 Task: Find connections with filter location San José de Ocoa with filter topic #Venturecapitalwith filter profile language English with filter current company NGO with filter school Jobs in Warangal with filter industry Accounting with filter service category Software Testing with filter keywords title Copywriter
Action: Mouse moved to (707, 101)
Screenshot: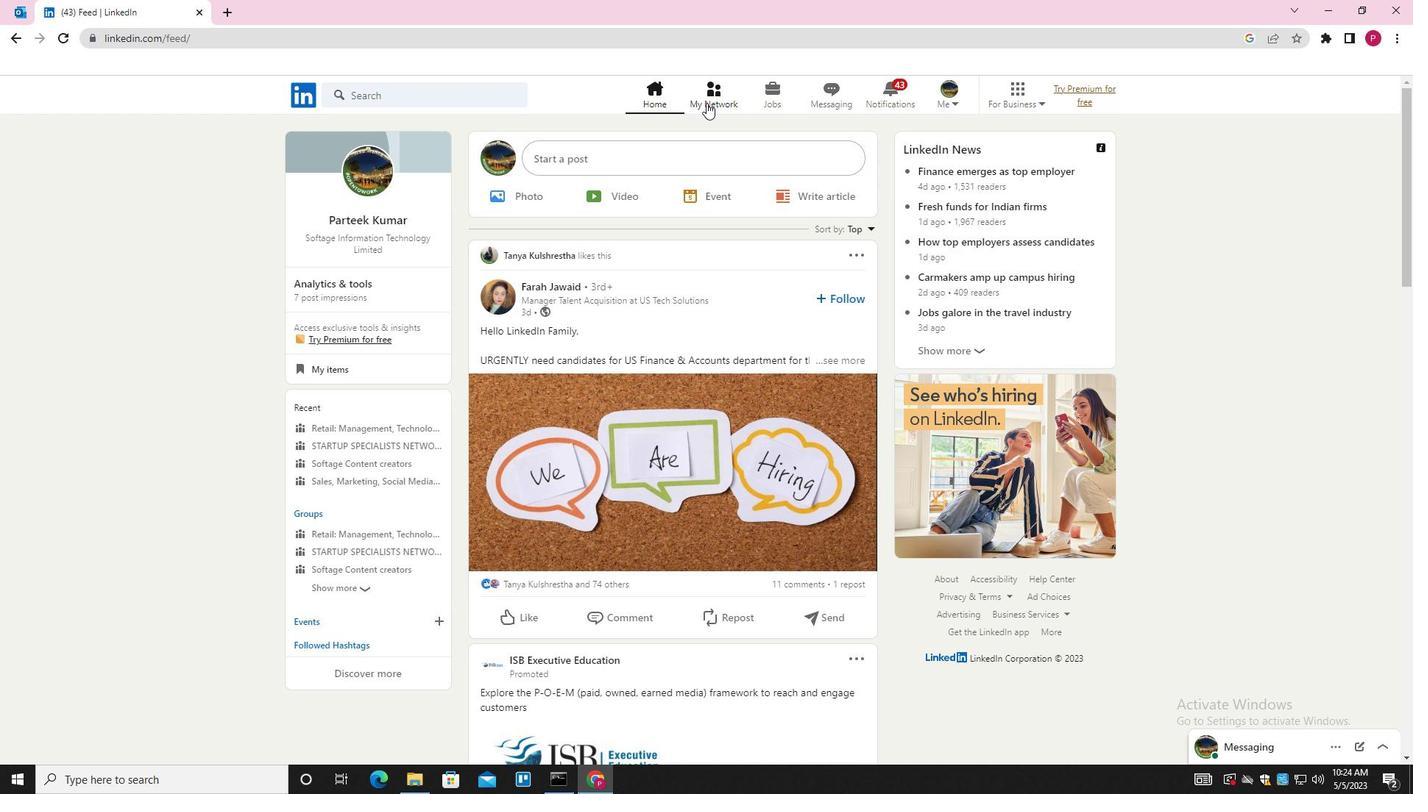 
Action: Mouse pressed left at (707, 101)
Screenshot: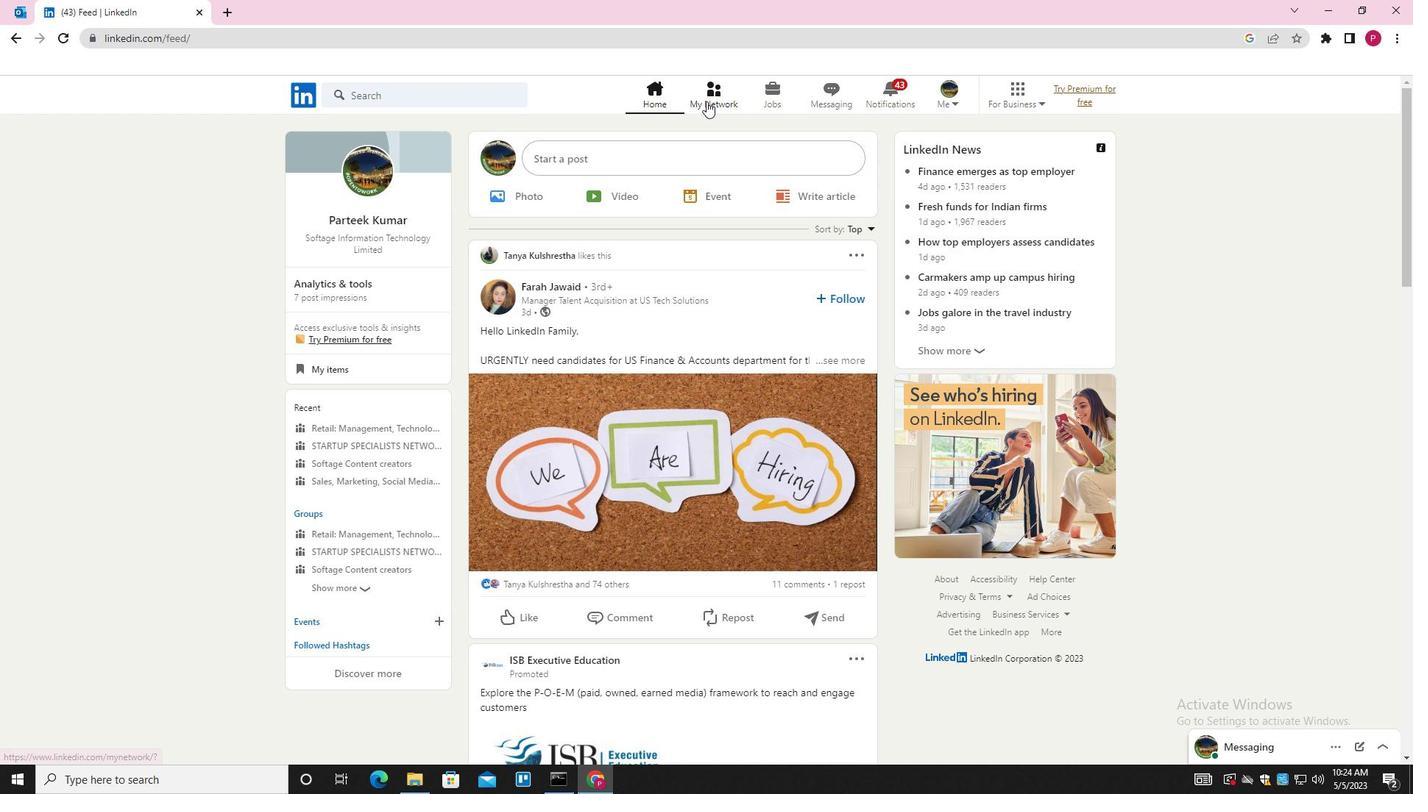 
Action: Mouse moved to (461, 181)
Screenshot: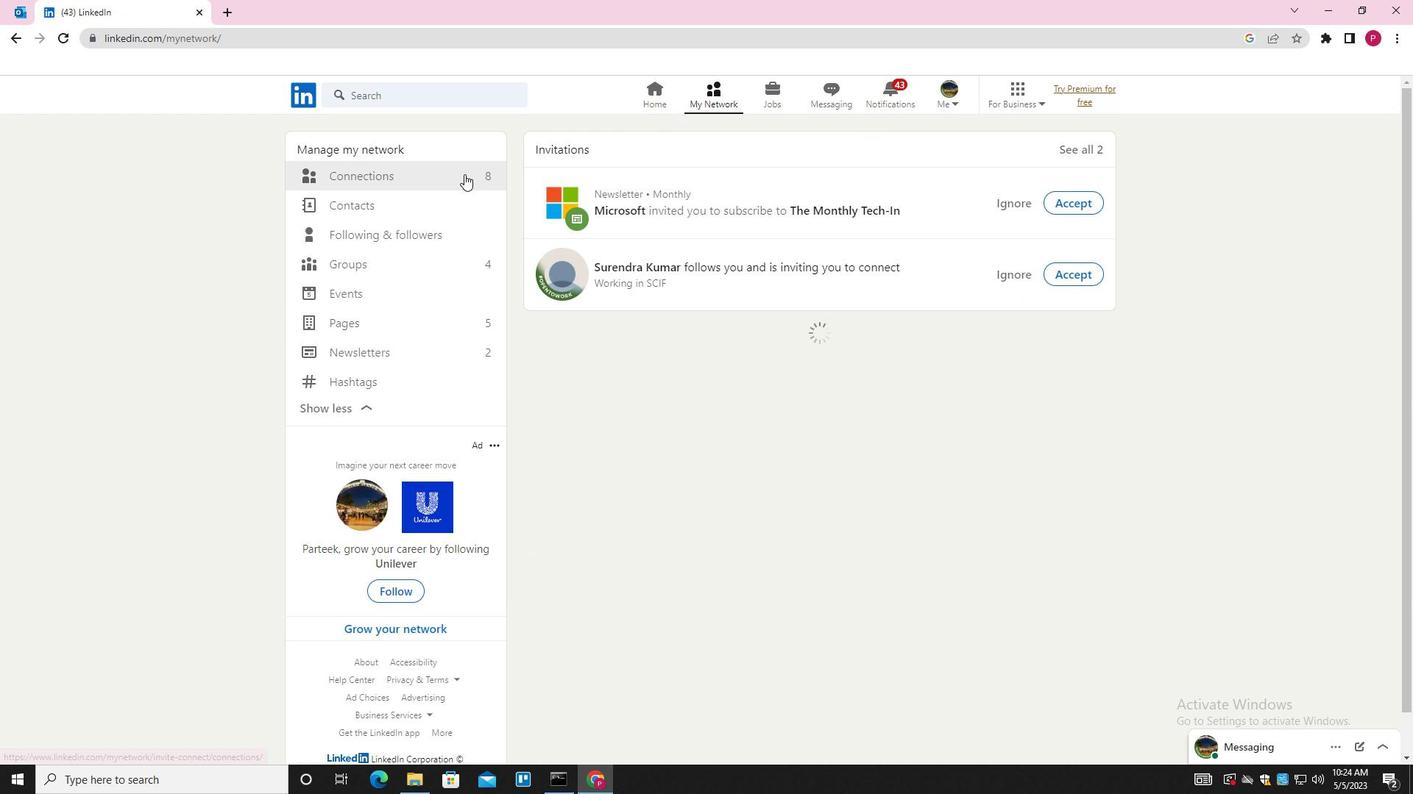 
Action: Mouse pressed left at (461, 181)
Screenshot: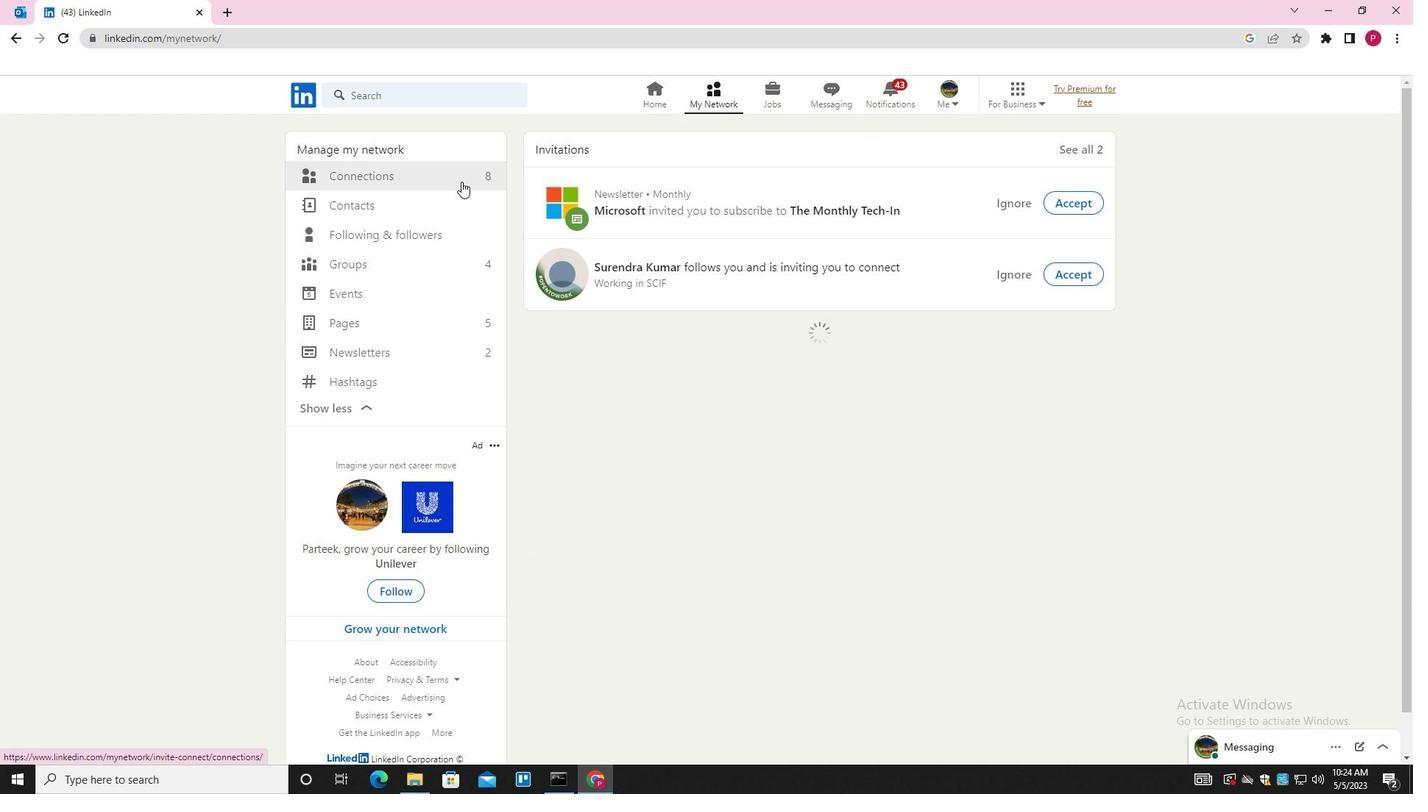 
Action: Mouse moved to (823, 179)
Screenshot: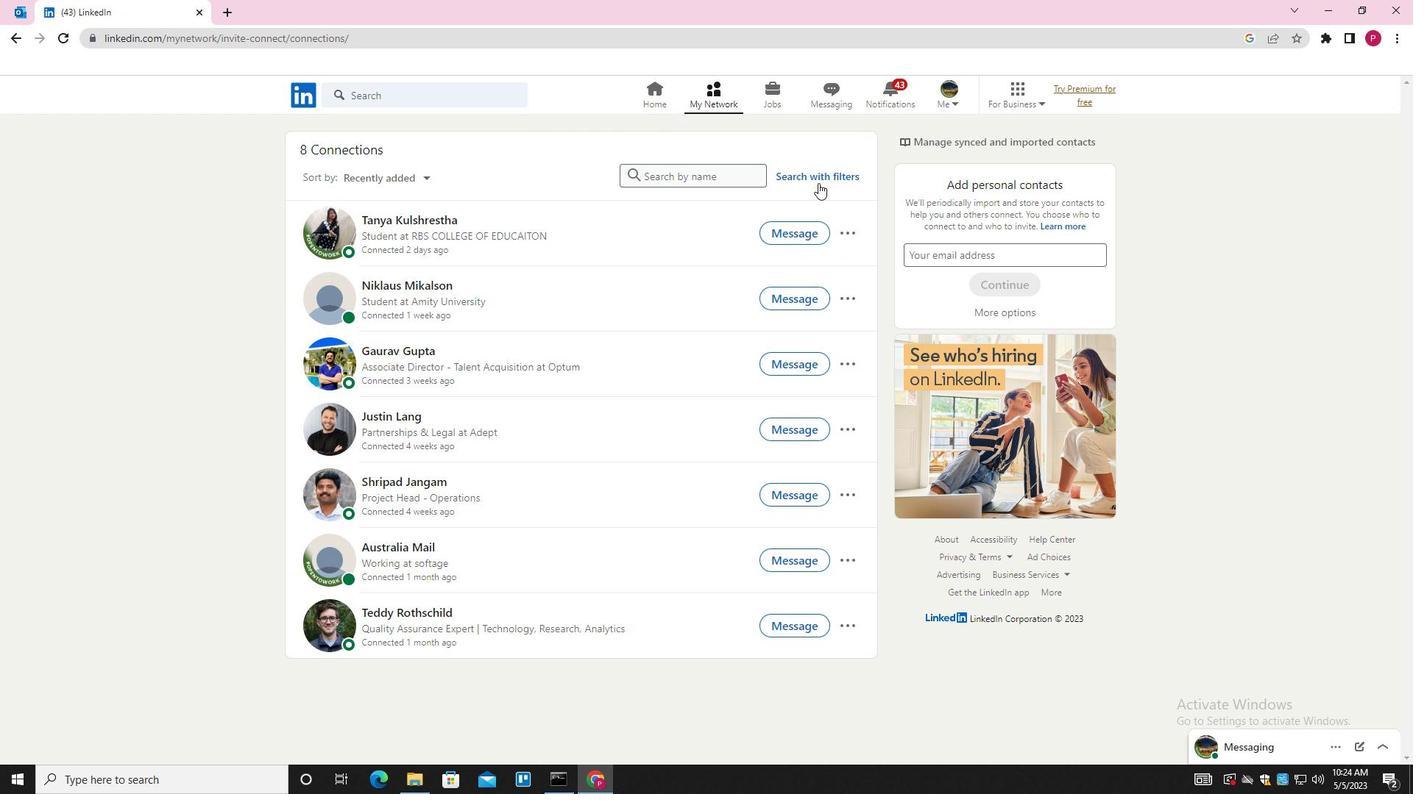 
Action: Mouse pressed left at (823, 179)
Screenshot: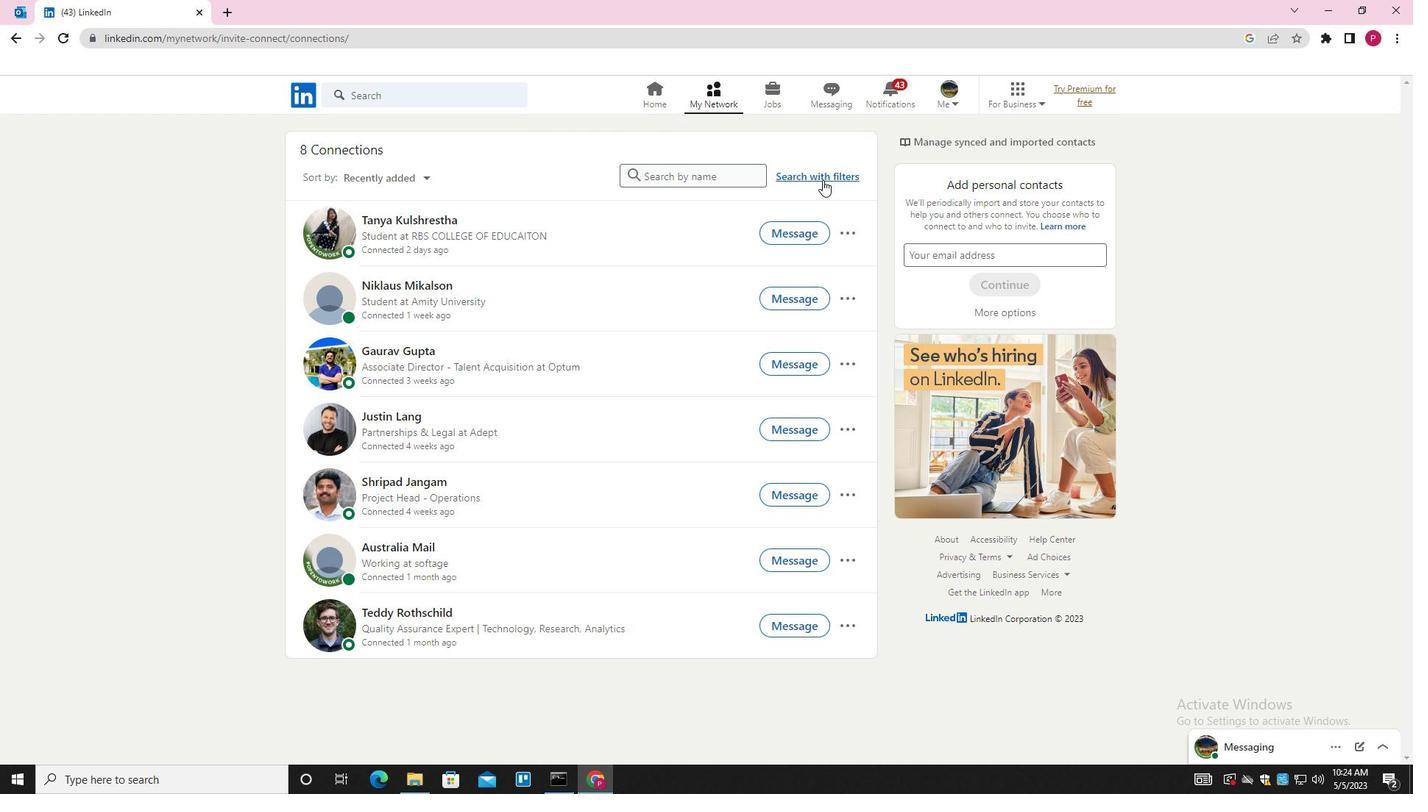 
Action: Mouse moved to (758, 133)
Screenshot: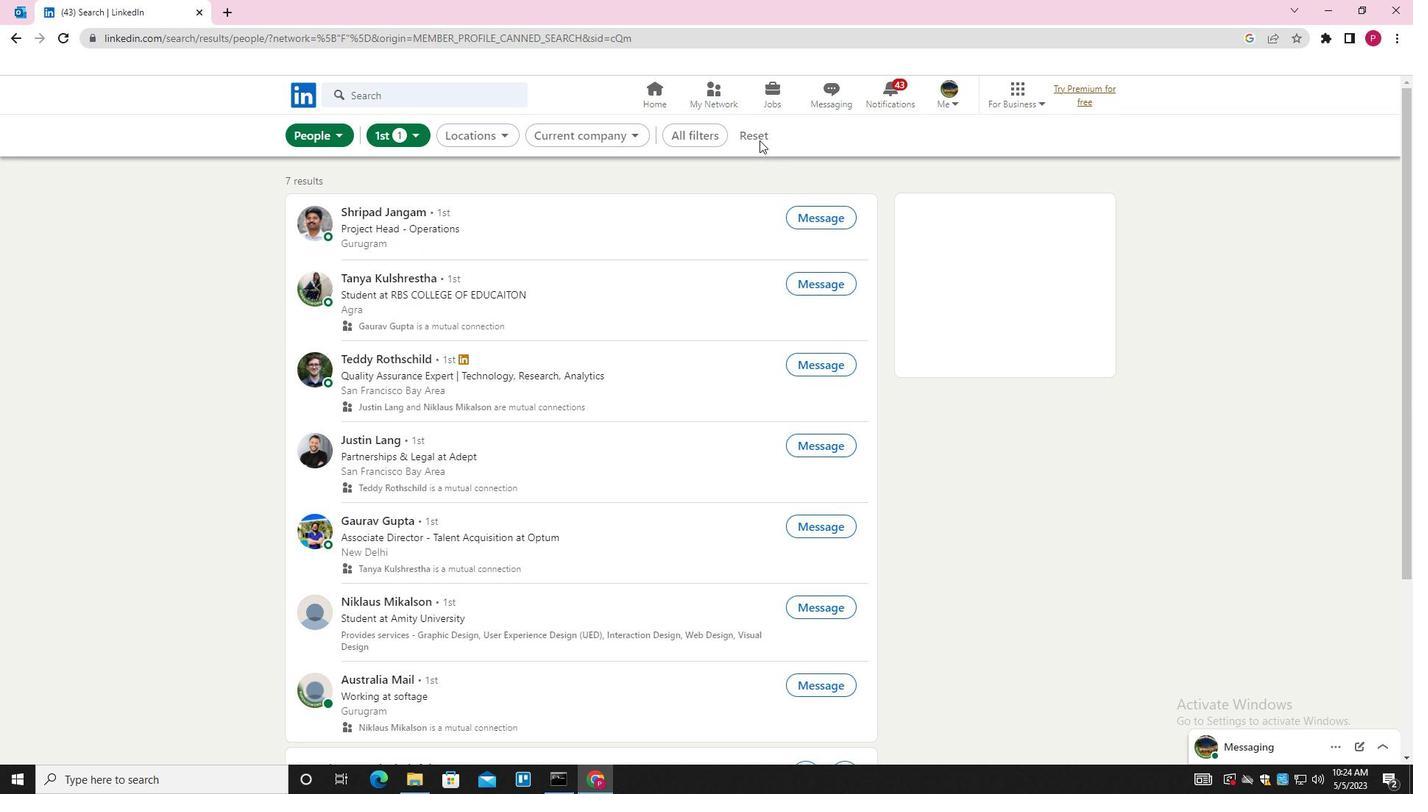 
Action: Mouse pressed left at (758, 133)
Screenshot: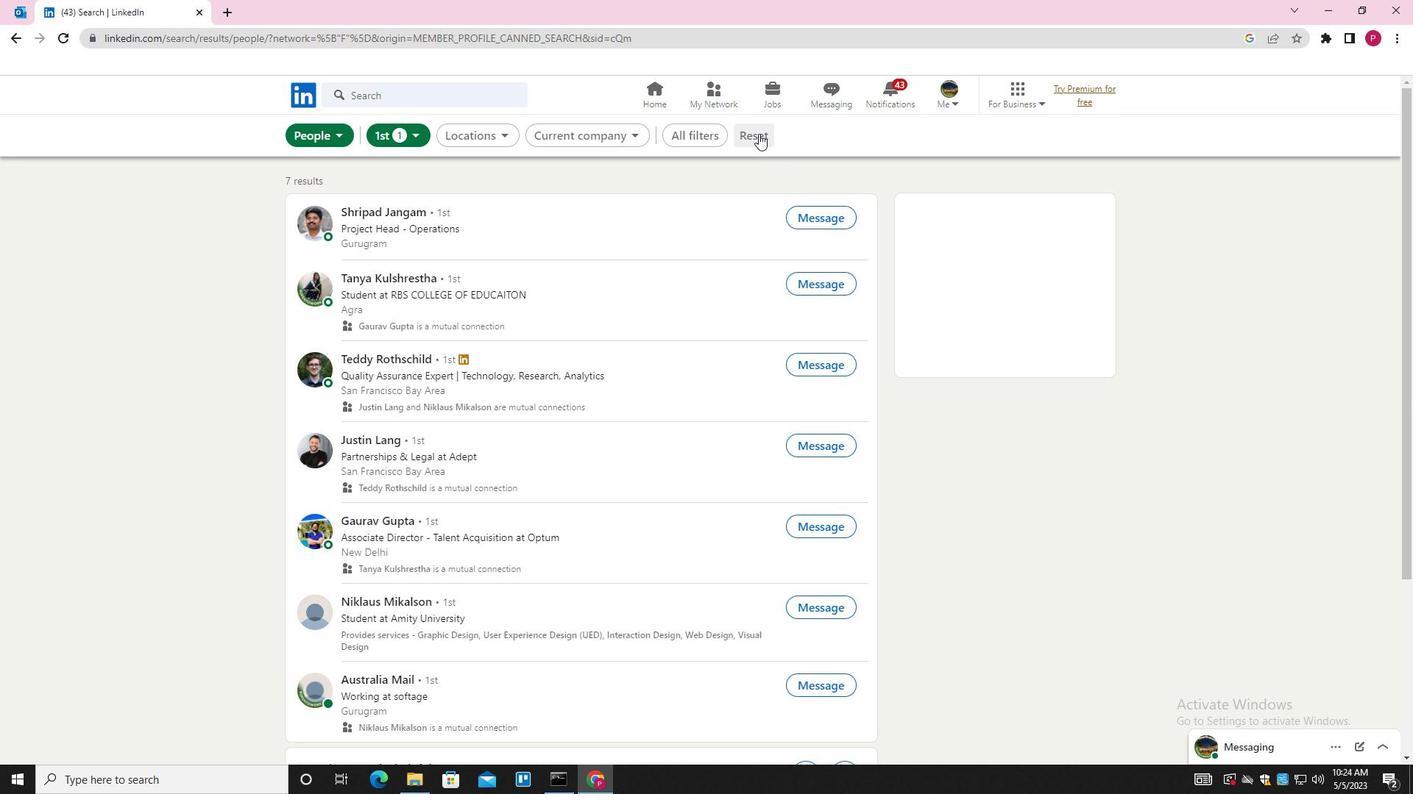 
Action: Mouse moved to (740, 136)
Screenshot: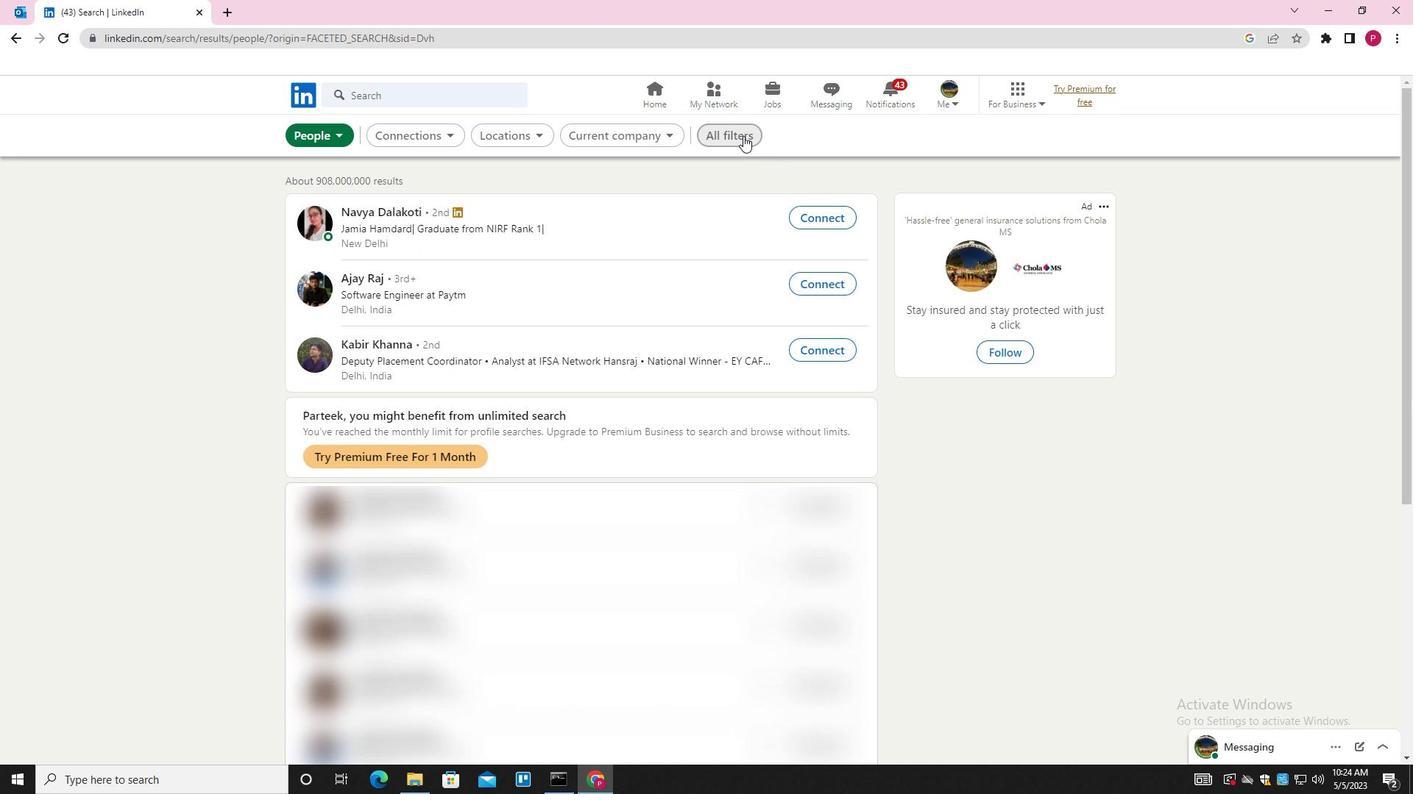 
Action: Mouse pressed left at (740, 136)
Screenshot: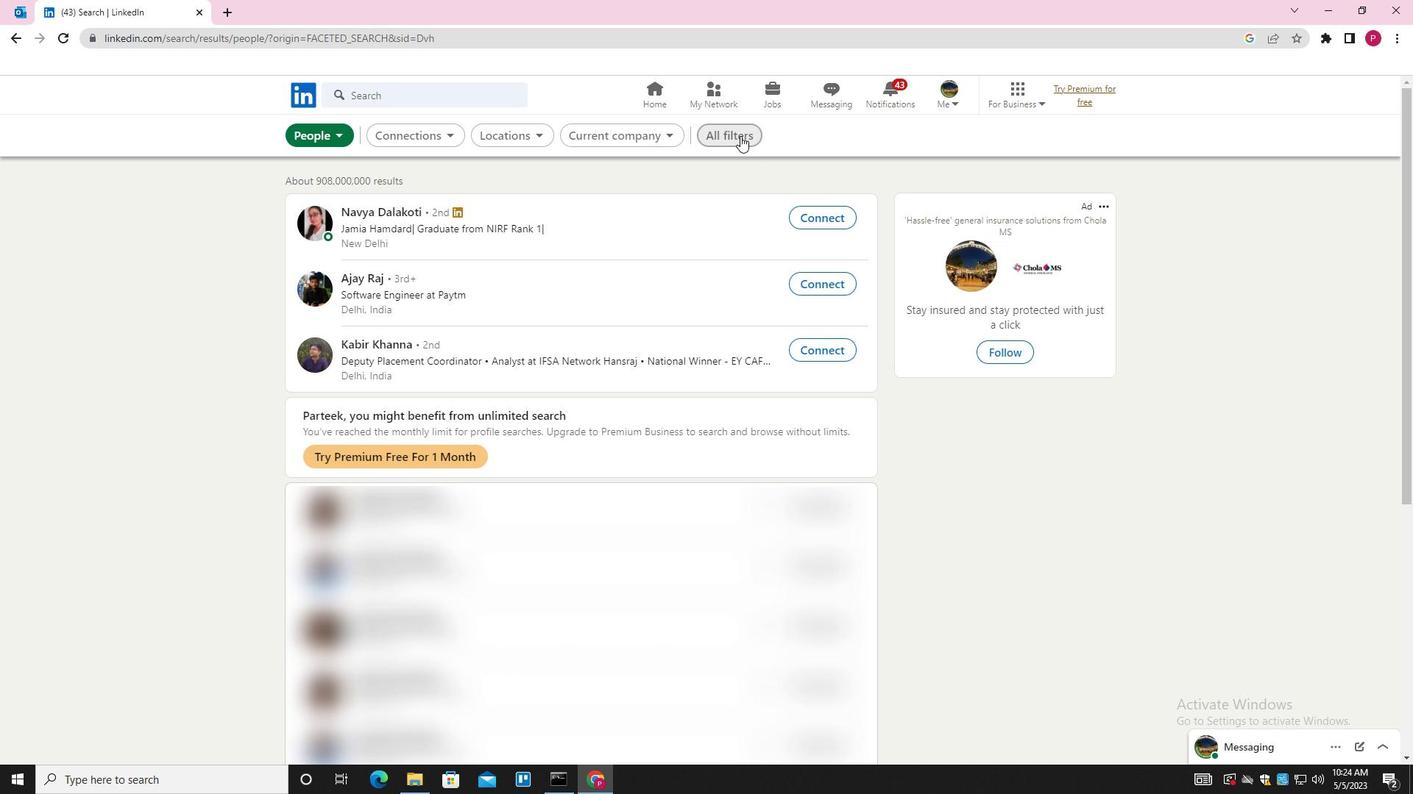 
Action: Mouse moved to (1109, 315)
Screenshot: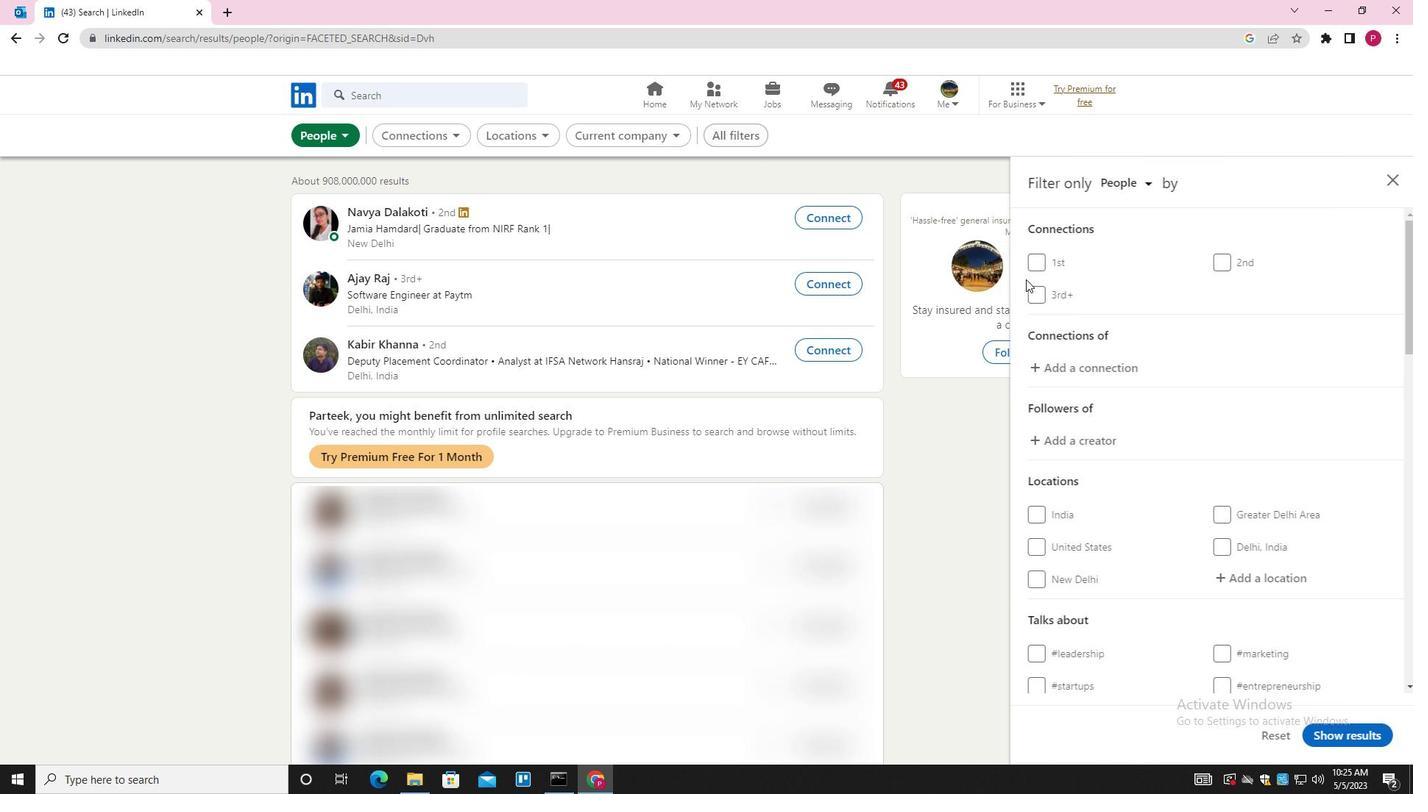 
Action: Mouse scrolled (1109, 314) with delta (0, 0)
Screenshot: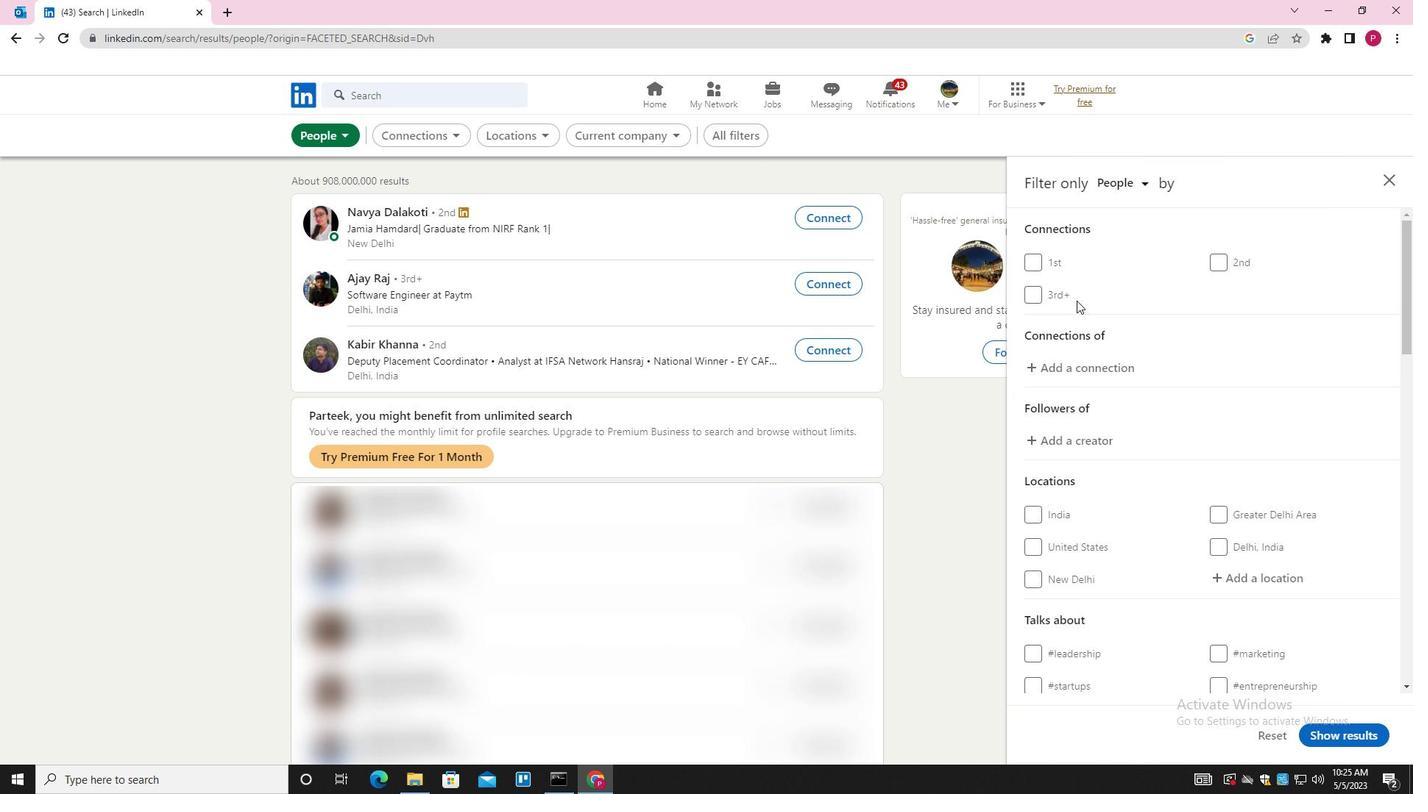 
Action: Mouse moved to (1111, 317)
Screenshot: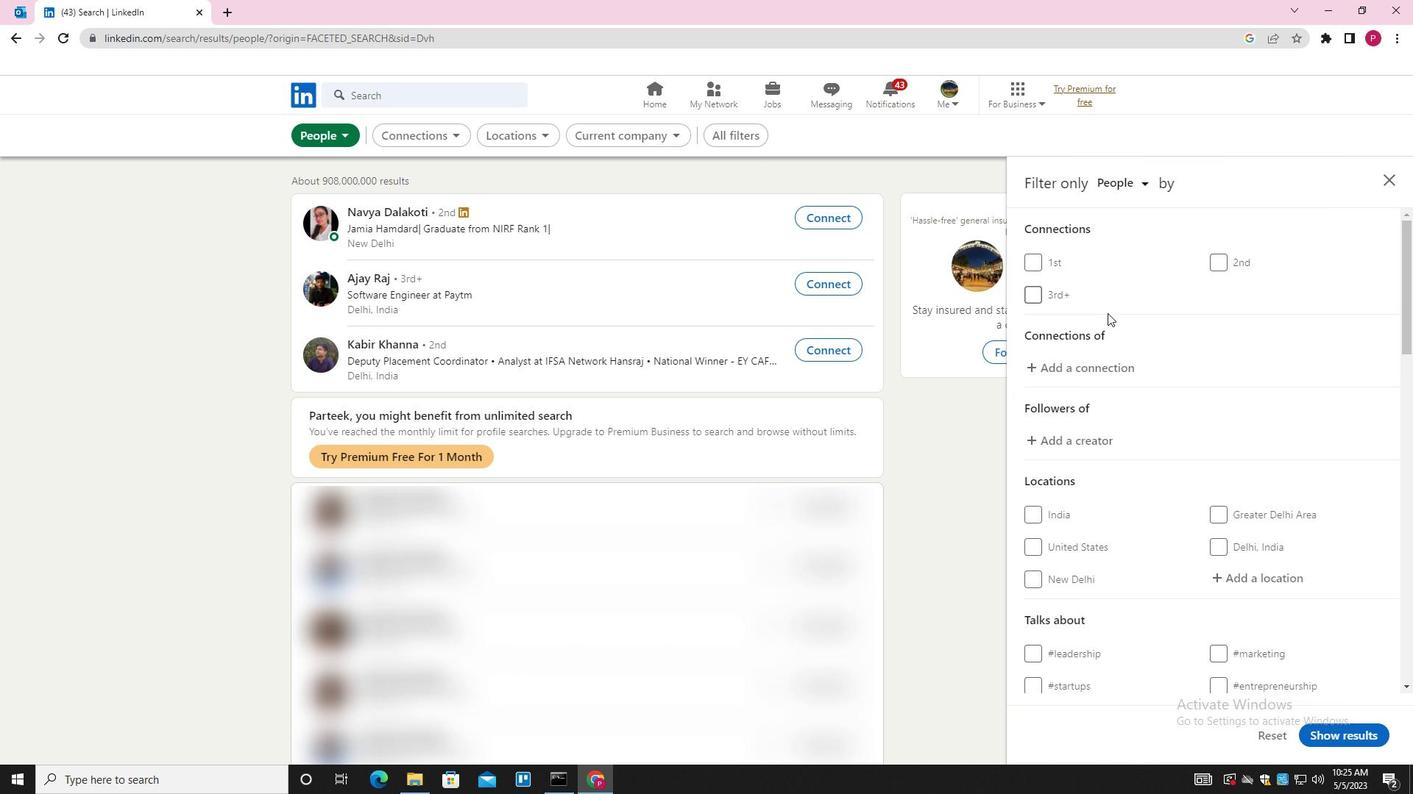 
Action: Mouse scrolled (1111, 316) with delta (0, 0)
Screenshot: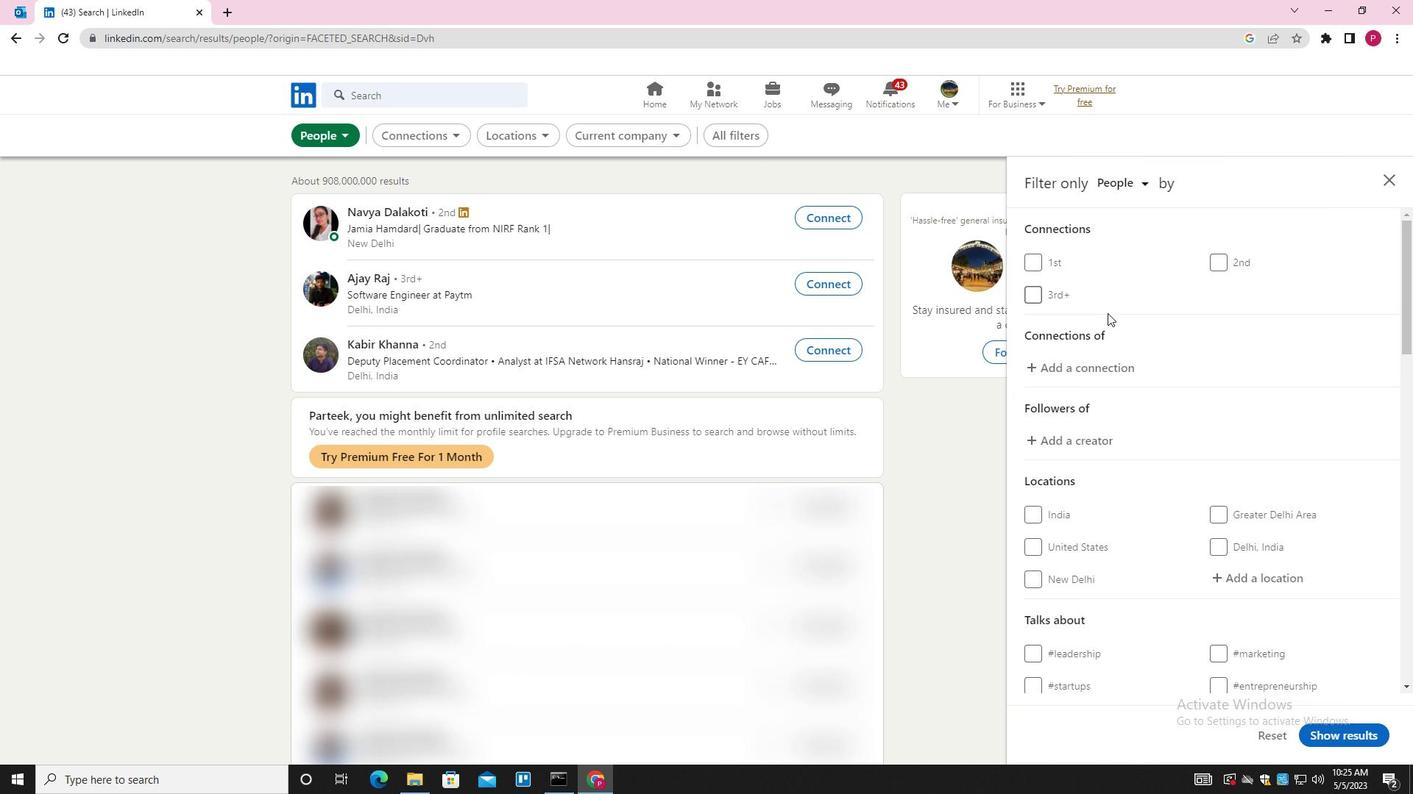 
Action: Mouse moved to (1115, 319)
Screenshot: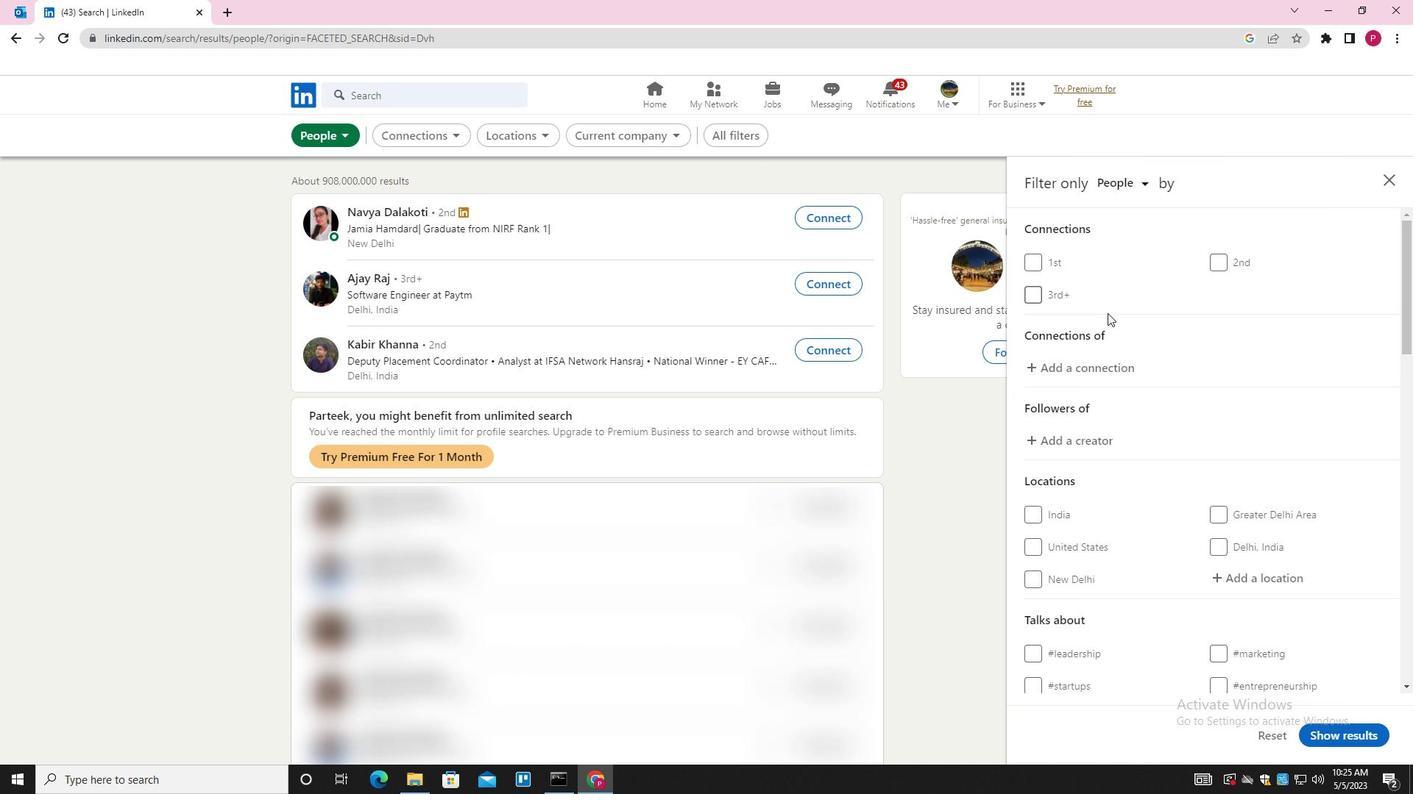 
Action: Mouse scrolled (1115, 318) with delta (0, 0)
Screenshot: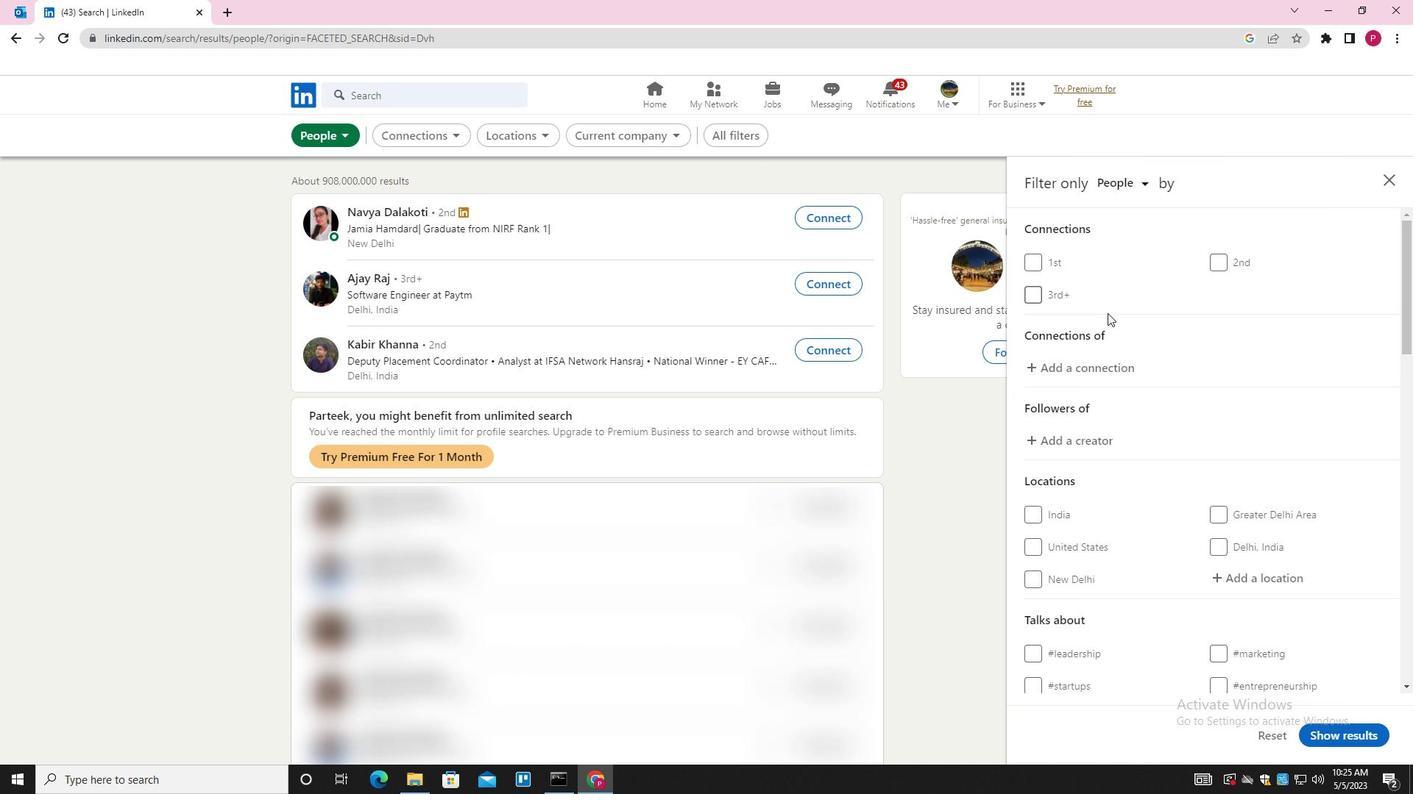 
Action: Mouse moved to (1221, 355)
Screenshot: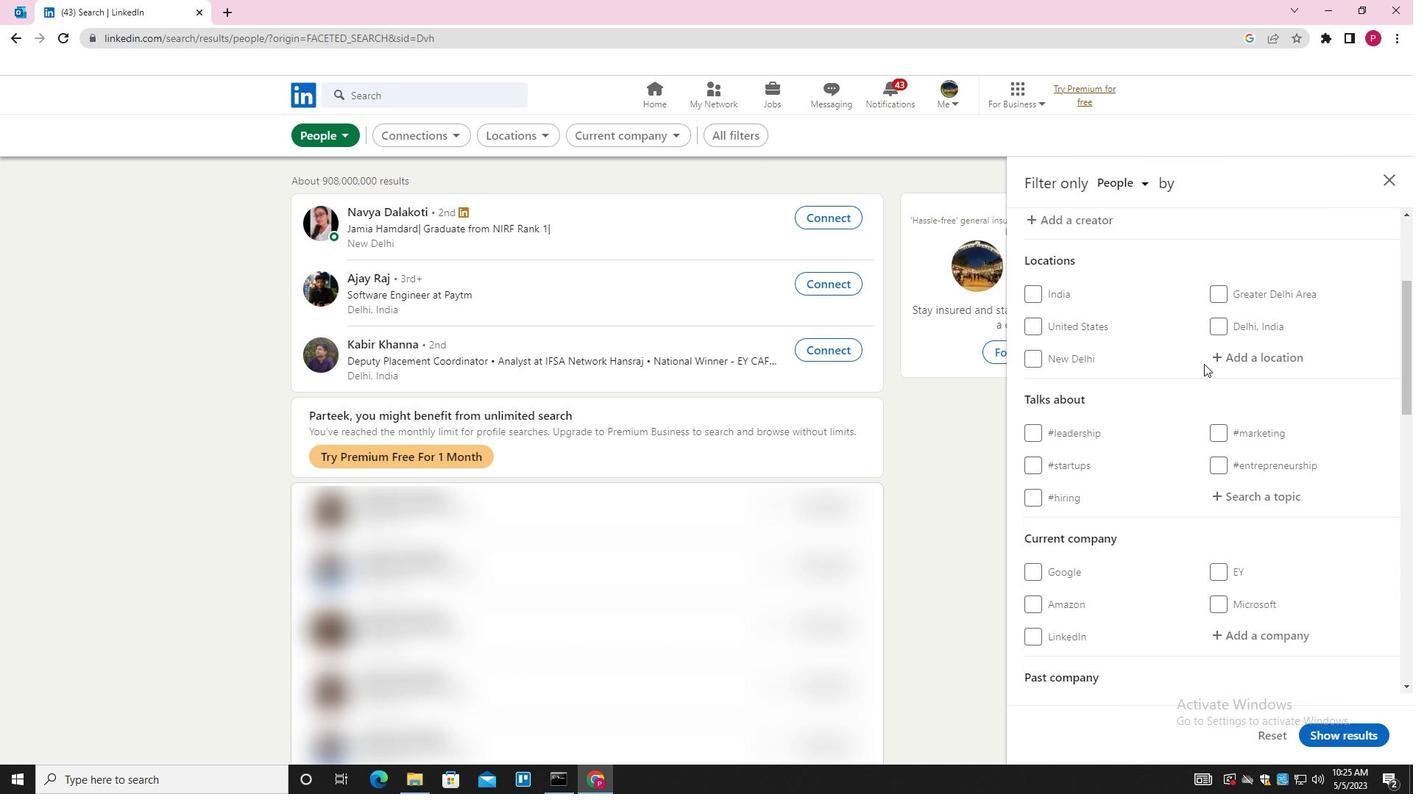 
Action: Mouse pressed left at (1221, 355)
Screenshot: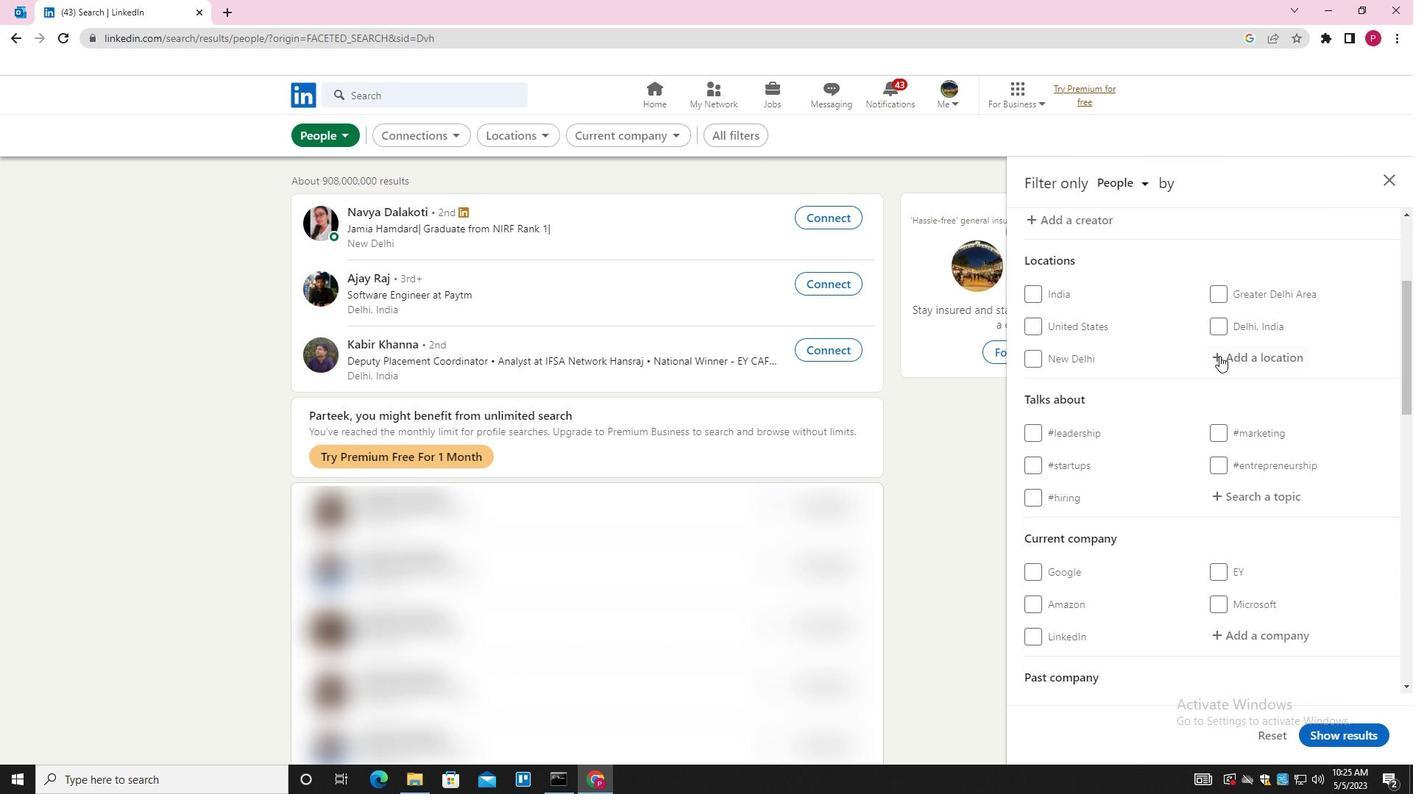 
Action: Key pressed <Key.shift>SAN<Key.space><Key.shift>JOSE<Key.space>DE<Key.space><Key.shift><Key.shift><Key.shift><Key.shift><Key.shift><Key.shift><Key.shift><Key.shift><Key.shift><Key.shift><Key.shift><Key.shift><Key.shift><Key.shift><Key.shift><Key.shift>OCOA<Key.left><Key.down><Key.enter>
Screenshot: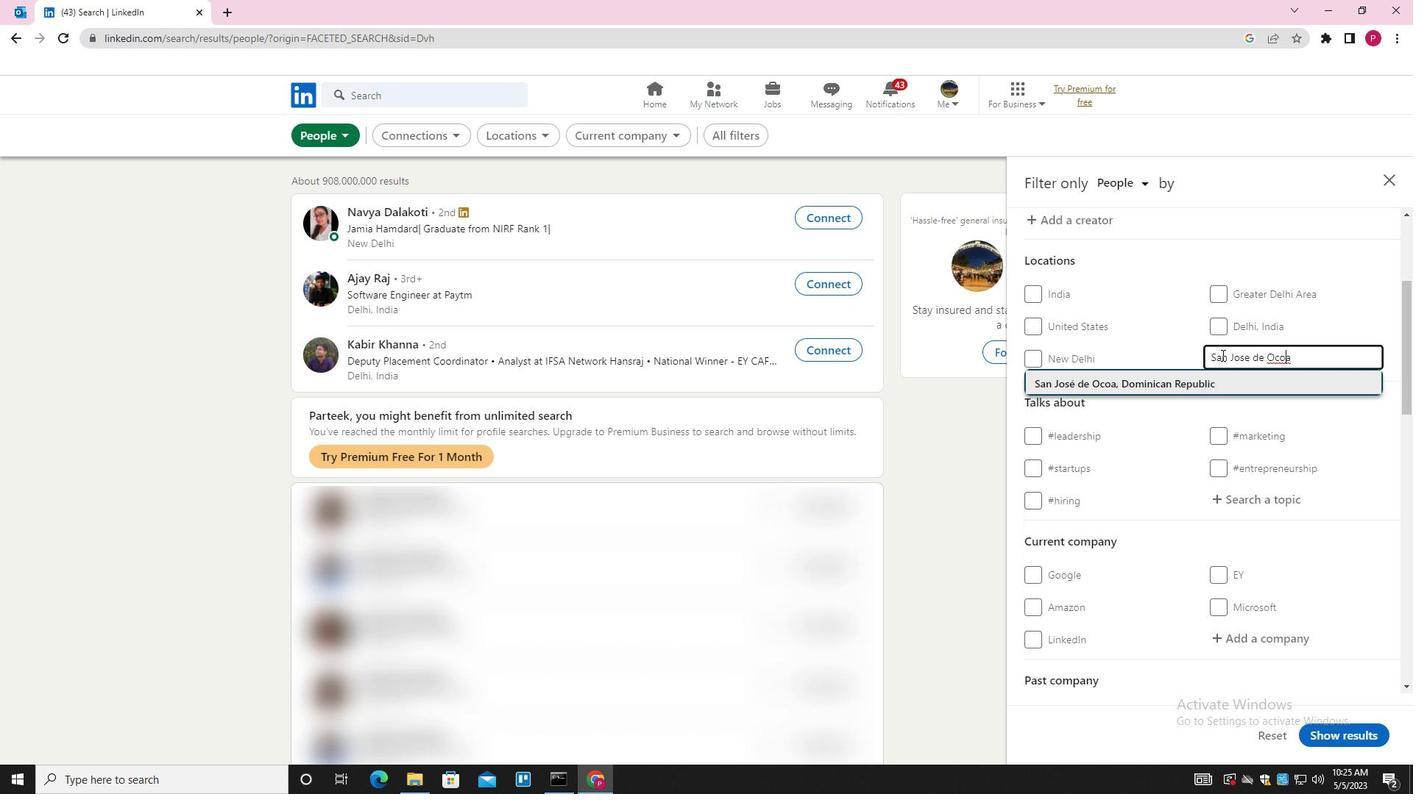 
Action: Mouse moved to (1219, 355)
Screenshot: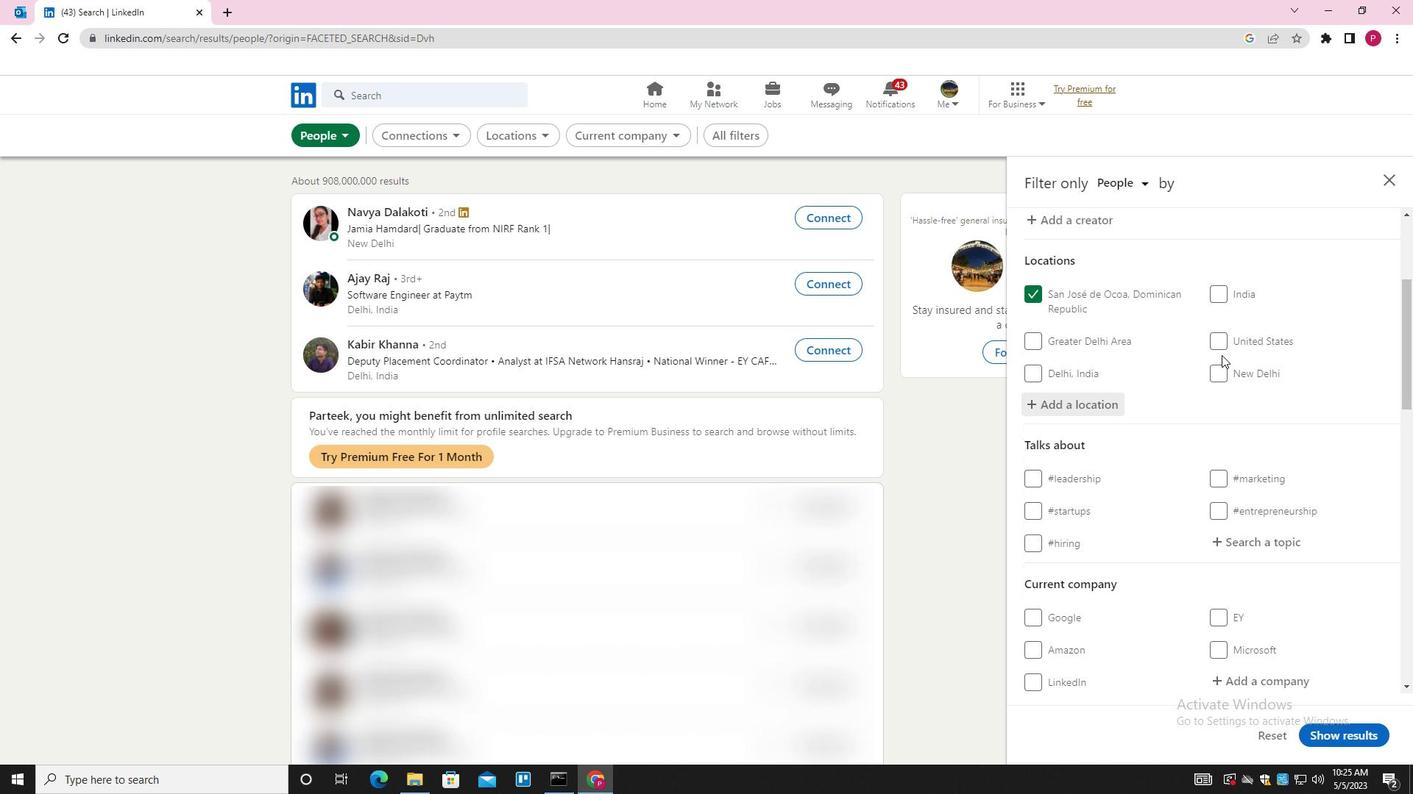 
Action: Mouse scrolled (1219, 354) with delta (0, 0)
Screenshot: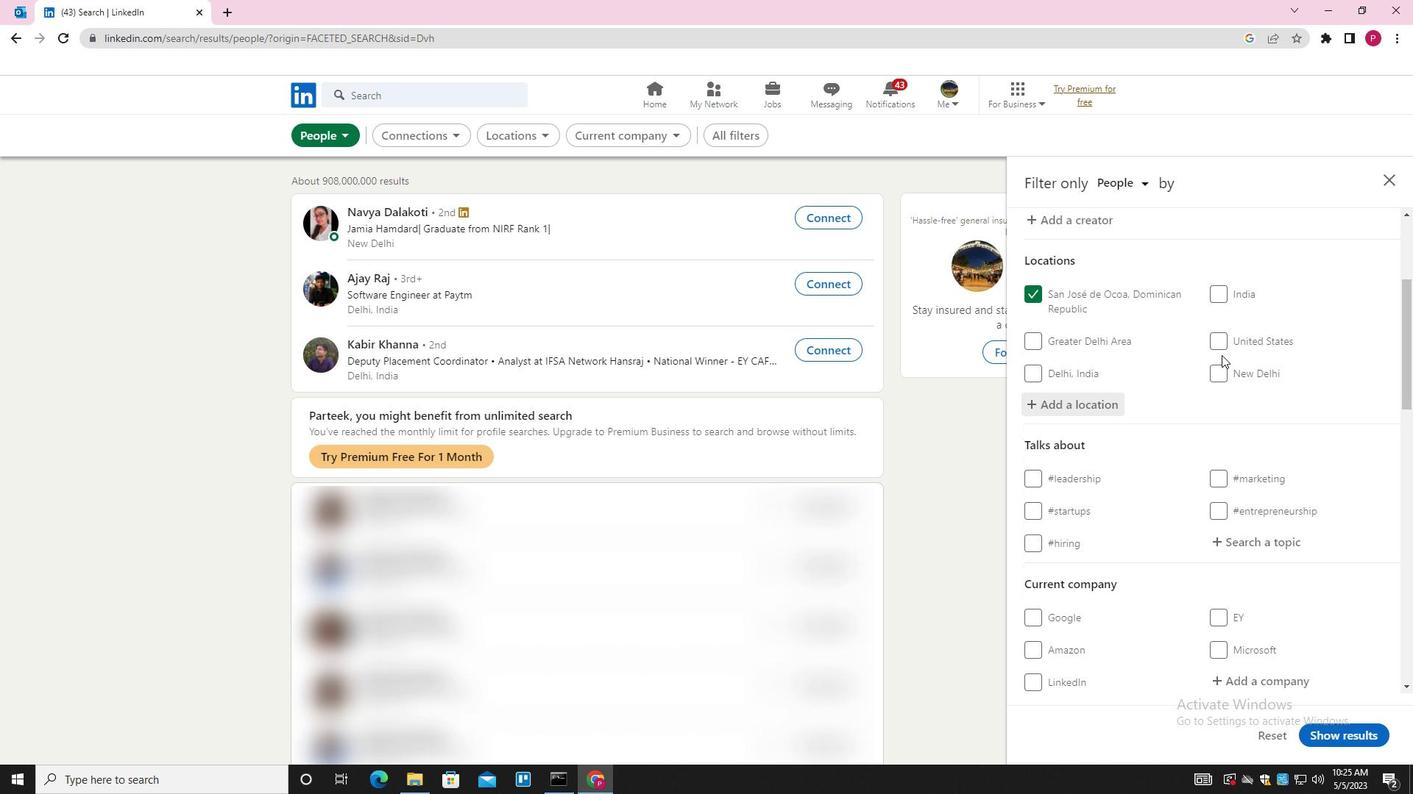 
Action: Mouse moved to (1217, 357)
Screenshot: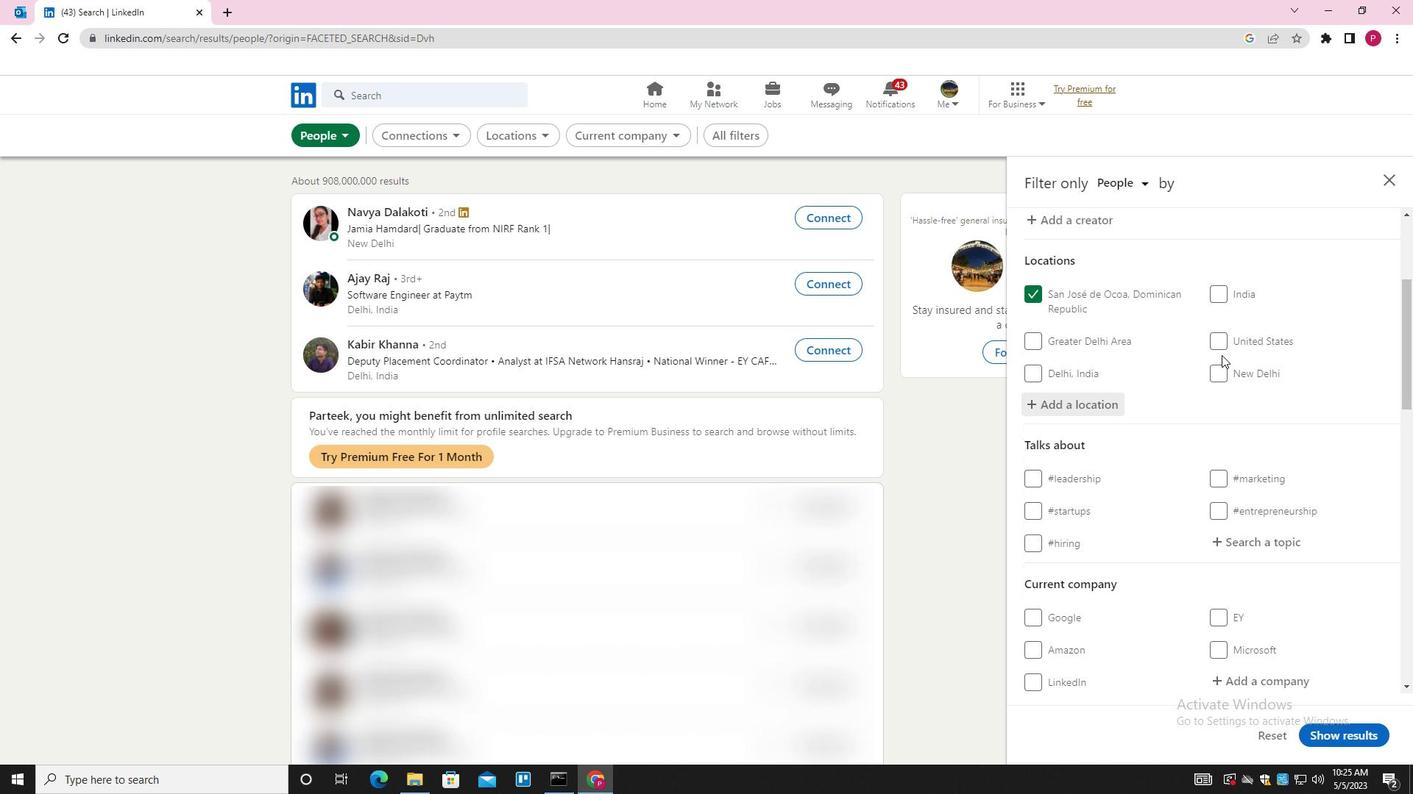 
Action: Mouse scrolled (1217, 357) with delta (0, 0)
Screenshot: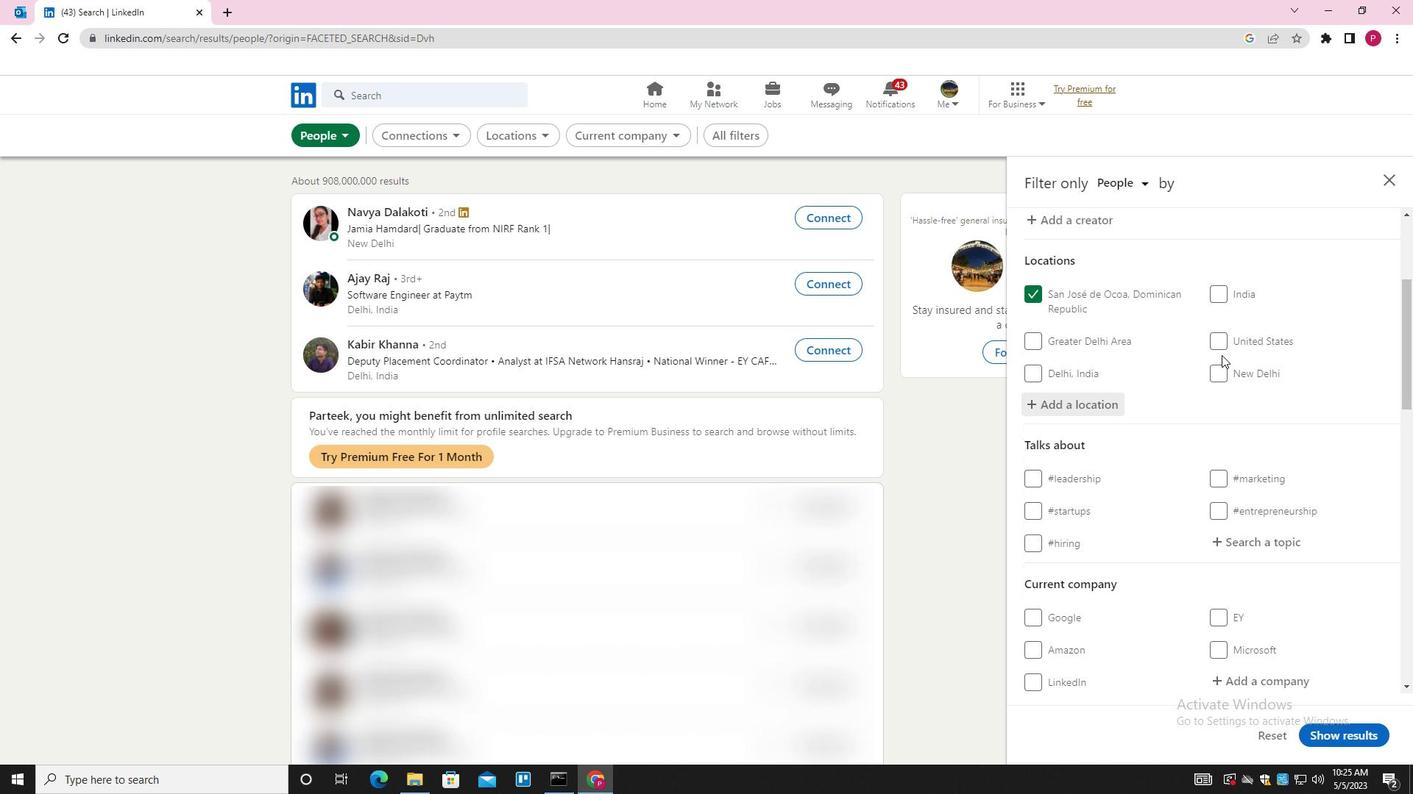 
Action: Mouse moved to (1213, 360)
Screenshot: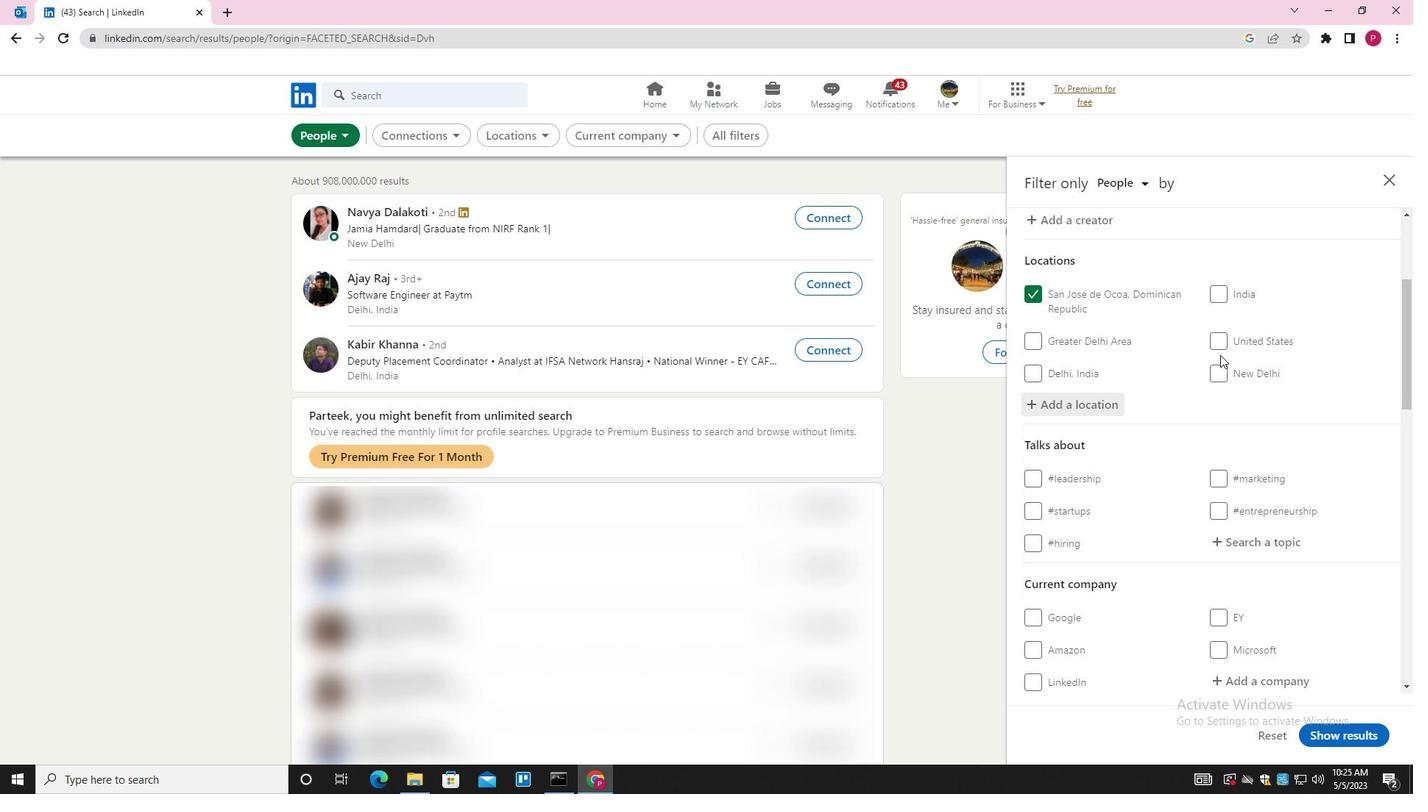 
Action: Mouse scrolled (1213, 359) with delta (0, 0)
Screenshot: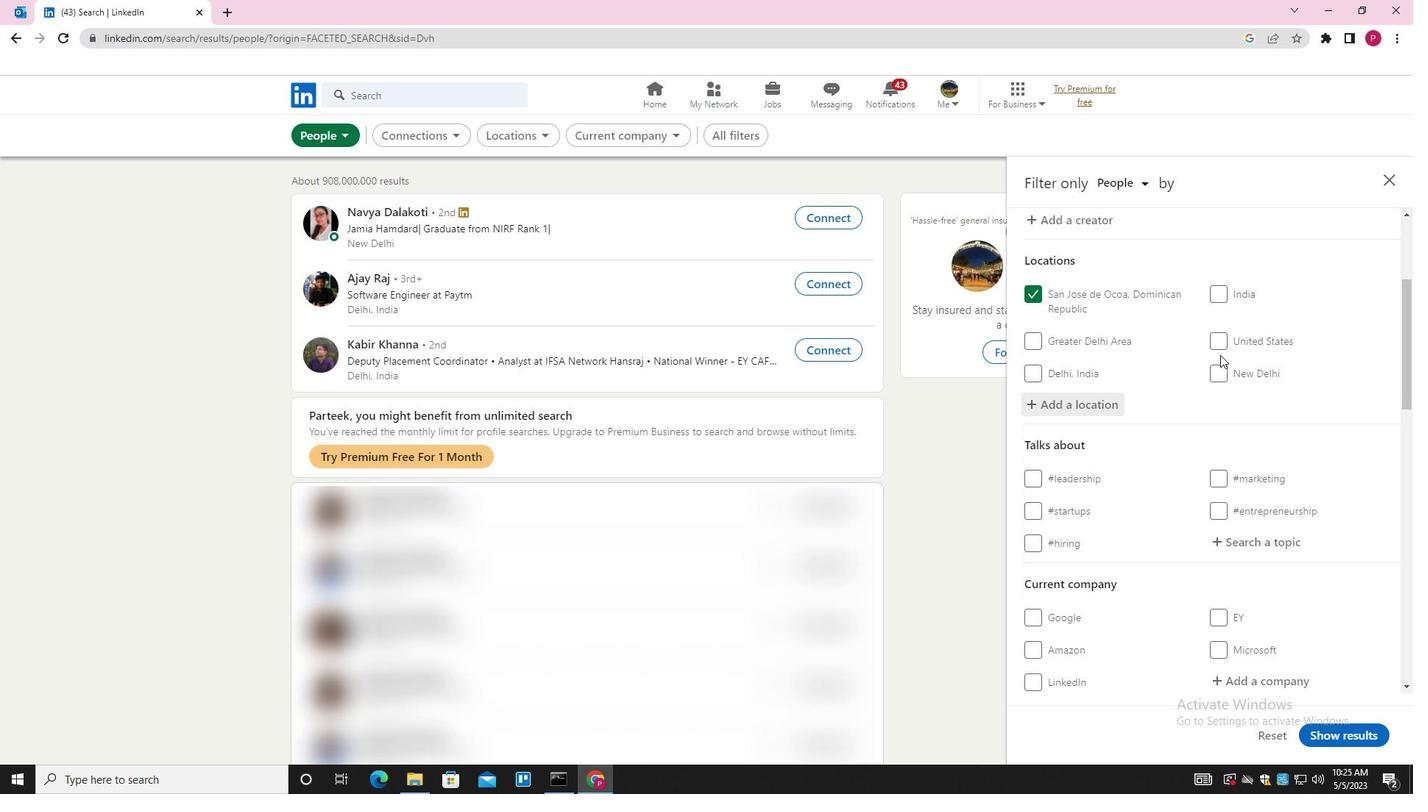 
Action: Mouse moved to (1242, 323)
Screenshot: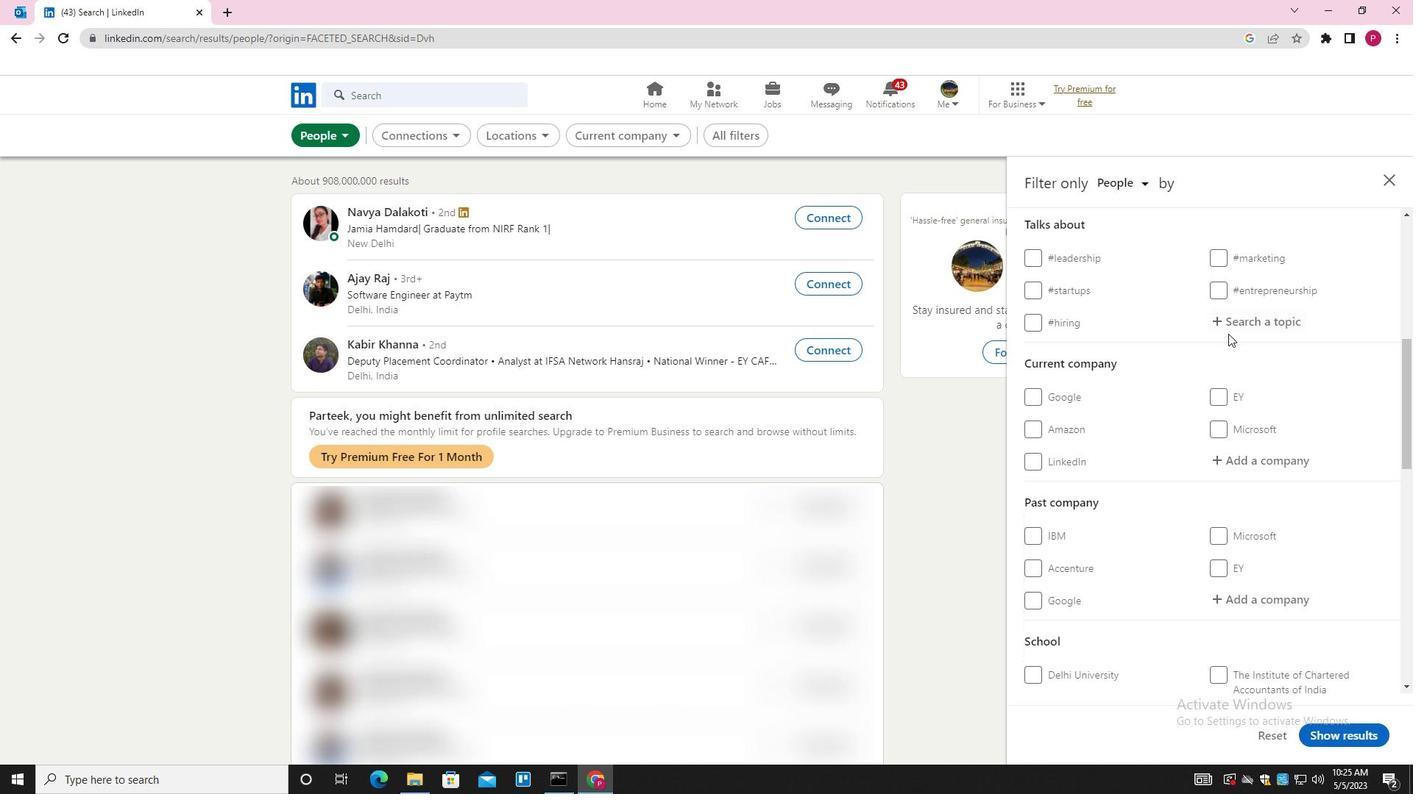 
Action: Mouse pressed left at (1242, 323)
Screenshot: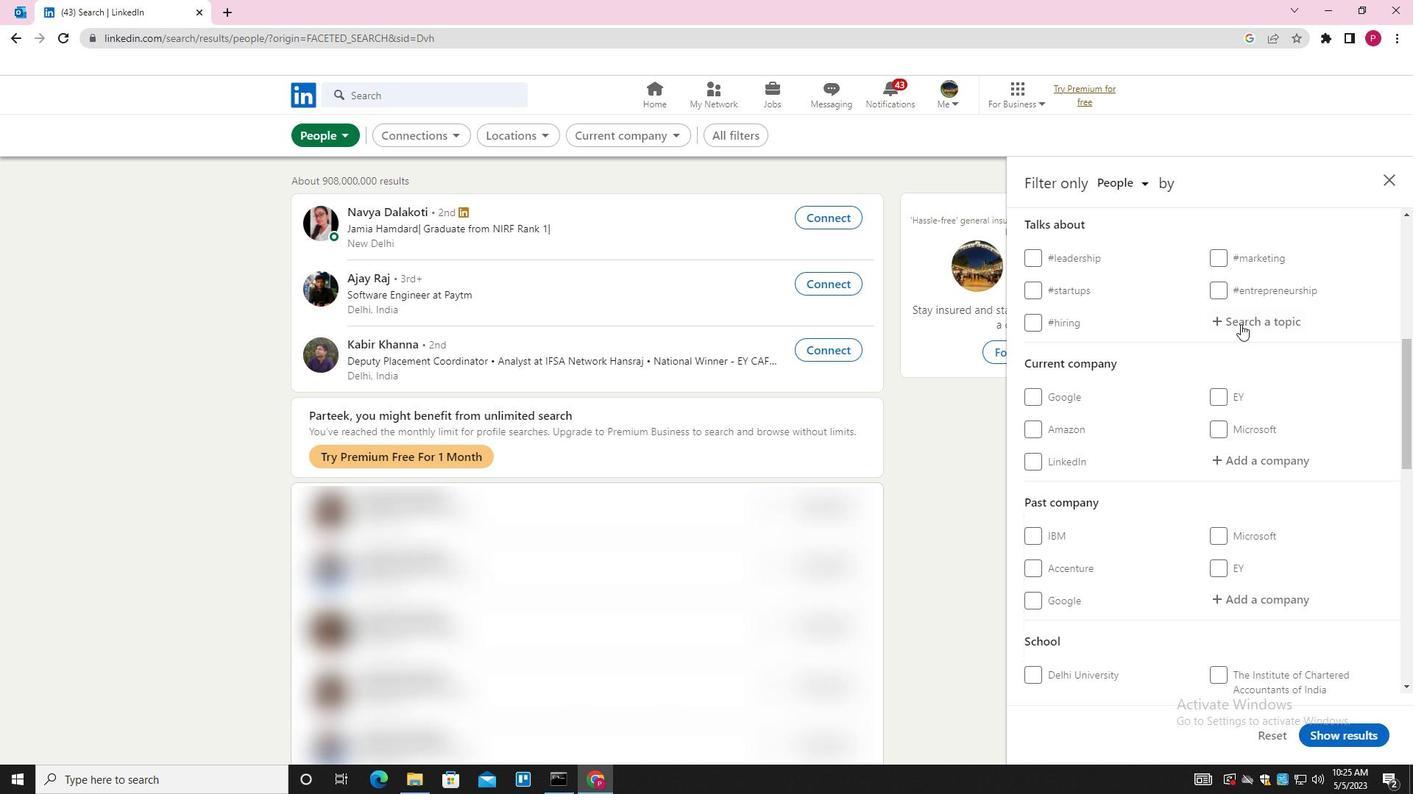 
Action: Key pressed VENTUREX<Key.backspace>CAPITAL<Key.down><Key.enter>
Screenshot: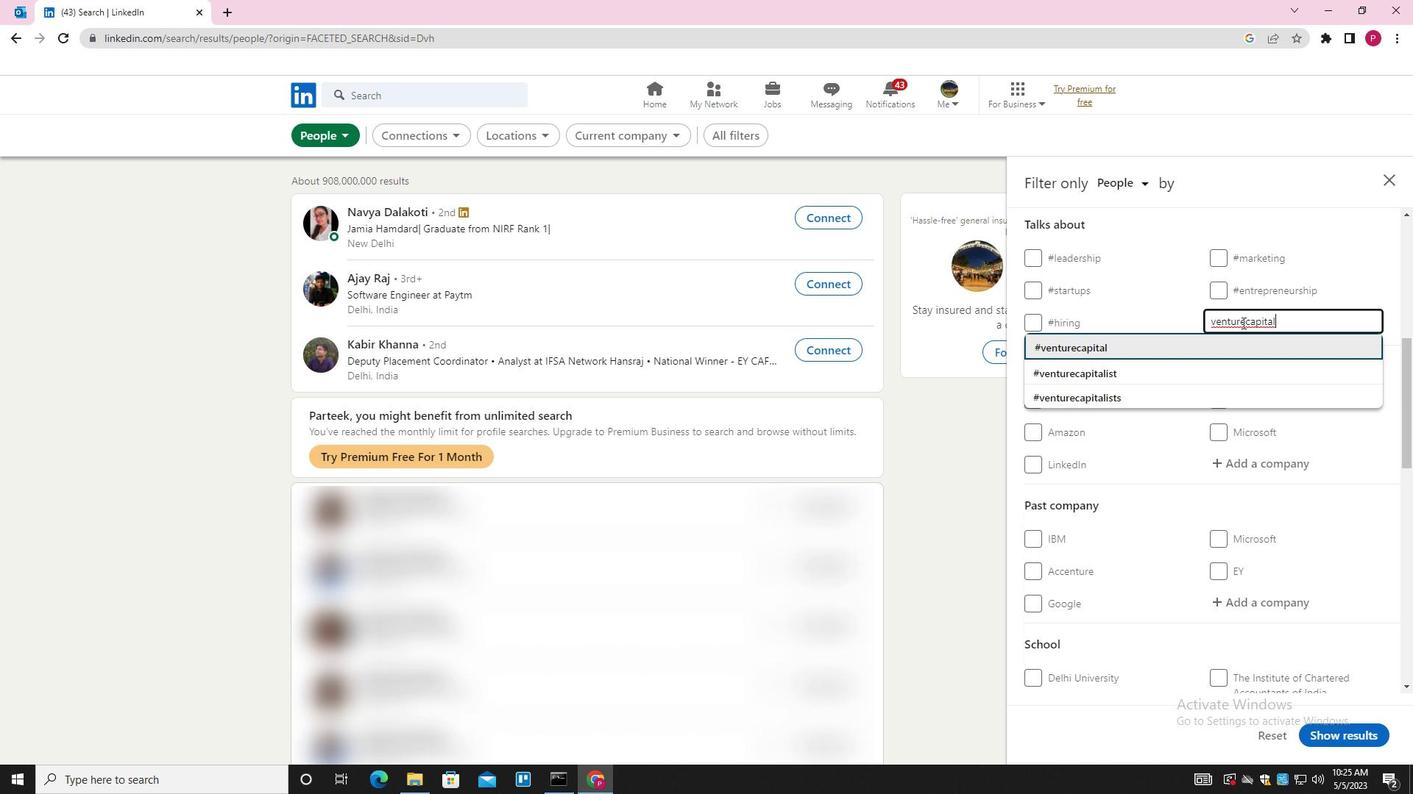 
Action: Mouse moved to (1182, 348)
Screenshot: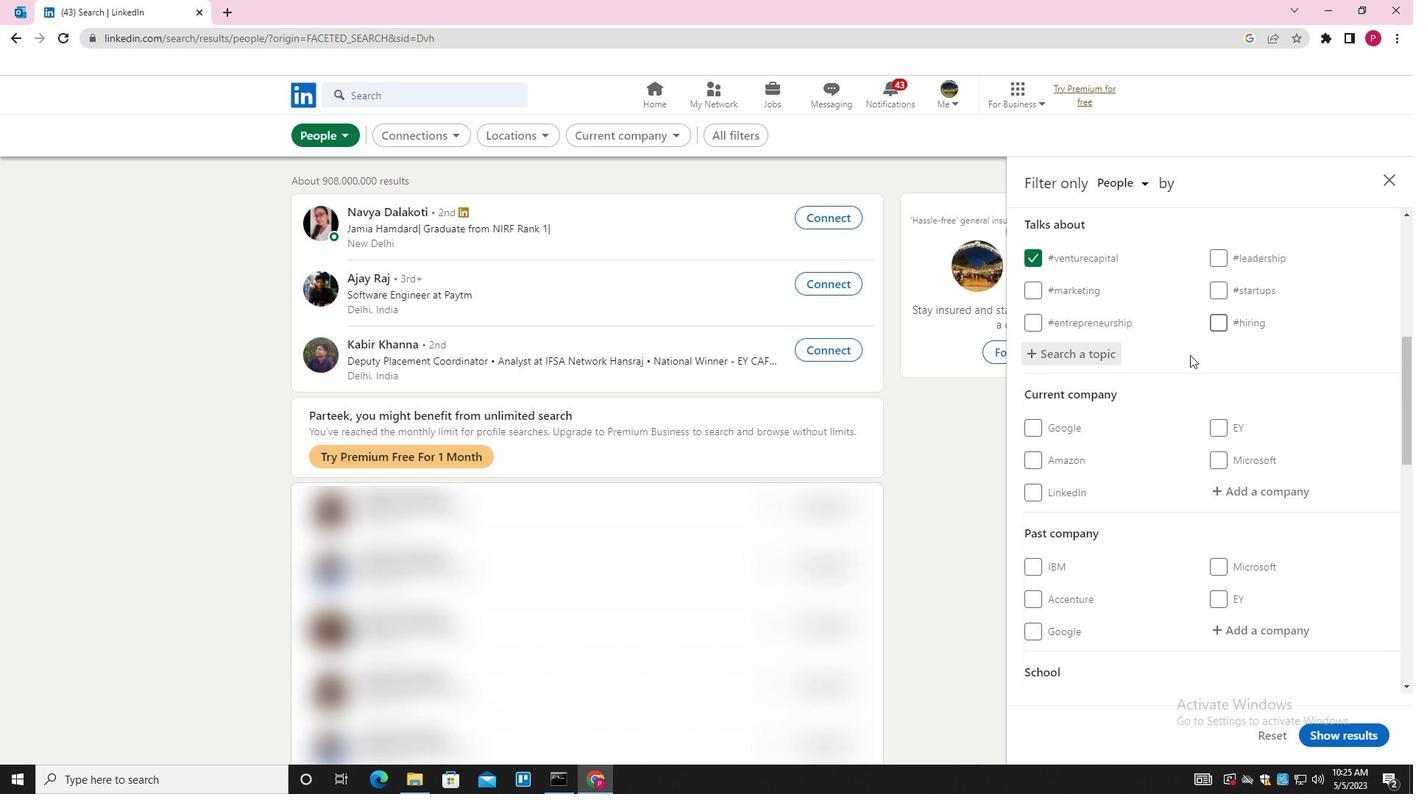 
Action: Mouse scrolled (1182, 347) with delta (0, 0)
Screenshot: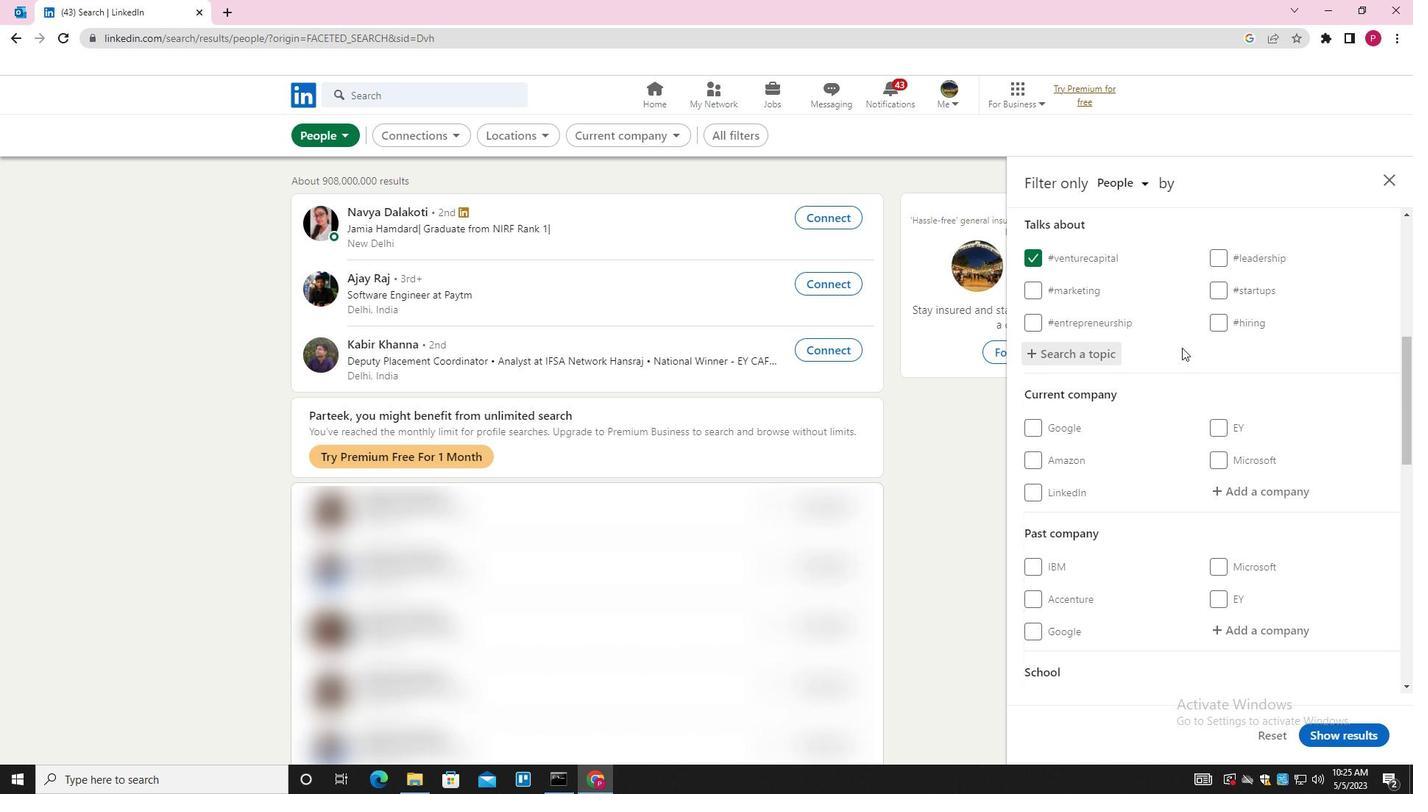 
Action: Mouse scrolled (1182, 347) with delta (0, 0)
Screenshot: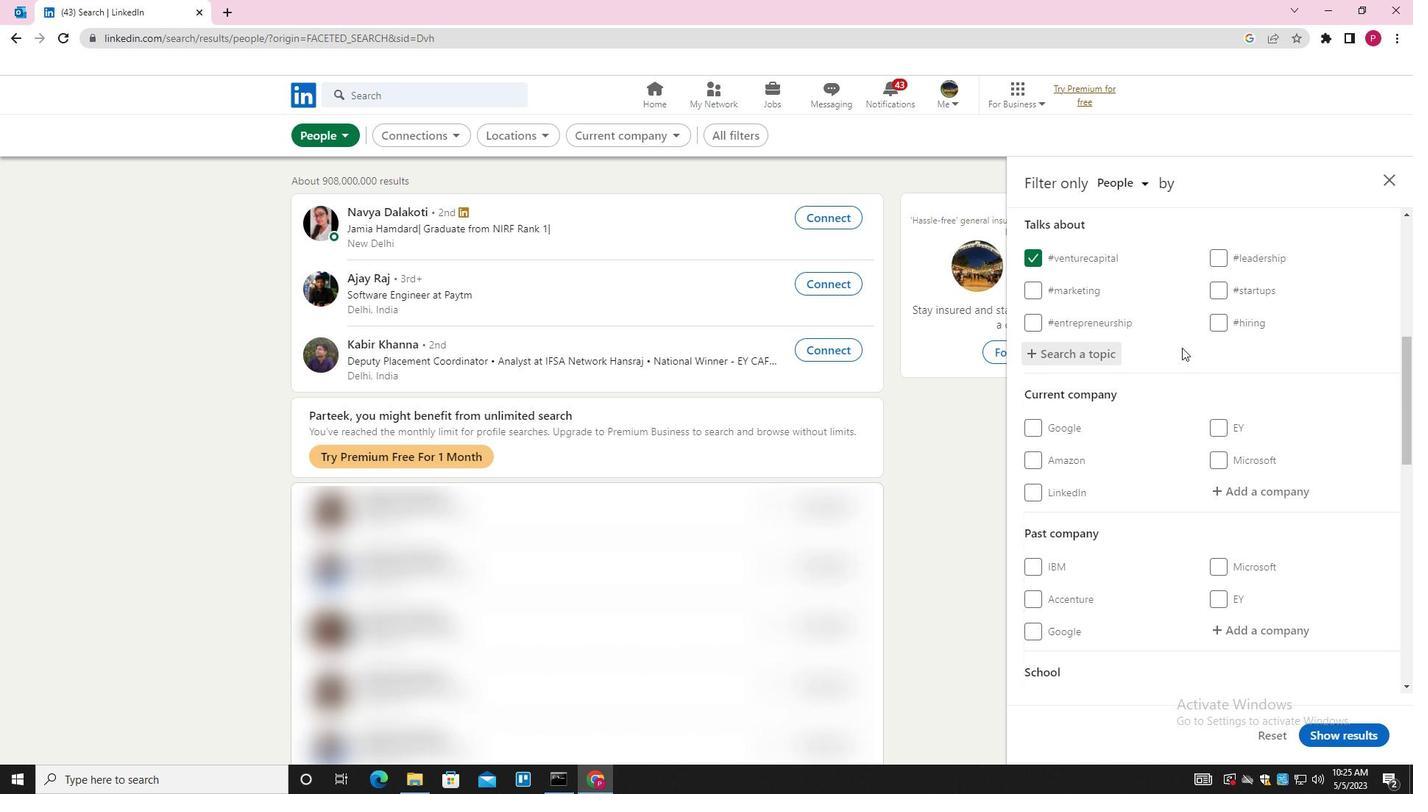 
Action: Mouse scrolled (1182, 347) with delta (0, 0)
Screenshot: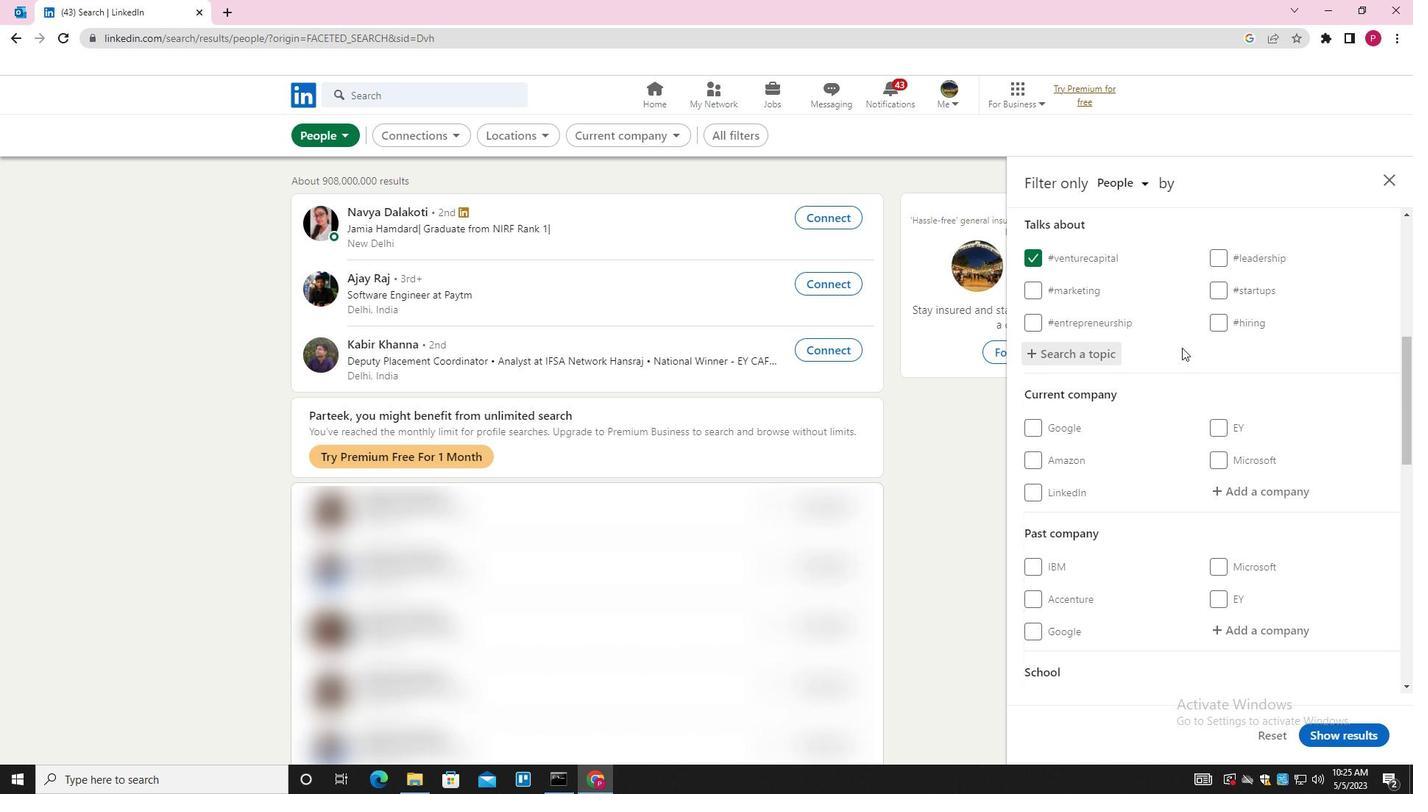 
Action: Mouse scrolled (1182, 347) with delta (0, 0)
Screenshot: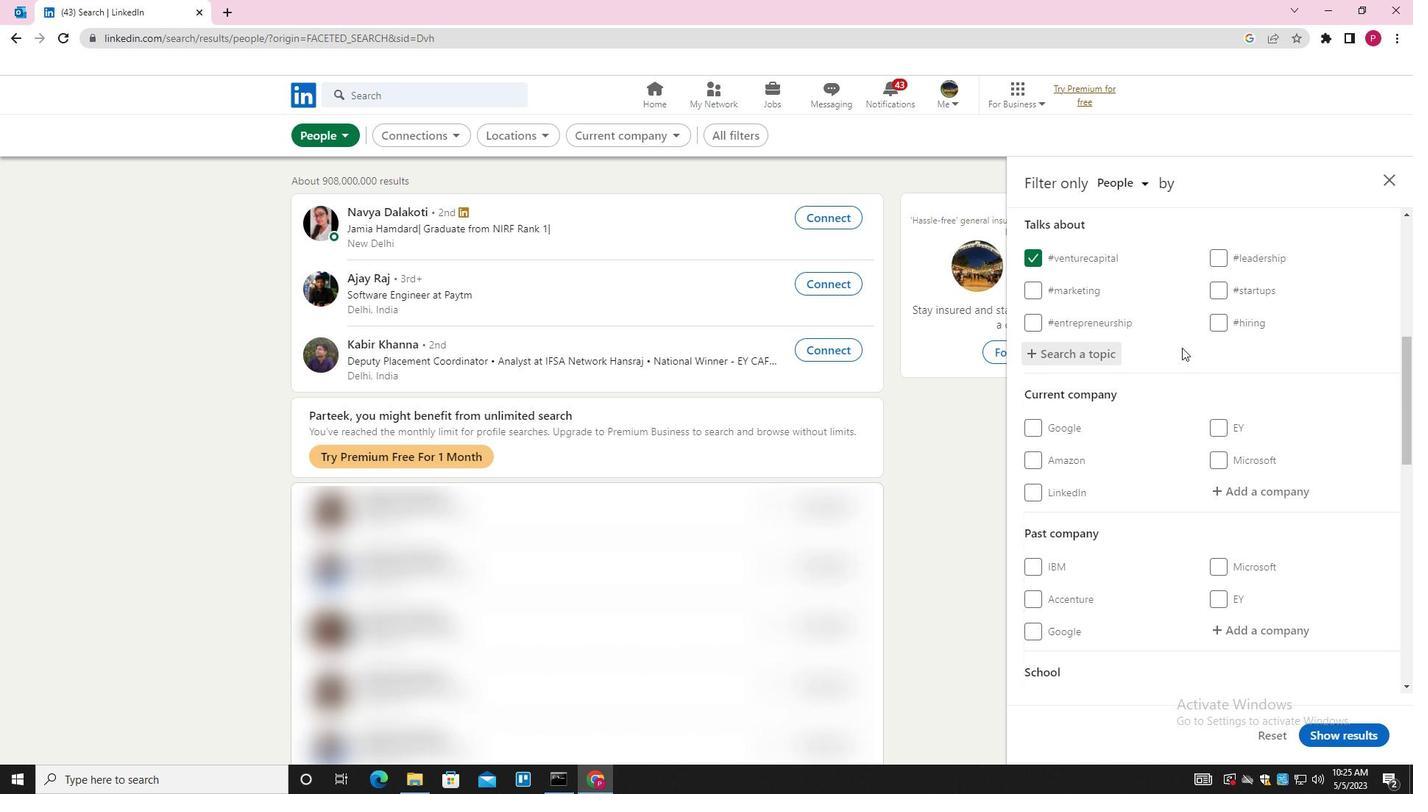
Action: Mouse moved to (1166, 340)
Screenshot: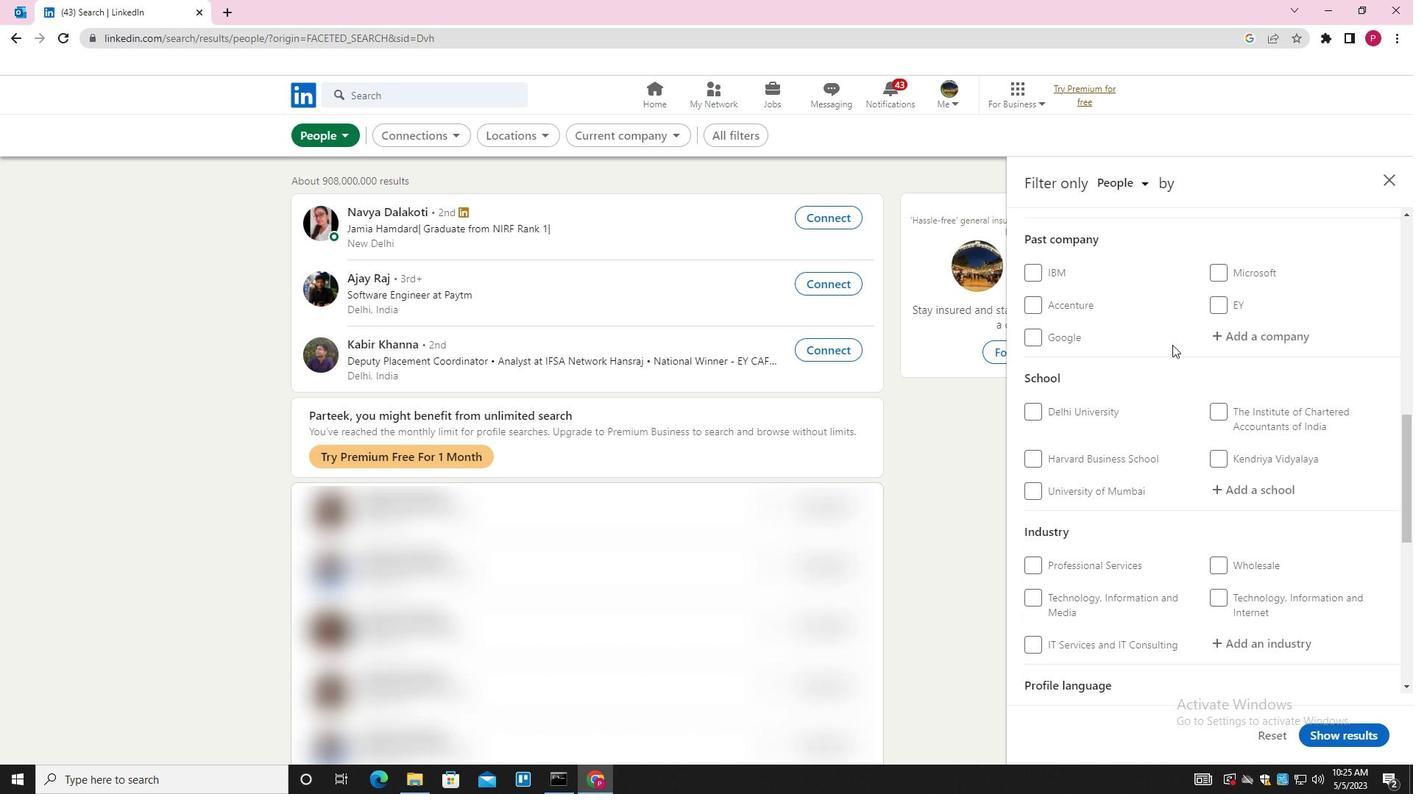 
Action: Mouse scrolled (1166, 339) with delta (0, 0)
Screenshot: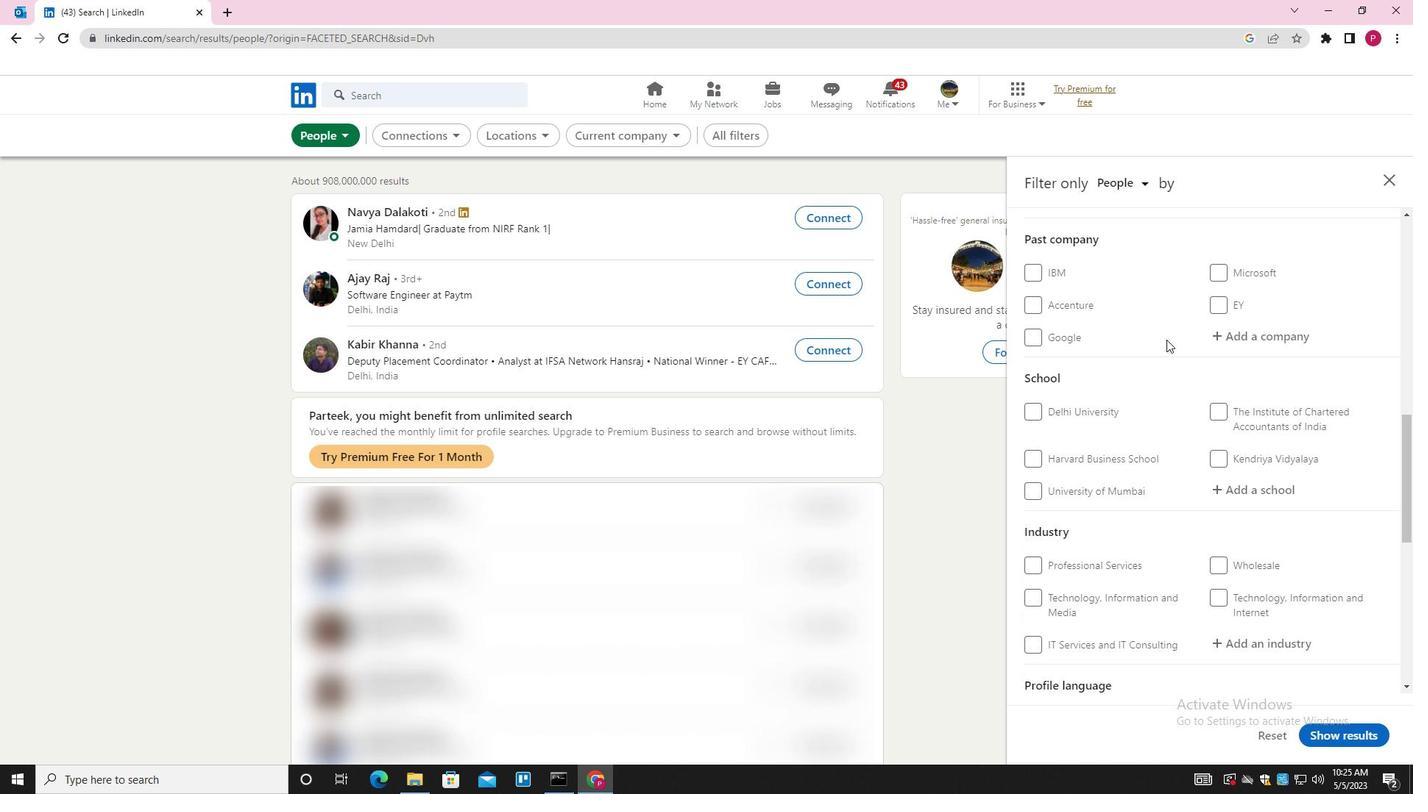 
Action: Mouse scrolled (1166, 339) with delta (0, 0)
Screenshot: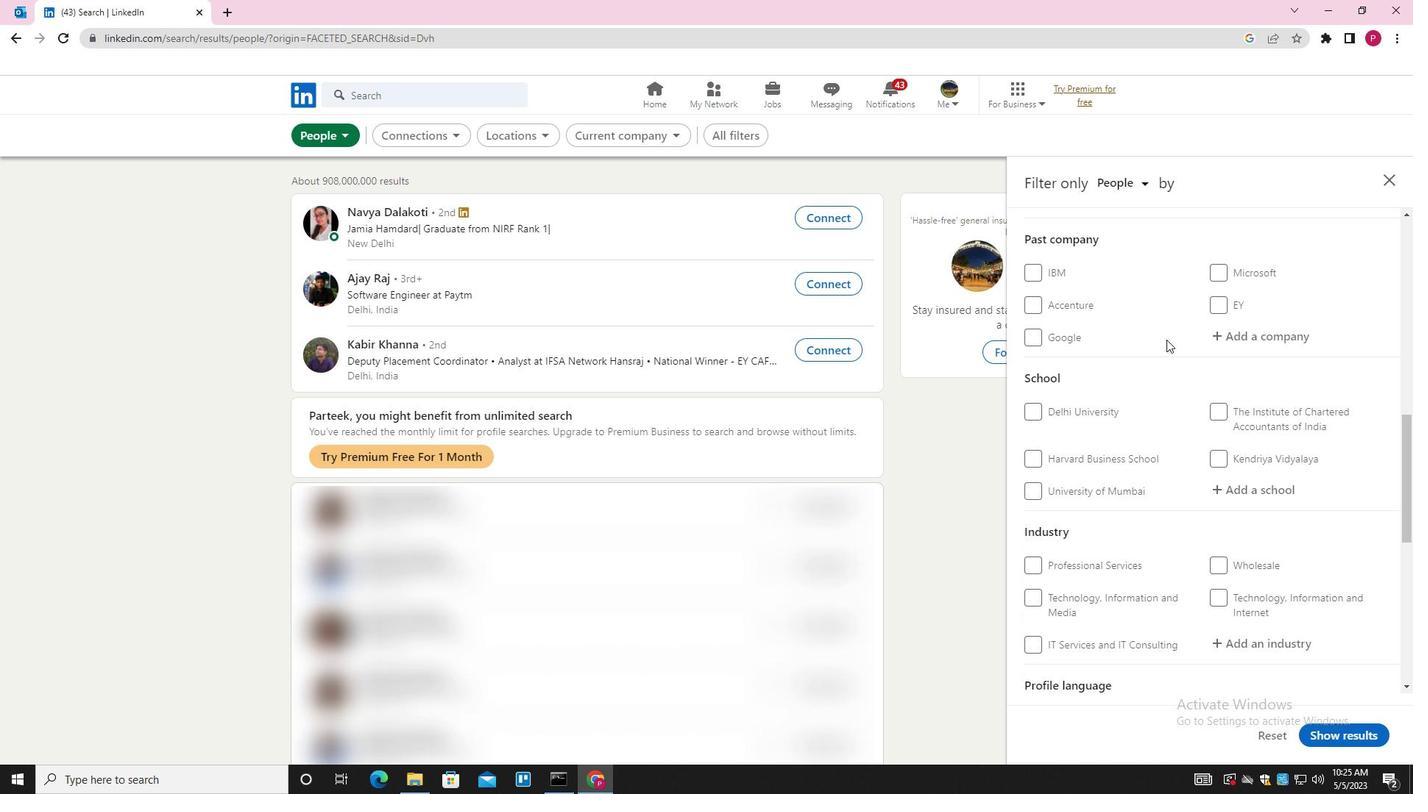 
Action: Mouse moved to (1165, 340)
Screenshot: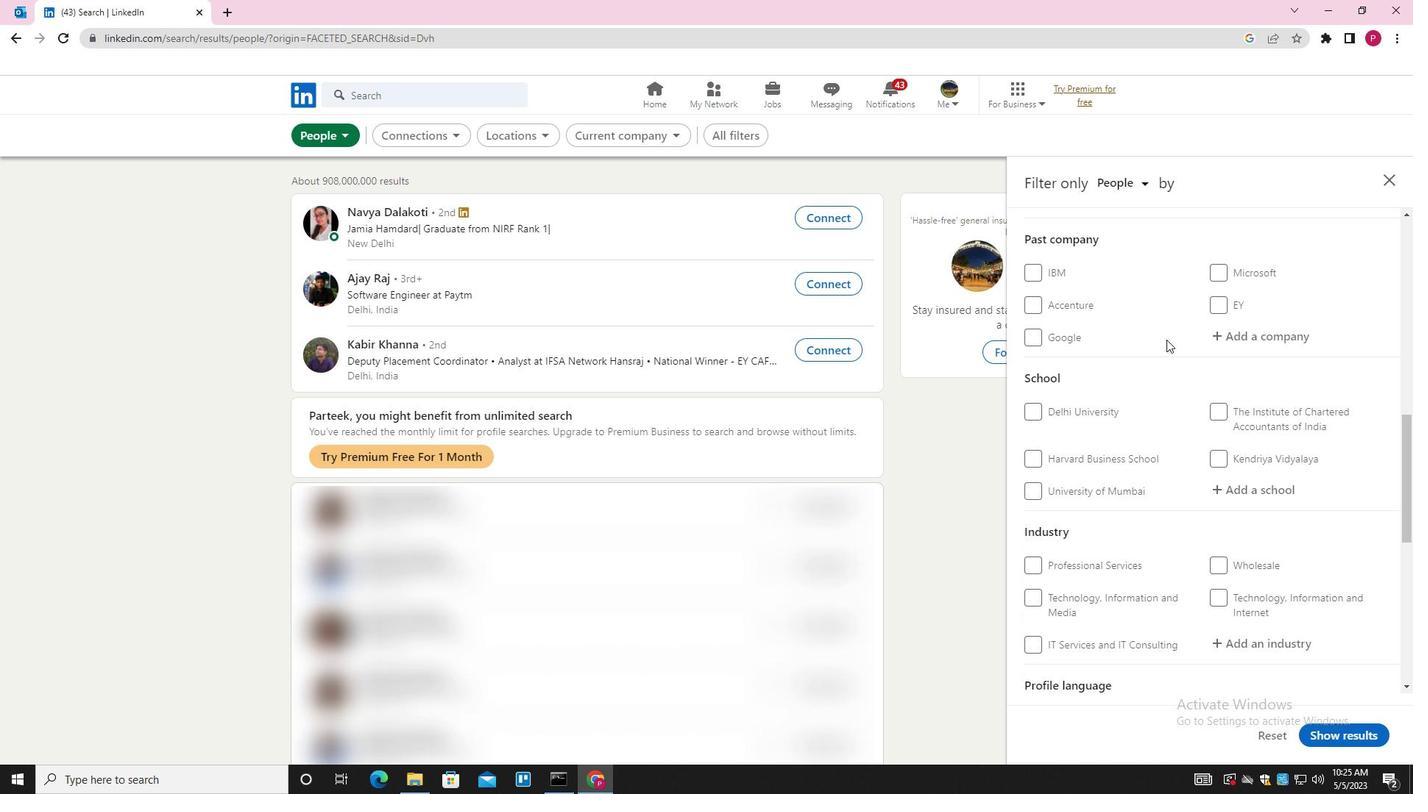 
Action: Mouse scrolled (1165, 340) with delta (0, 0)
Screenshot: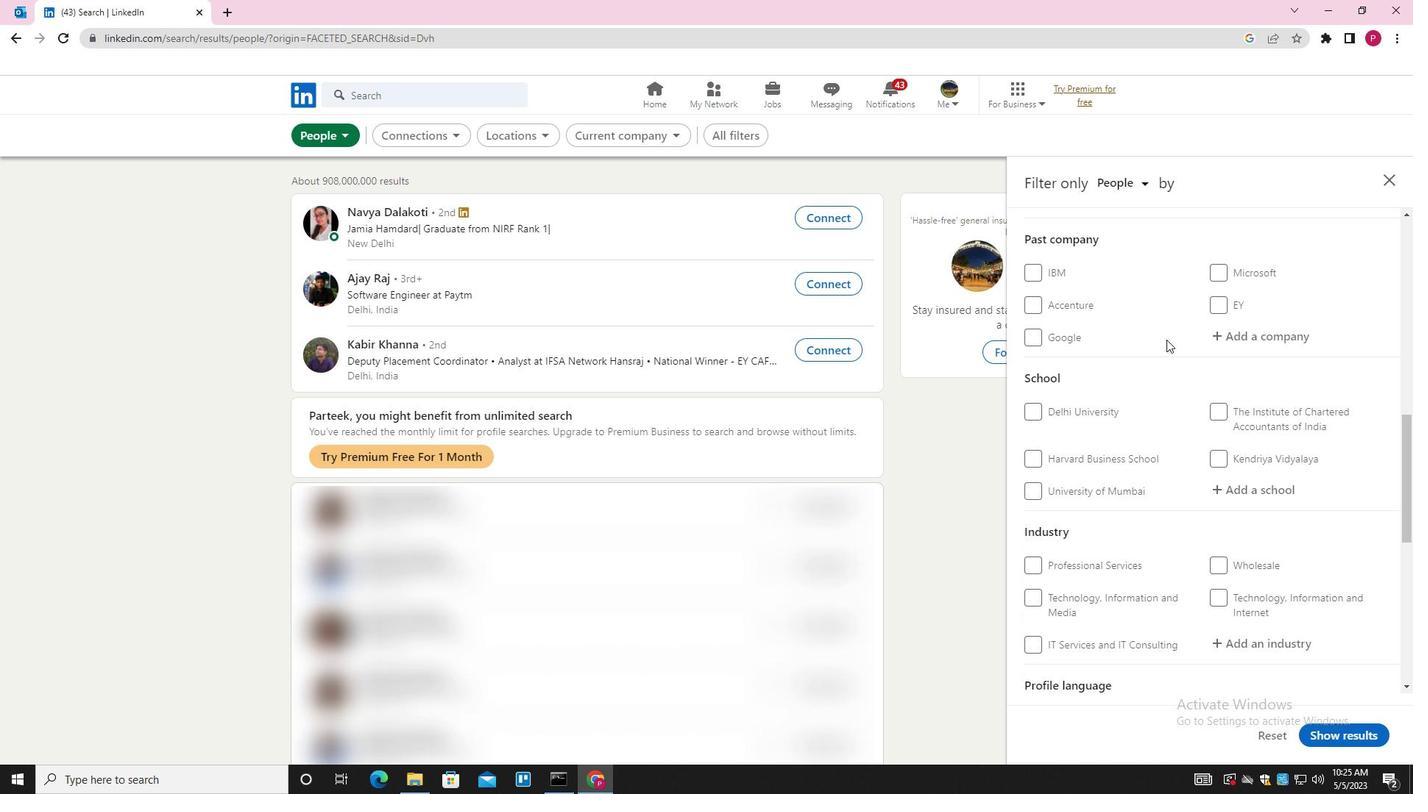
Action: Mouse moved to (1165, 341)
Screenshot: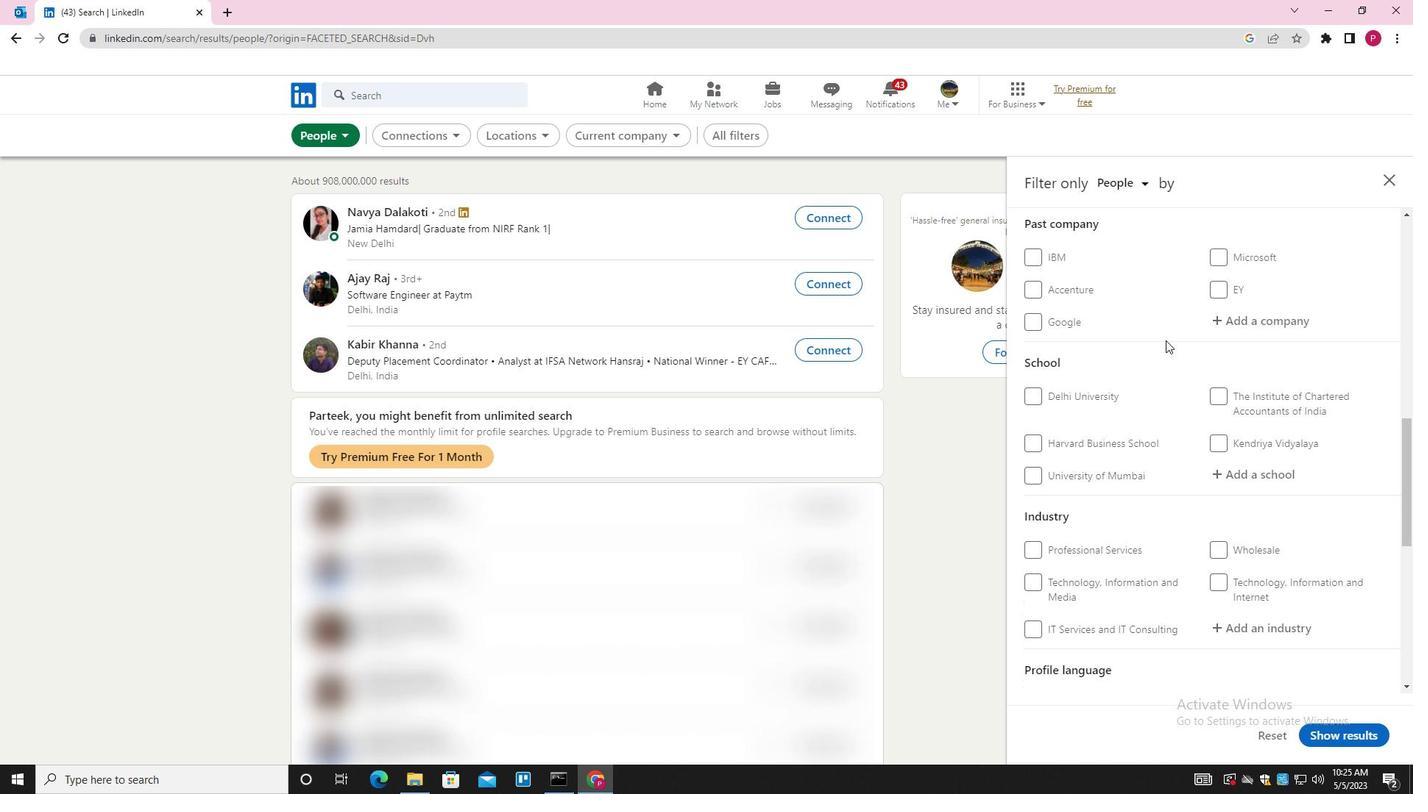 
Action: Mouse scrolled (1165, 340) with delta (0, 0)
Screenshot: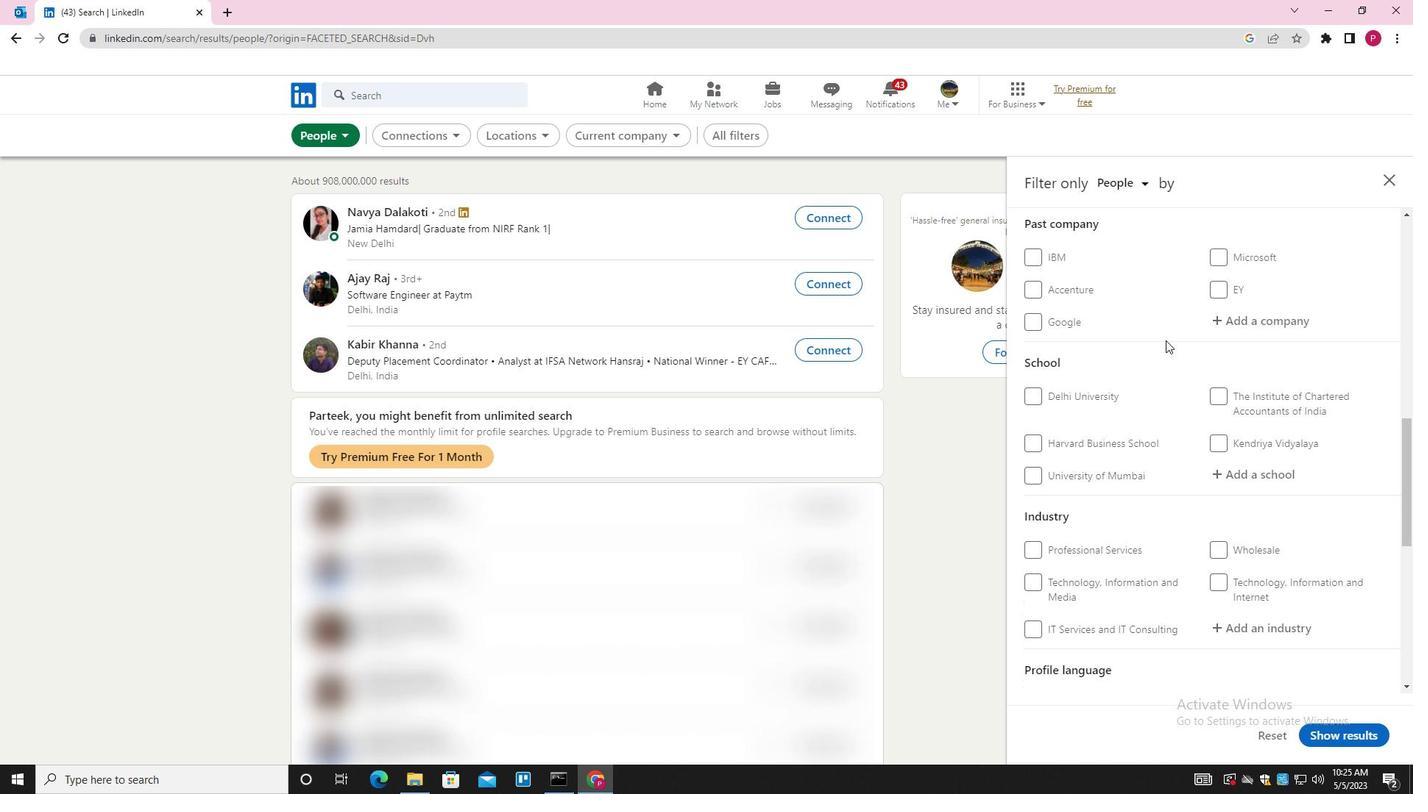 
Action: Mouse moved to (1165, 341)
Screenshot: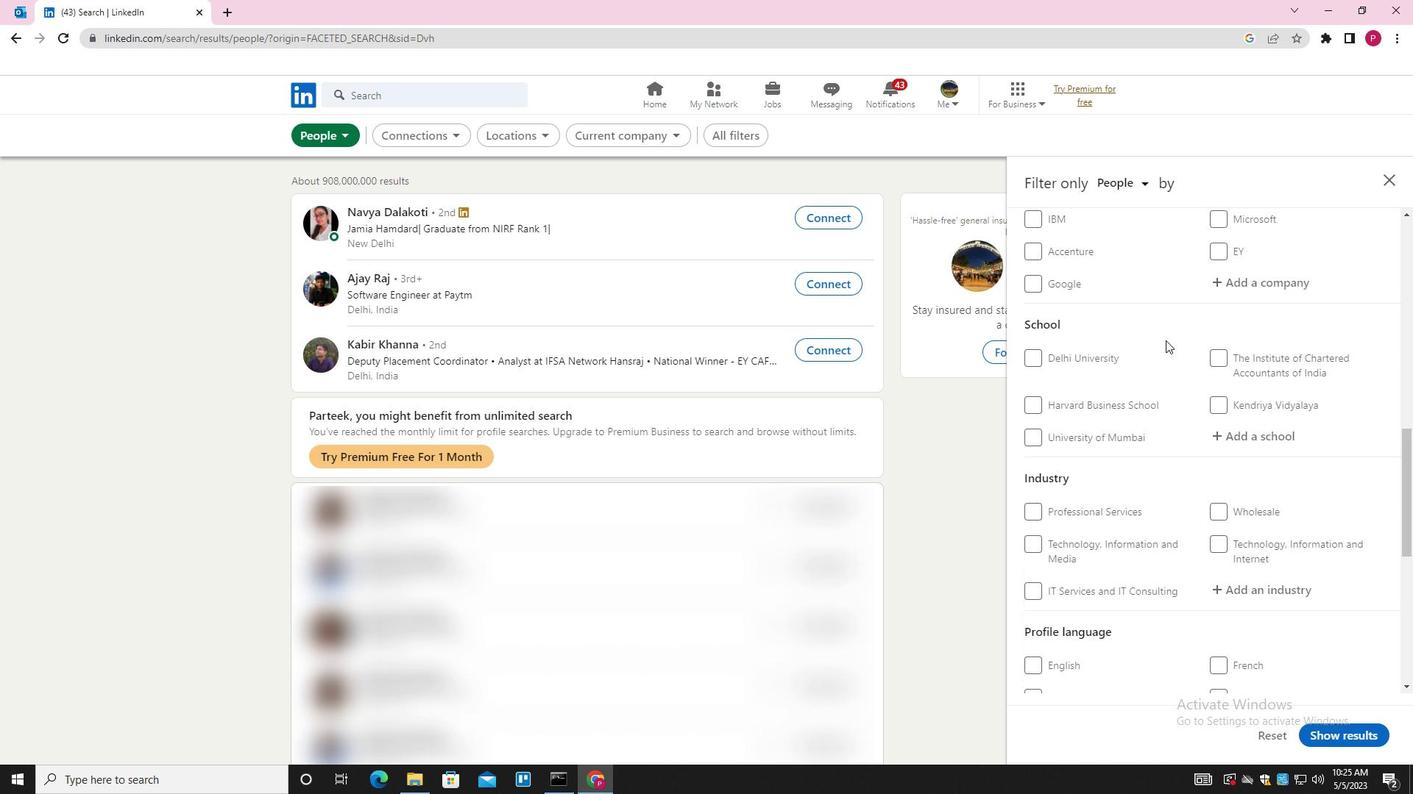 
Action: Mouse scrolled (1165, 340) with delta (0, 0)
Screenshot: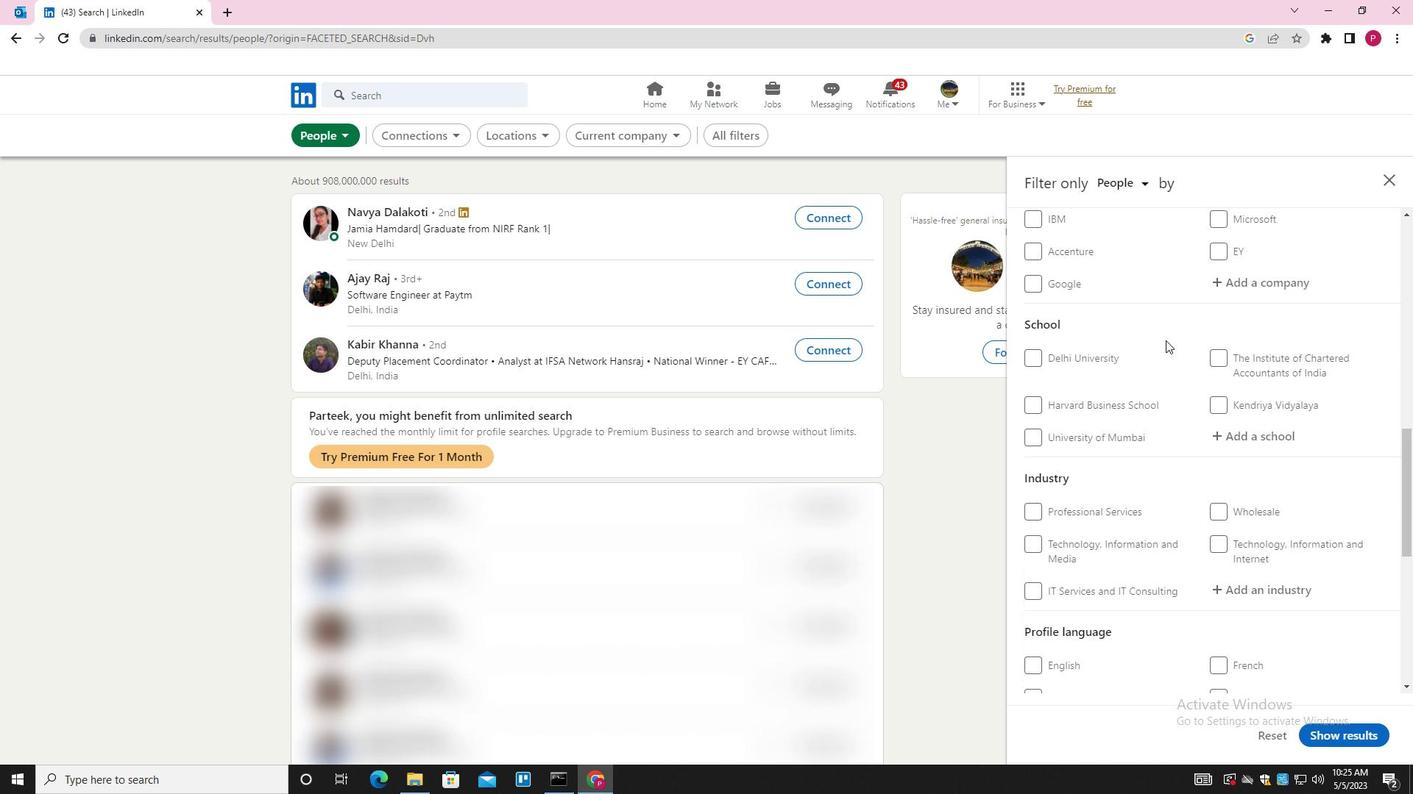 
Action: Mouse moved to (1050, 356)
Screenshot: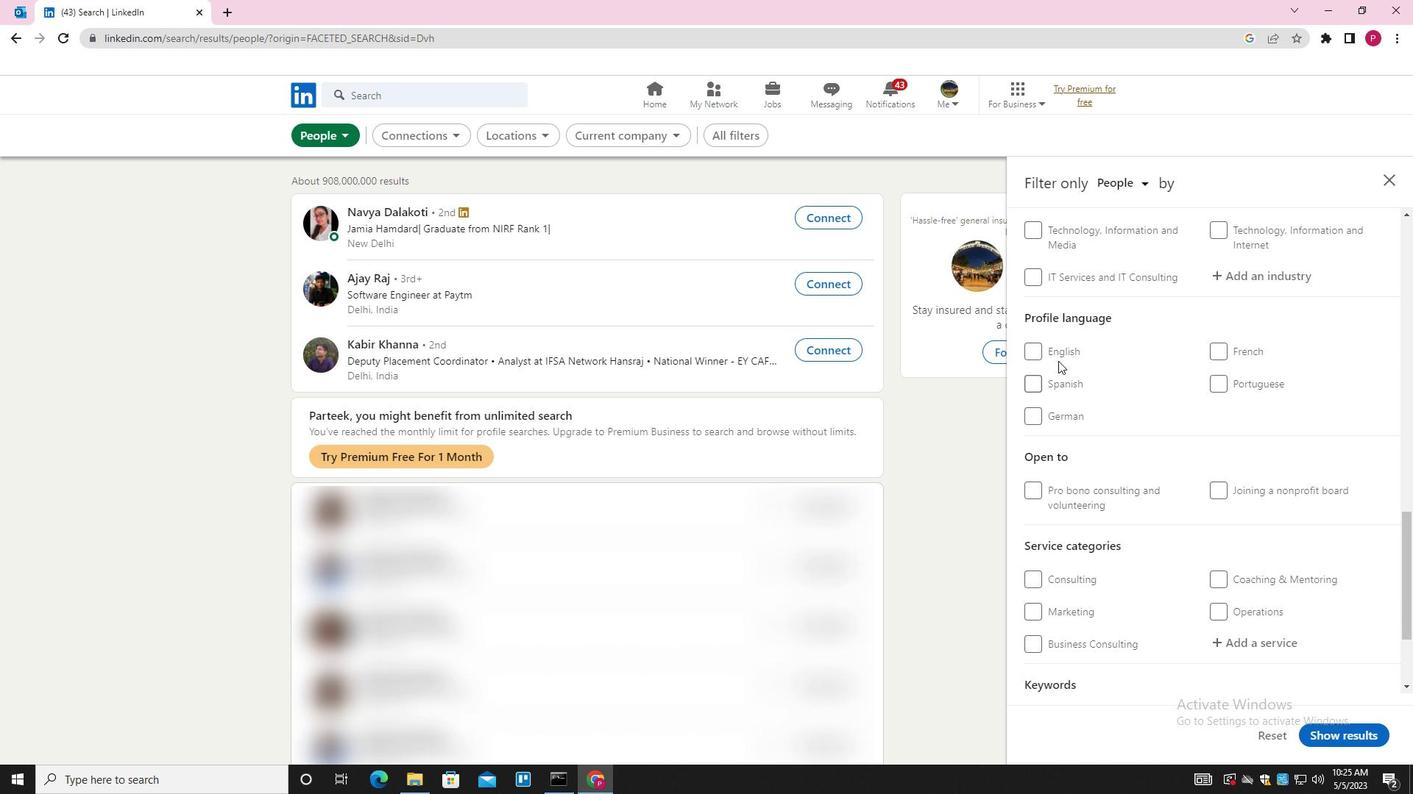 
Action: Mouse pressed left at (1050, 356)
Screenshot: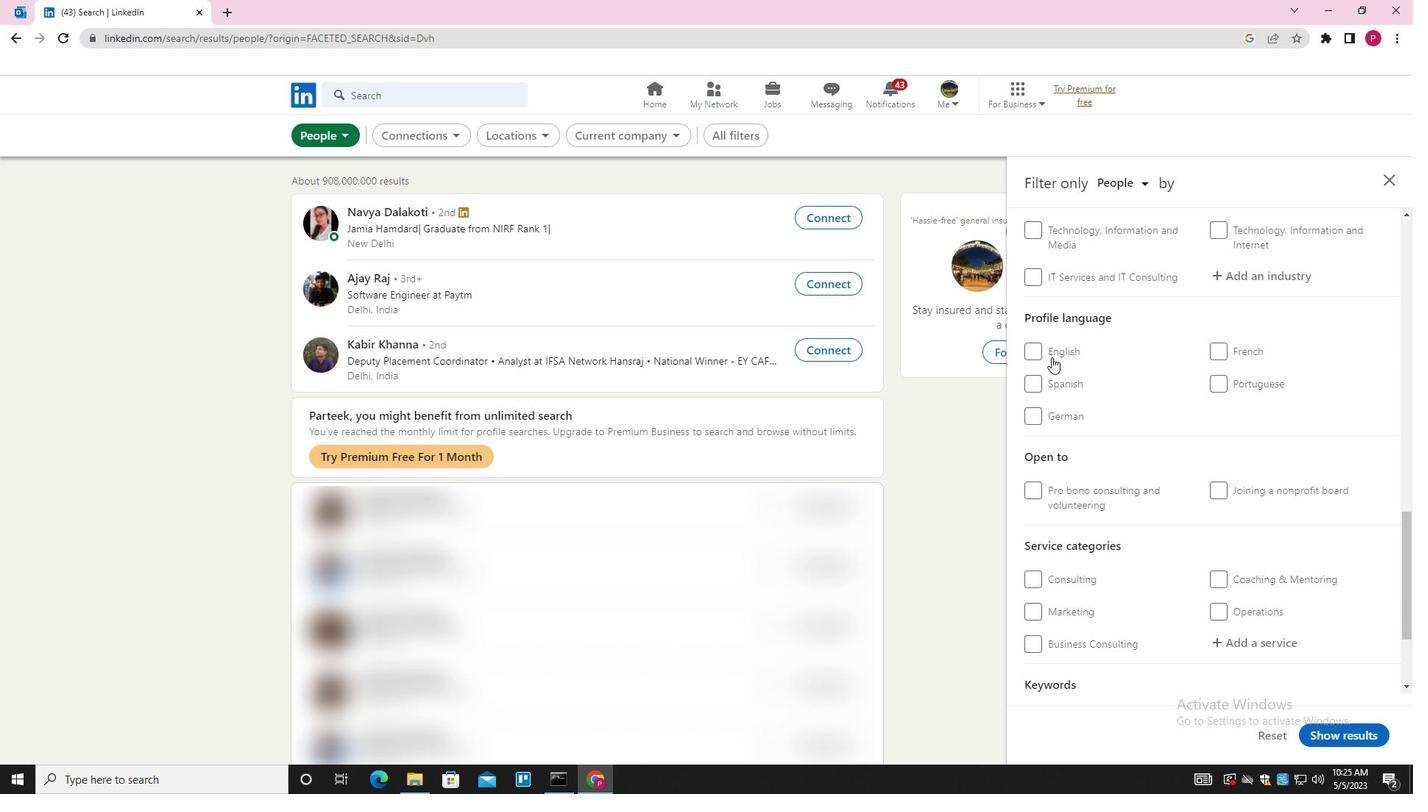 
Action: Mouse moved to (1129, 379)
Screenshot: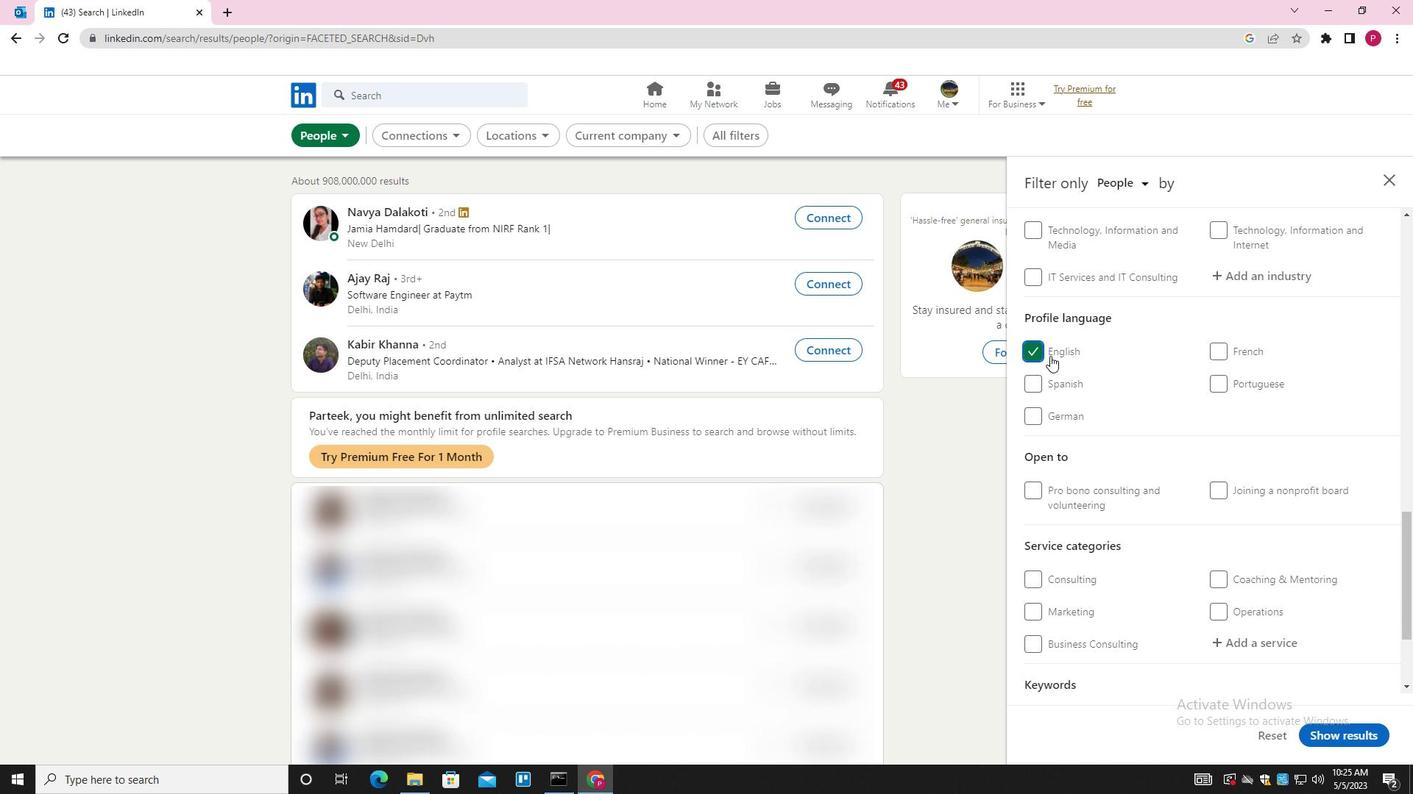 
Action: Mouse scrolled (1129, 379) with delta (0, 0)
Screenshot: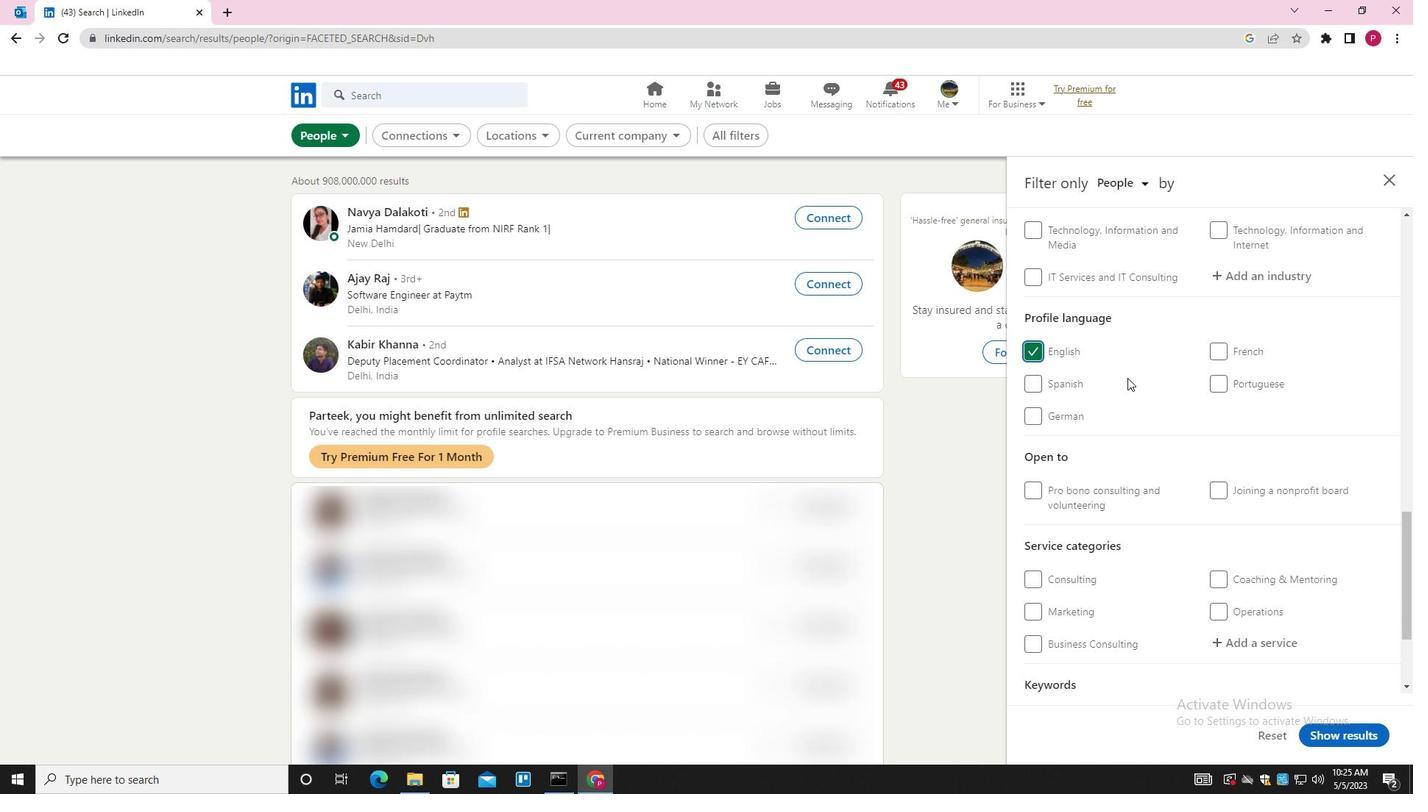 
Action: Mouse scrolled (1129, 379) with delta (0, 0)
Screenshot: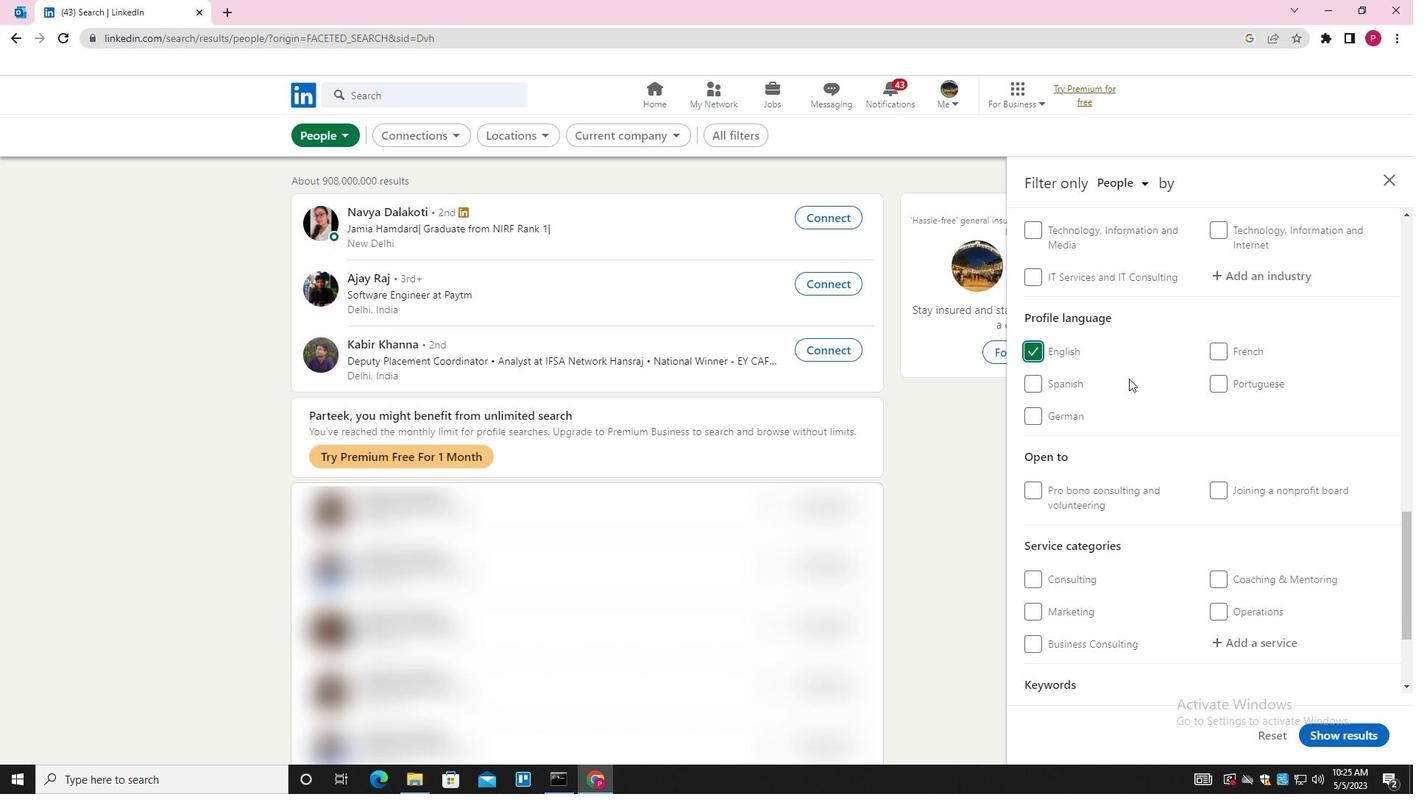 
Action: Mouse scrolled (1129, 379) with delta (0, 0)
Screenshot: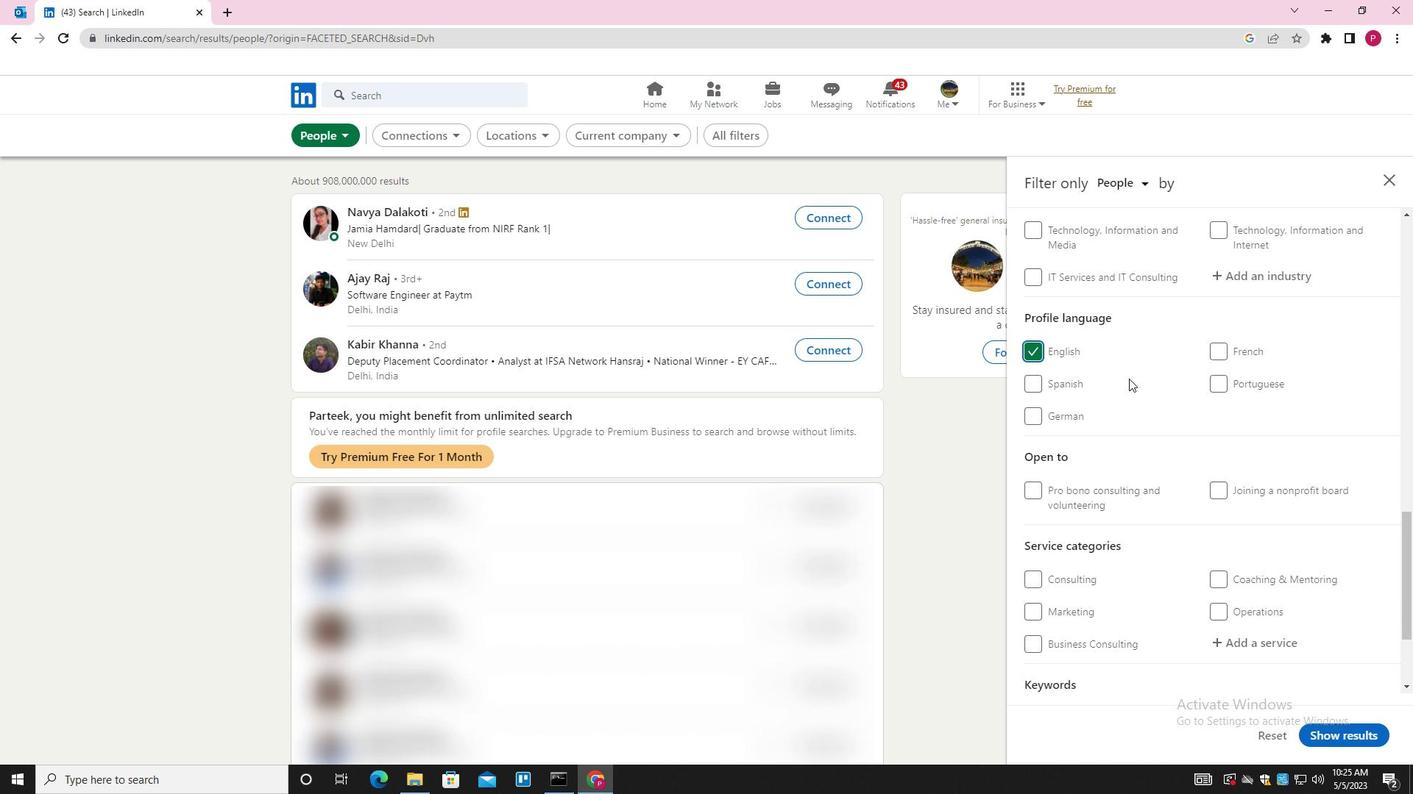 
Action: Mouse scrolled (1129, 379) with delta (0, 0)
Screenshot: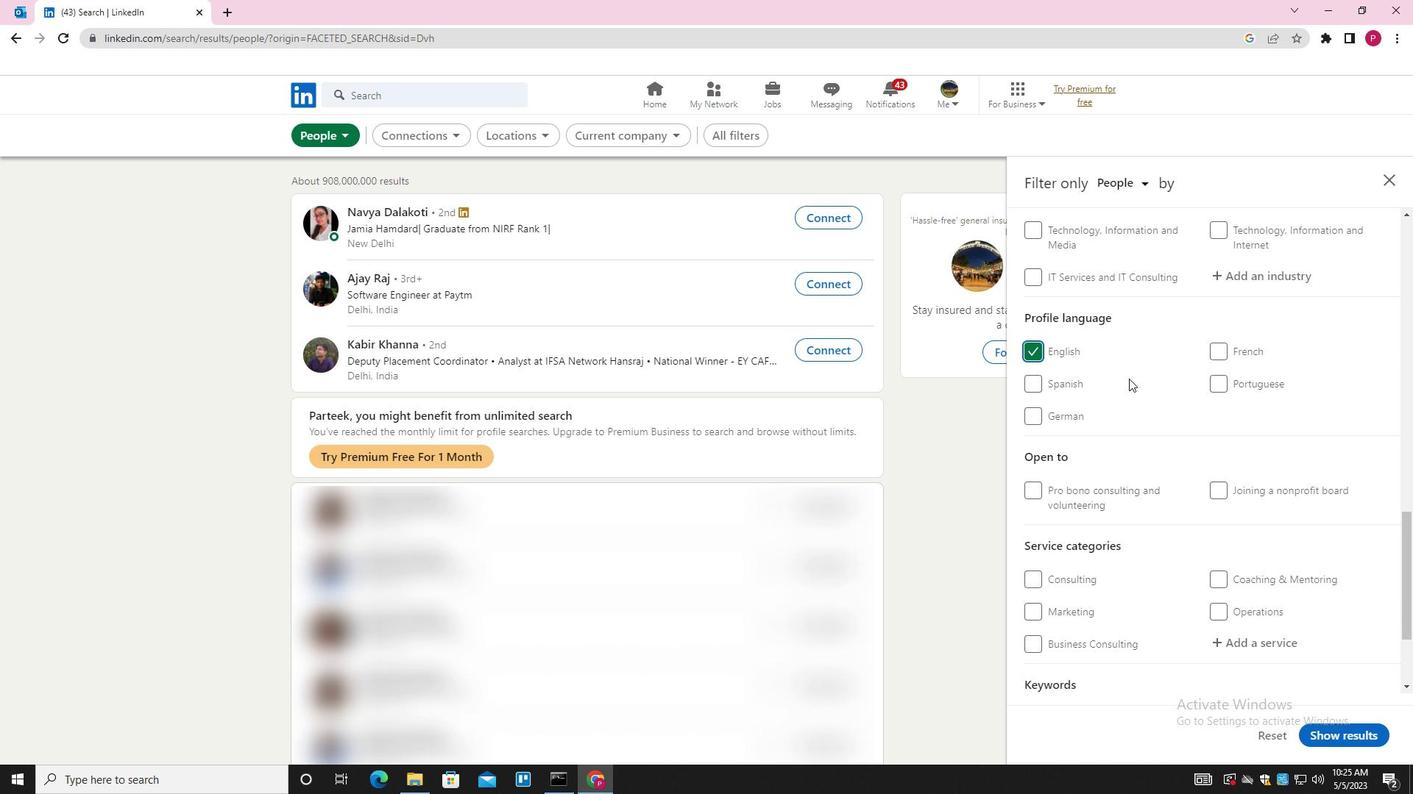 
Action: Mouse scrolled (1129, 379) with delta (0, 0)
Screenshot: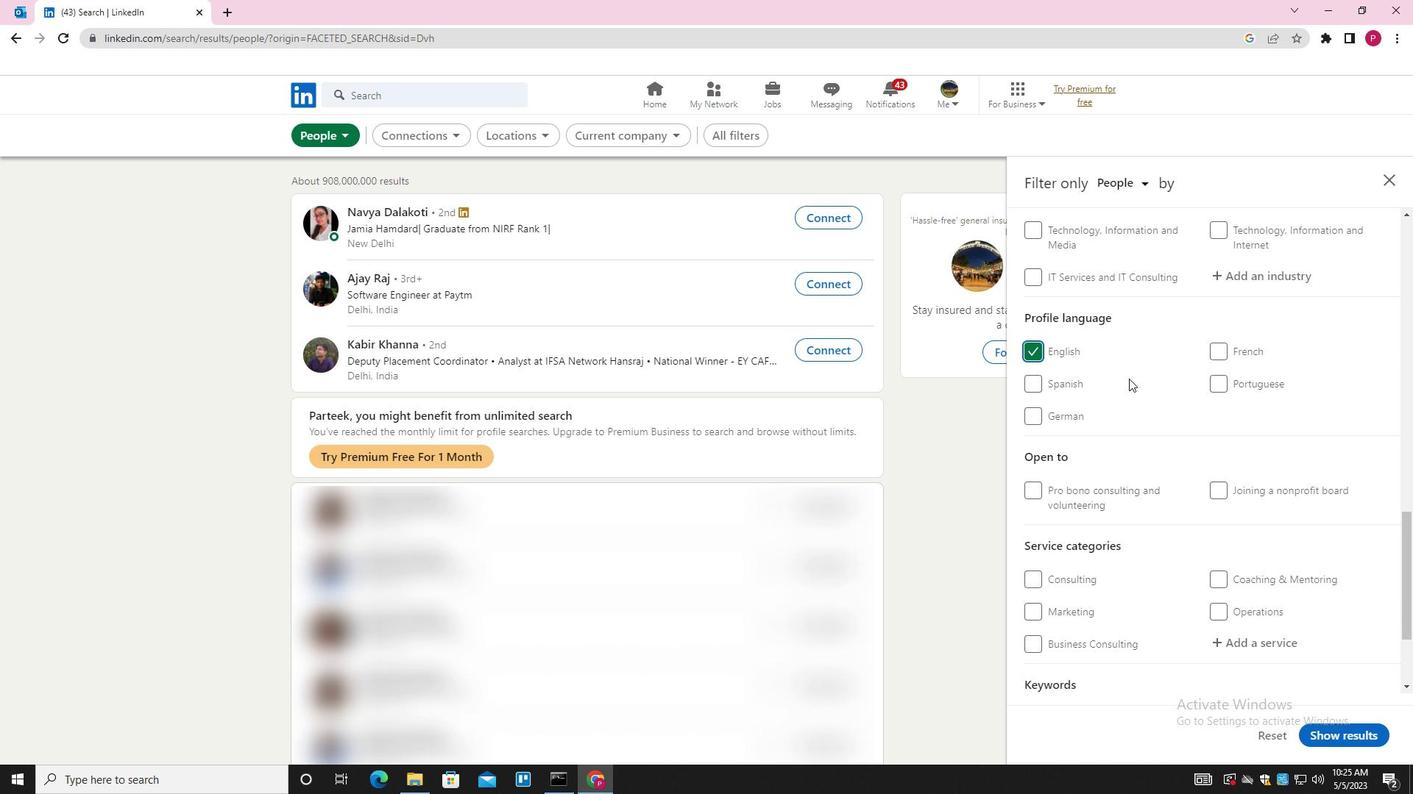 
Action: Mouse moved to (1129, 384)
Screenshot: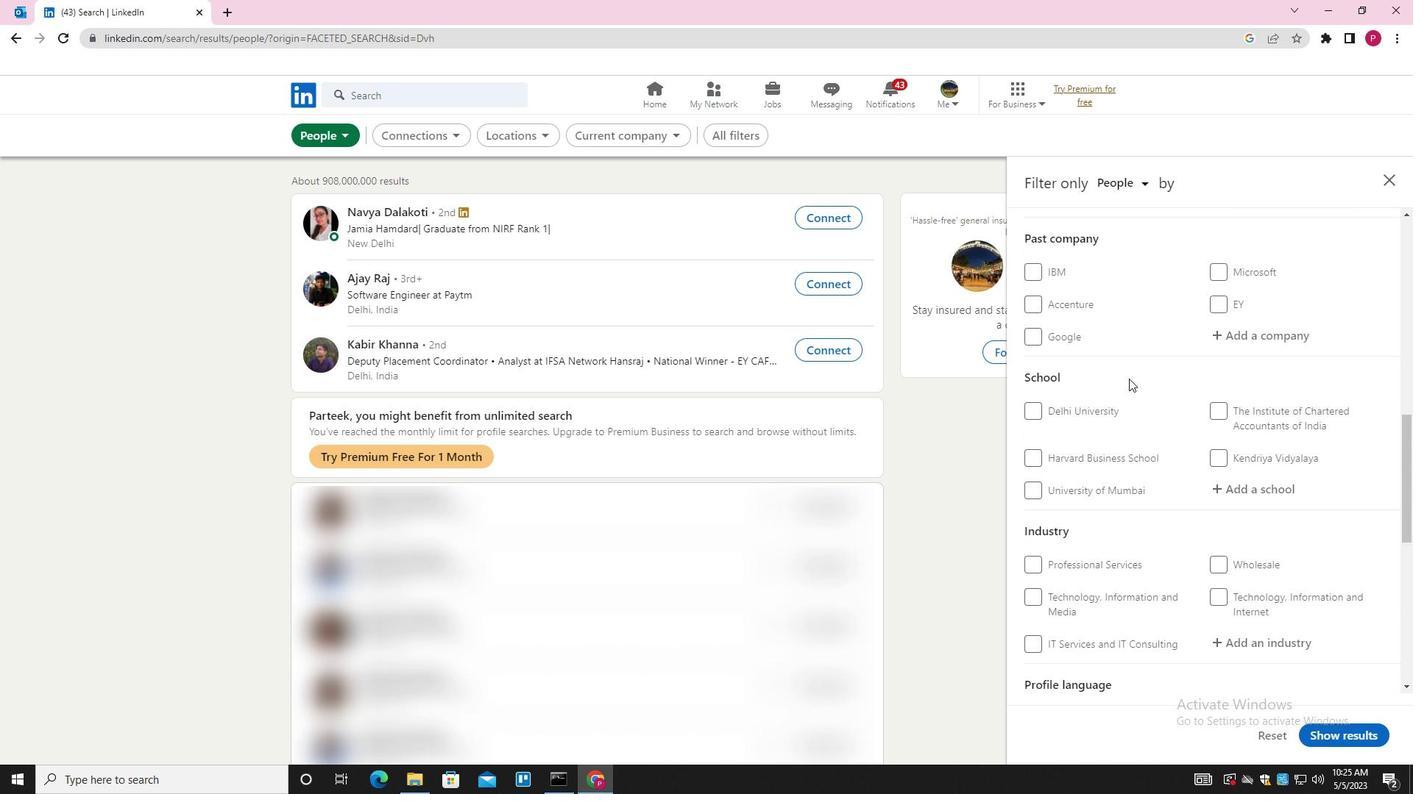 
Action: Mouse scrolled (1129, 384) with delta (0, 0)
Screenshot: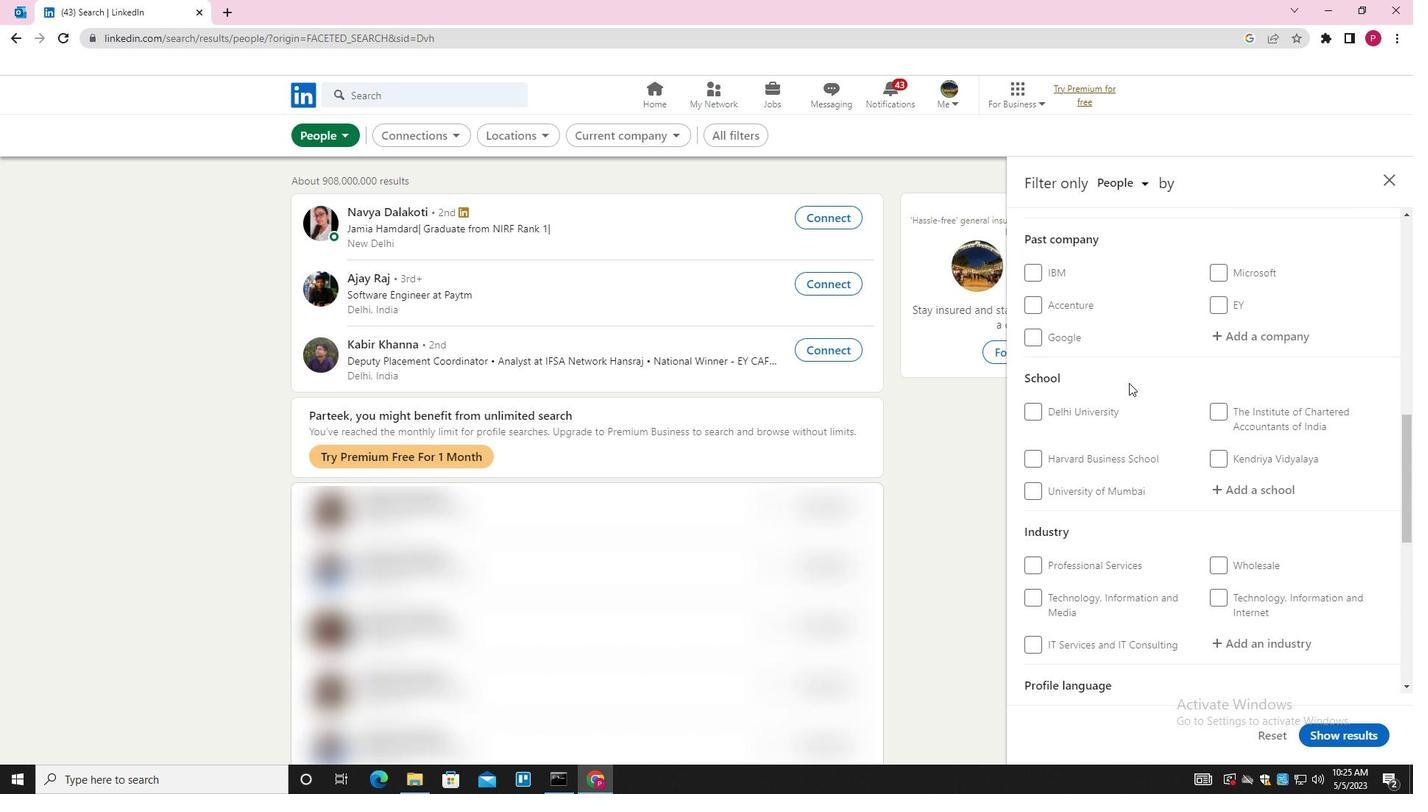 
Action: Mouse scrolled (1129, 384) with delta (0, 0)
Screenshot: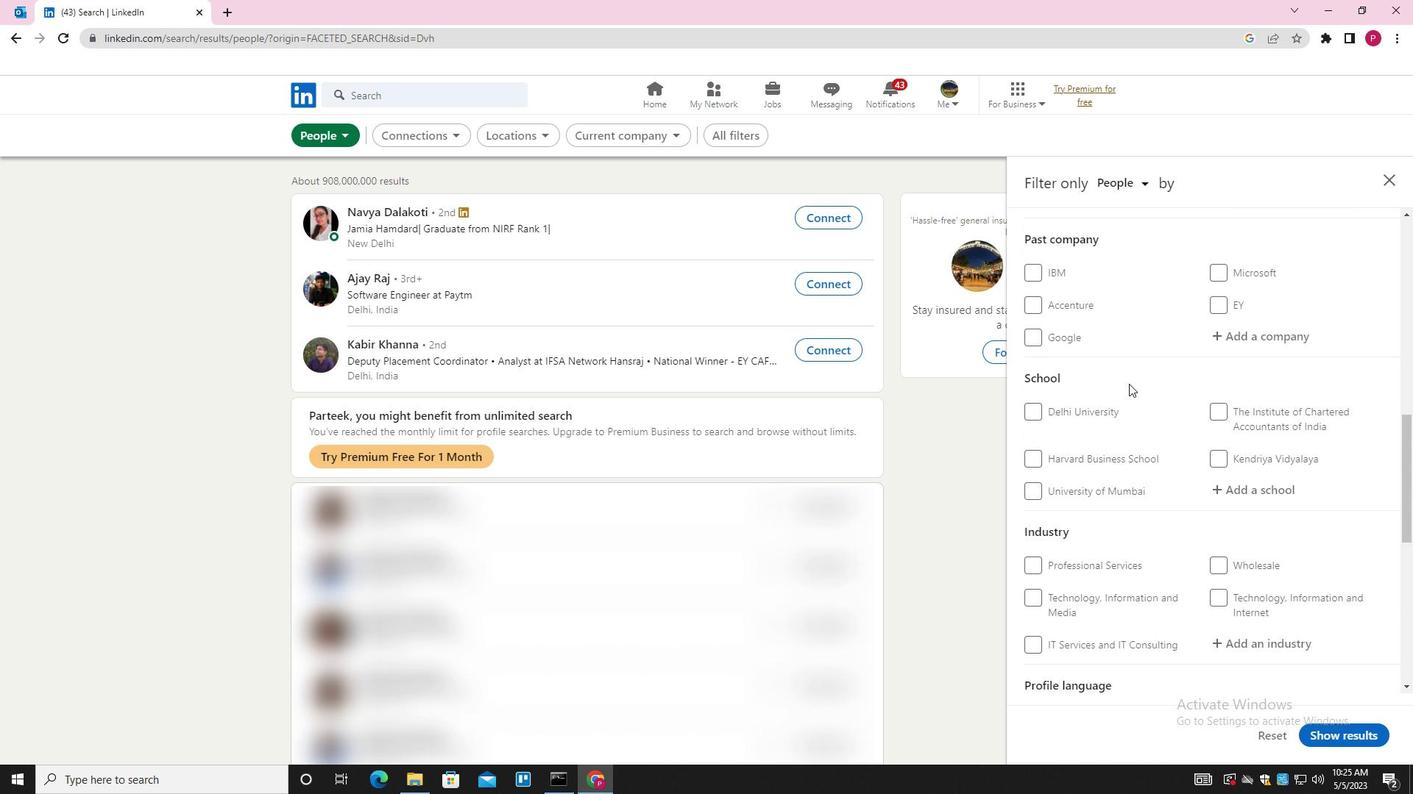 
Action: Mouse moved to (1276, 342)
Screenshot: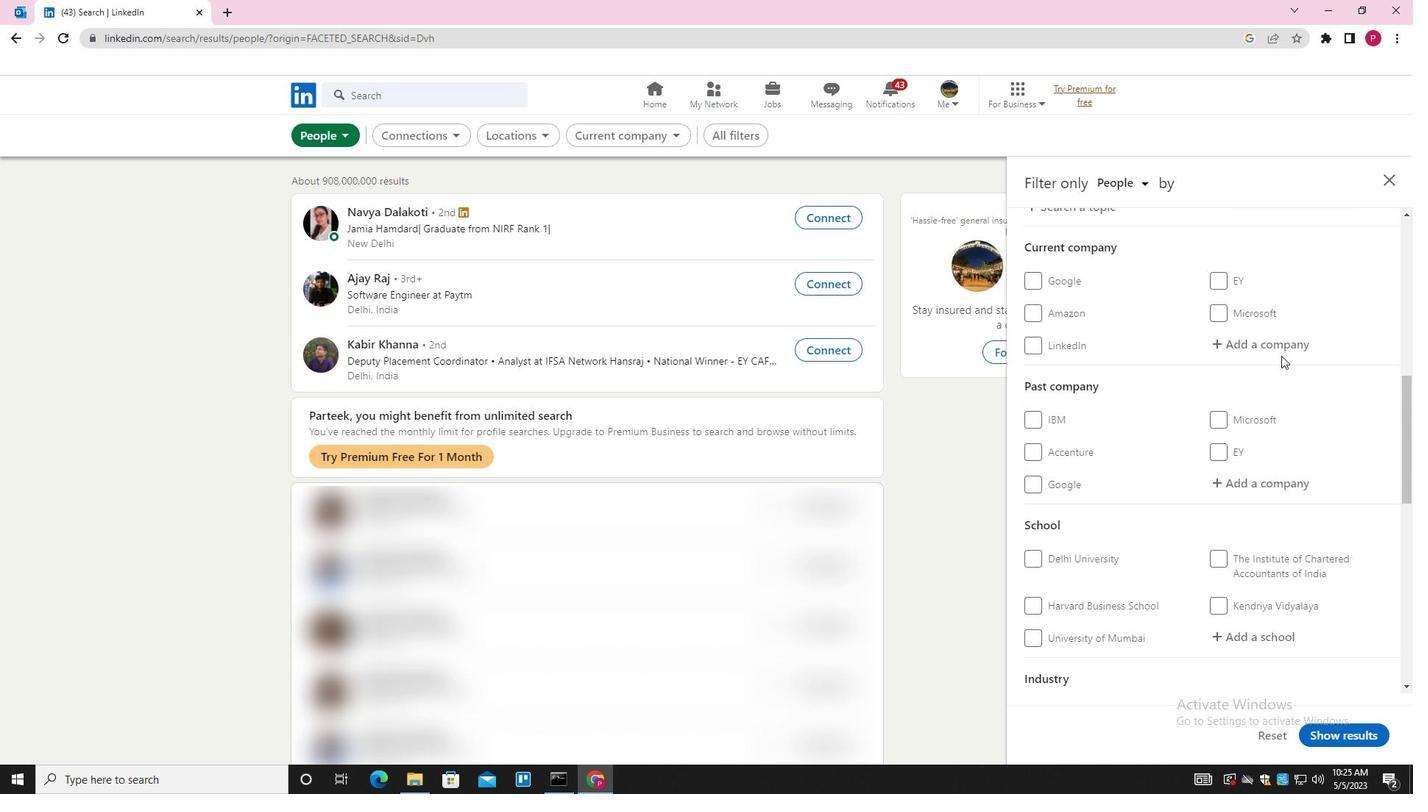 
Action: Mouse pressed left at (1276, 342)
Screenshot: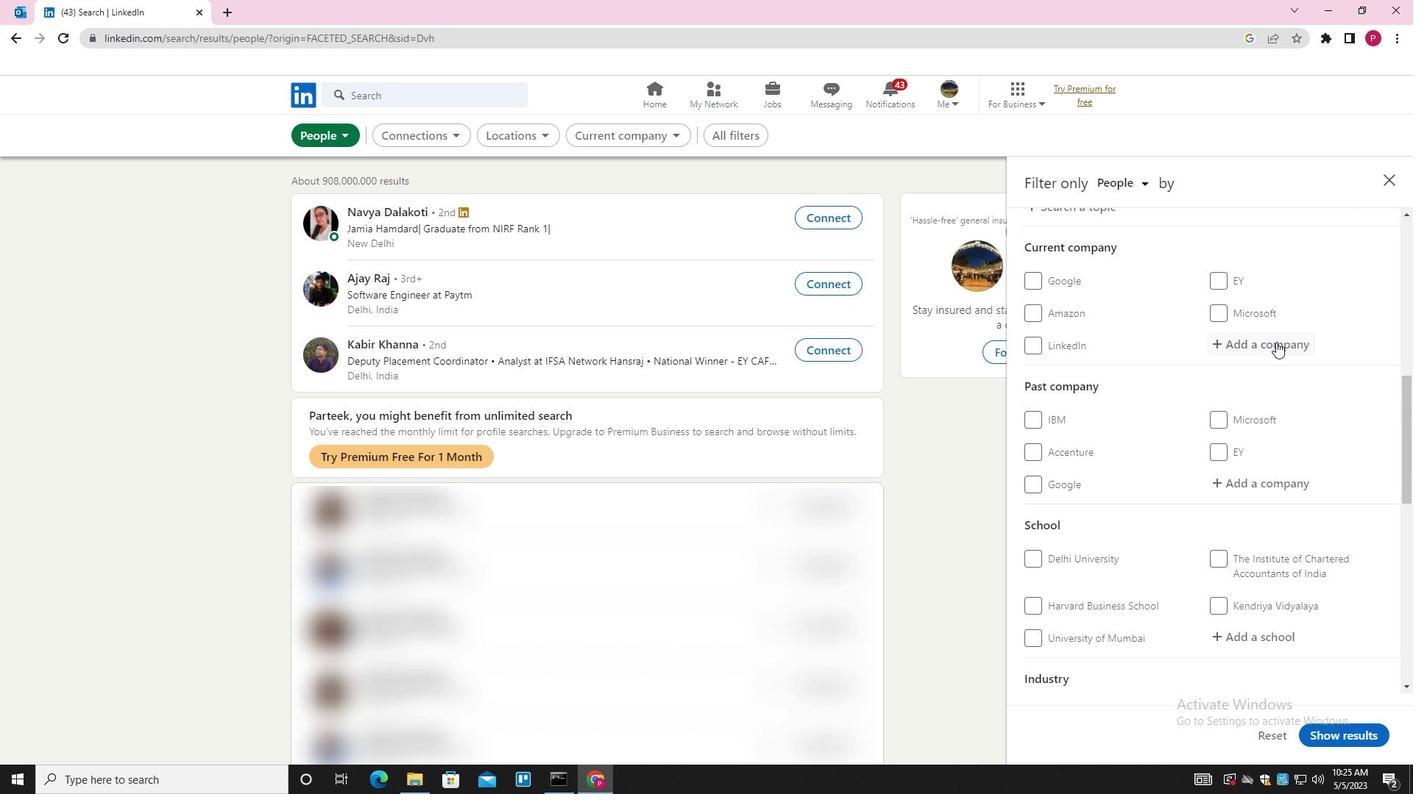 
Action: Key pressed <Key.shift>NGO<Key.down><Key.enter>
Screenshot: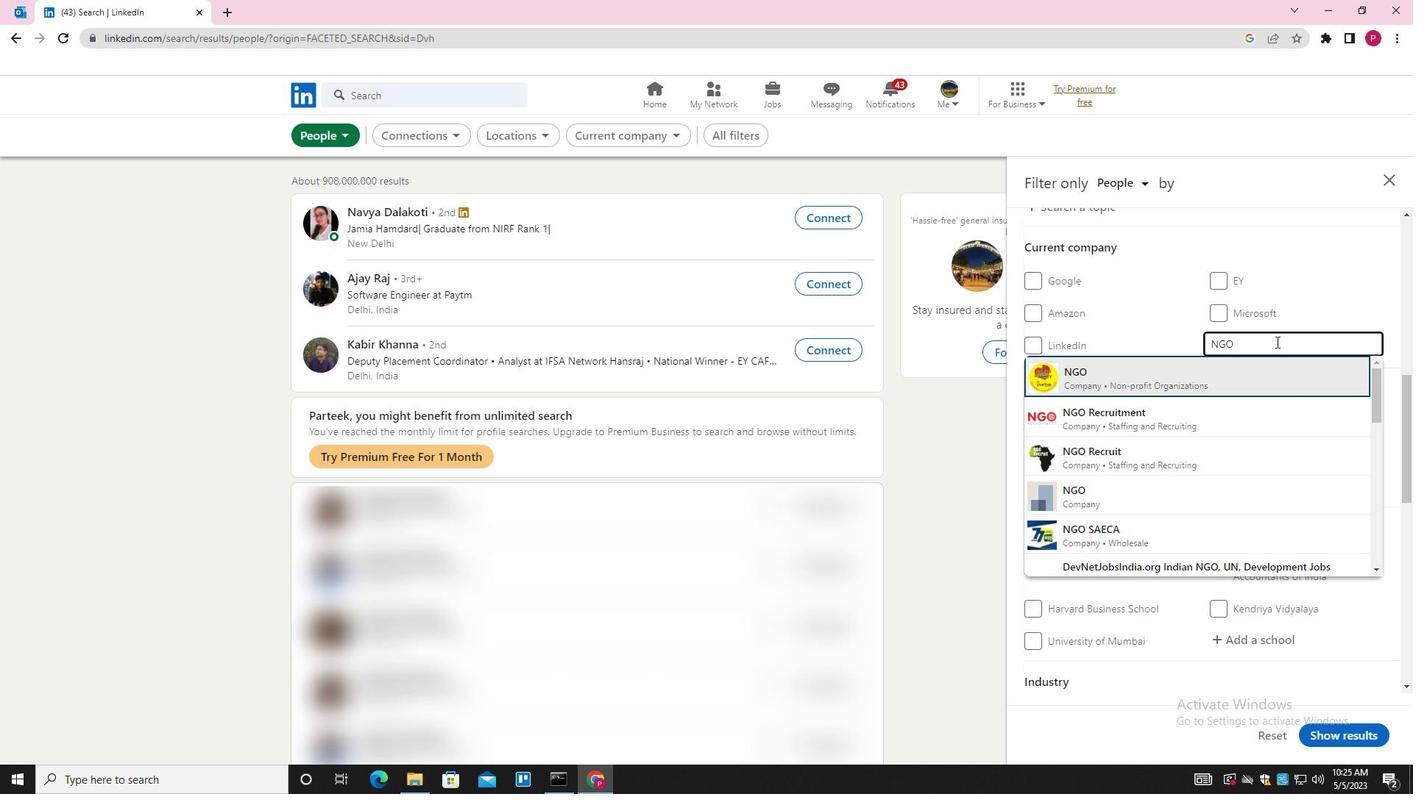
Action: Mouse moved to (1219, 361)
Screenshot: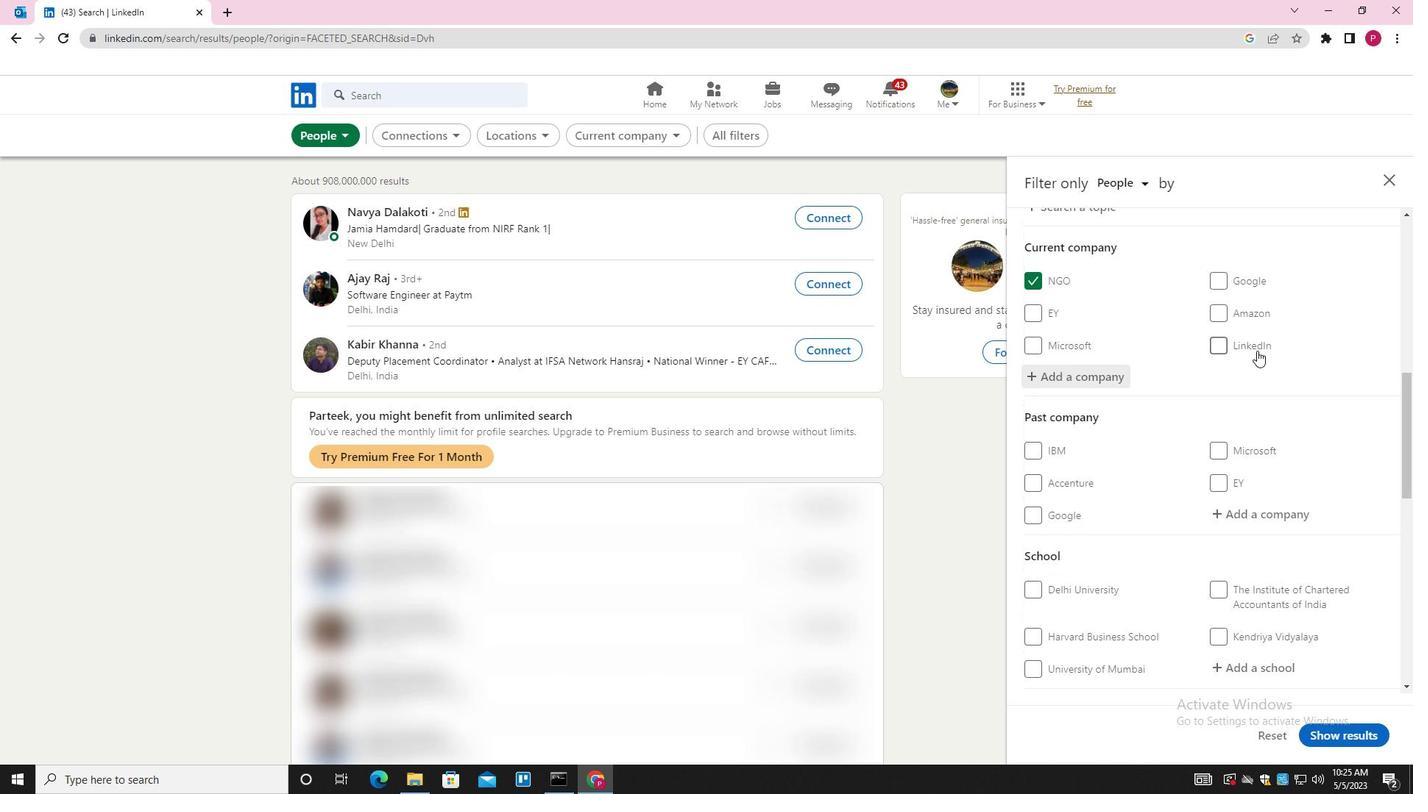 
Action: Mouse scrolled (1219, 360) with delta (0, 0)
Screenshot: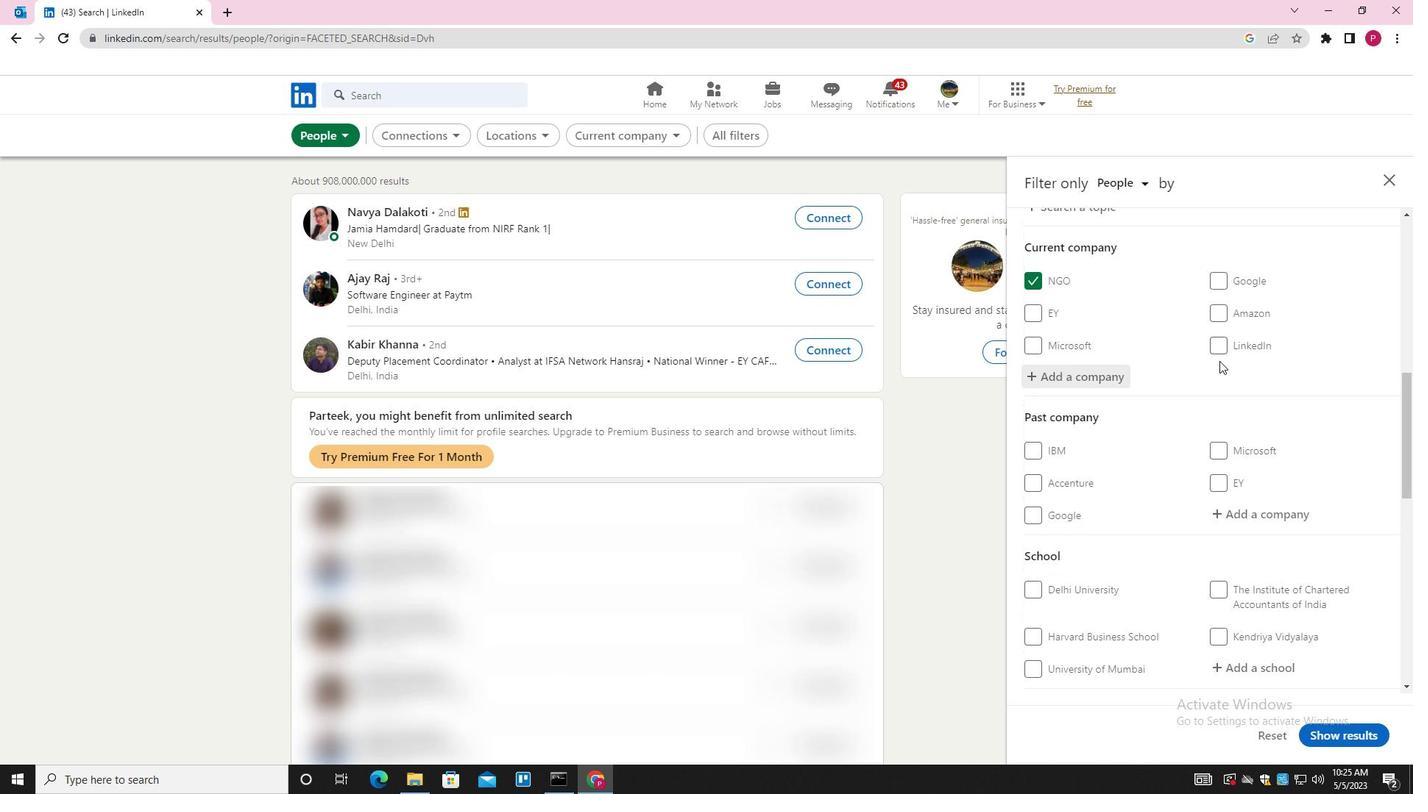 
Action: Mouse moved to (1219, 362)
Screenshot: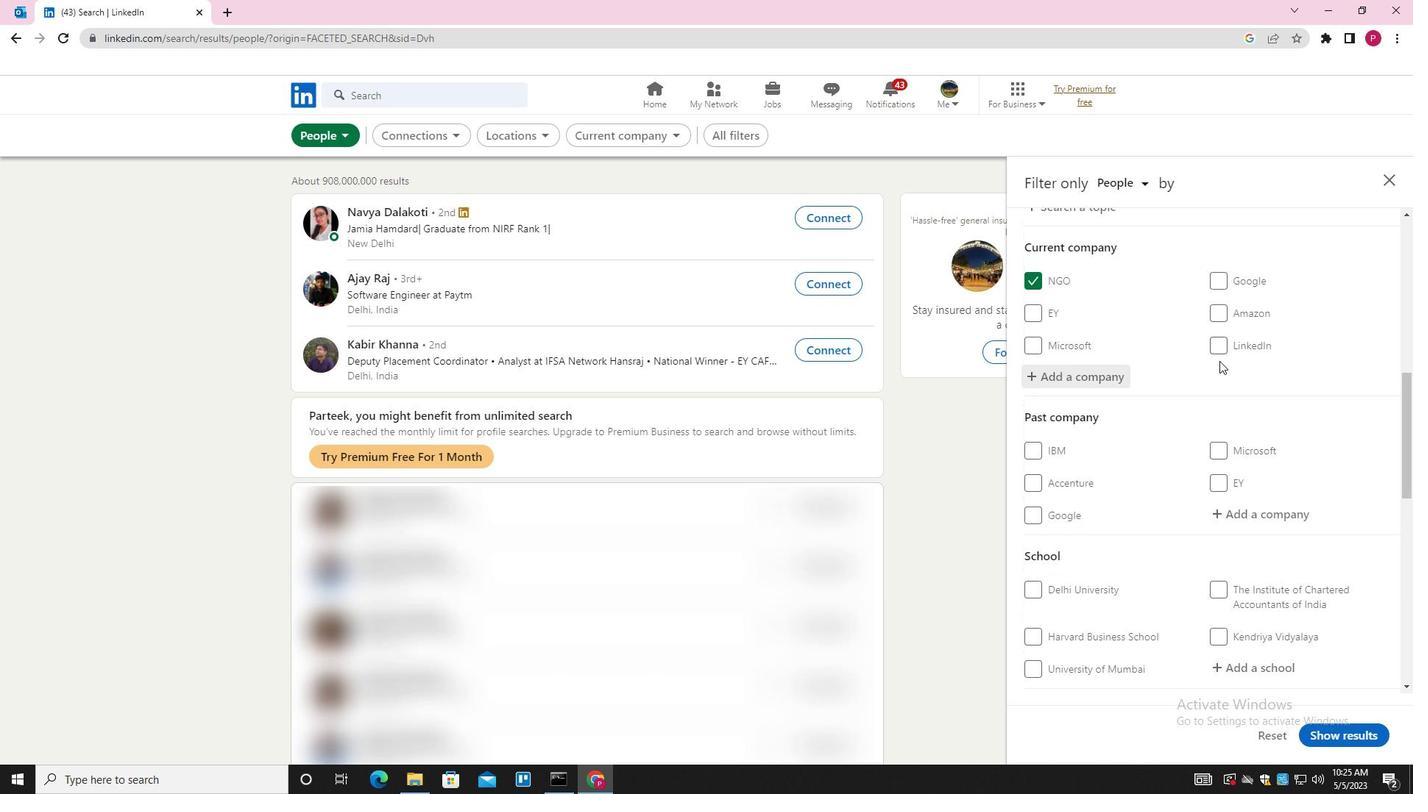 
Action: Mouse scrolled (1219, 361) with delta (0, 0)
Screenshot: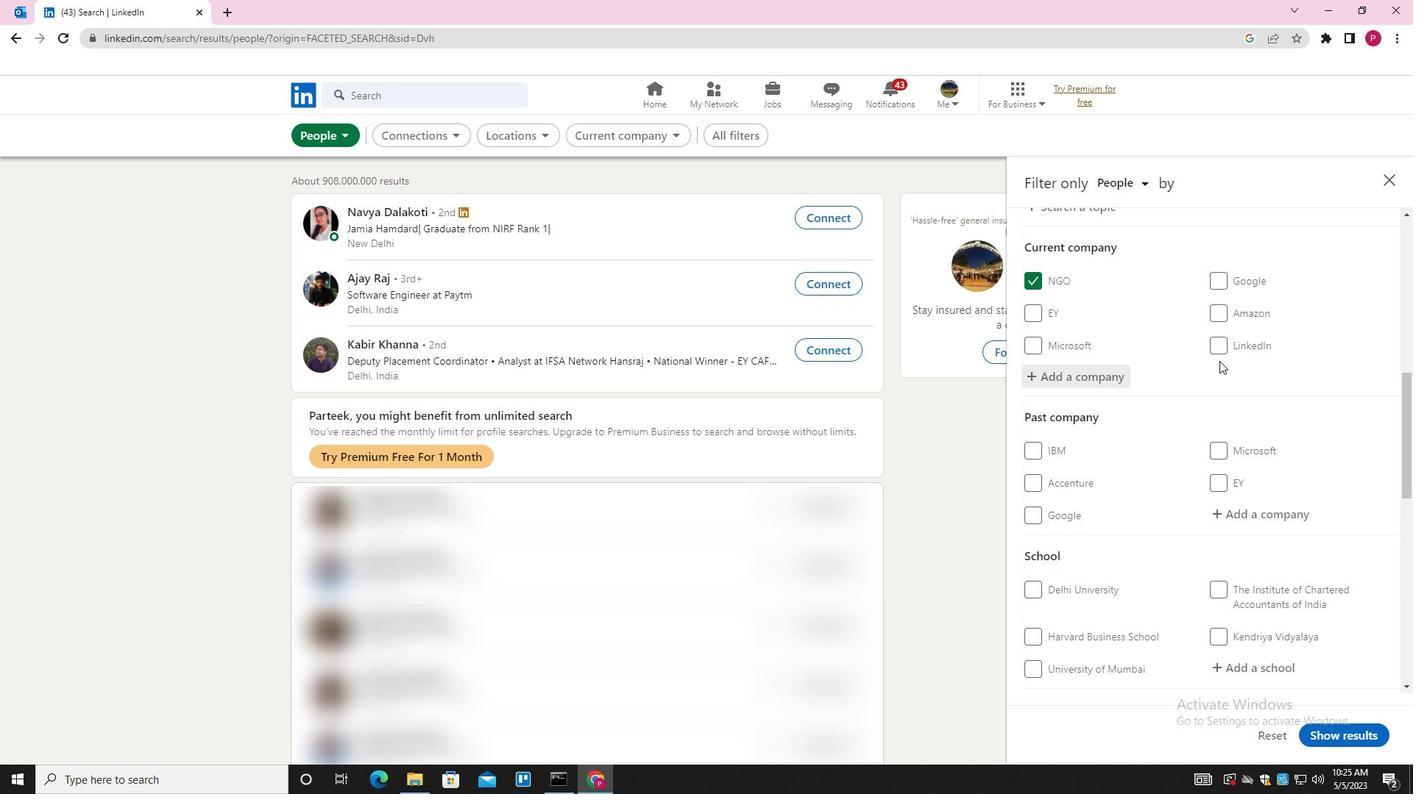 
Action: Mouse moved to (1218, 362)
Screenshot: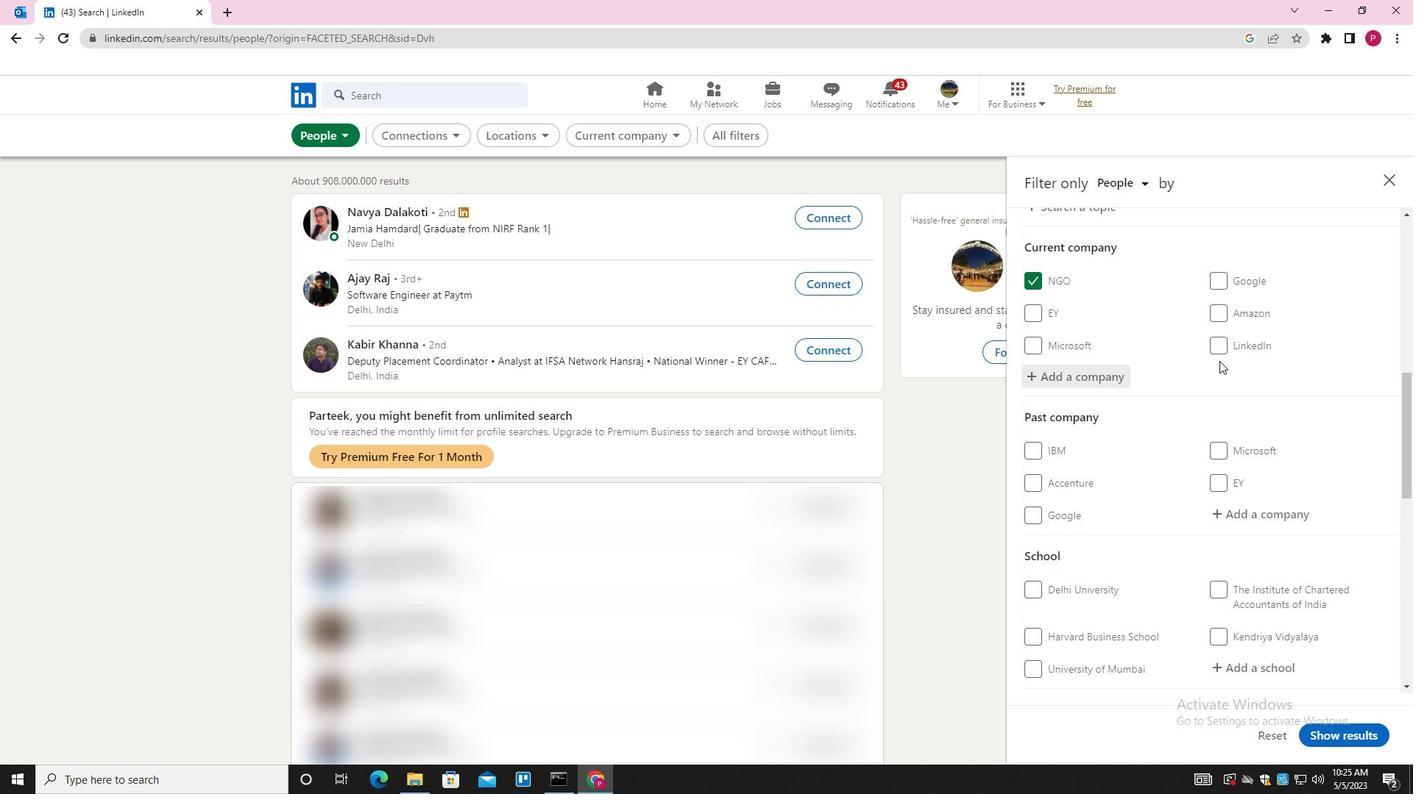 
Action: Mouse scrolled (1218, 361) with delta (0, 0)
Screenshot: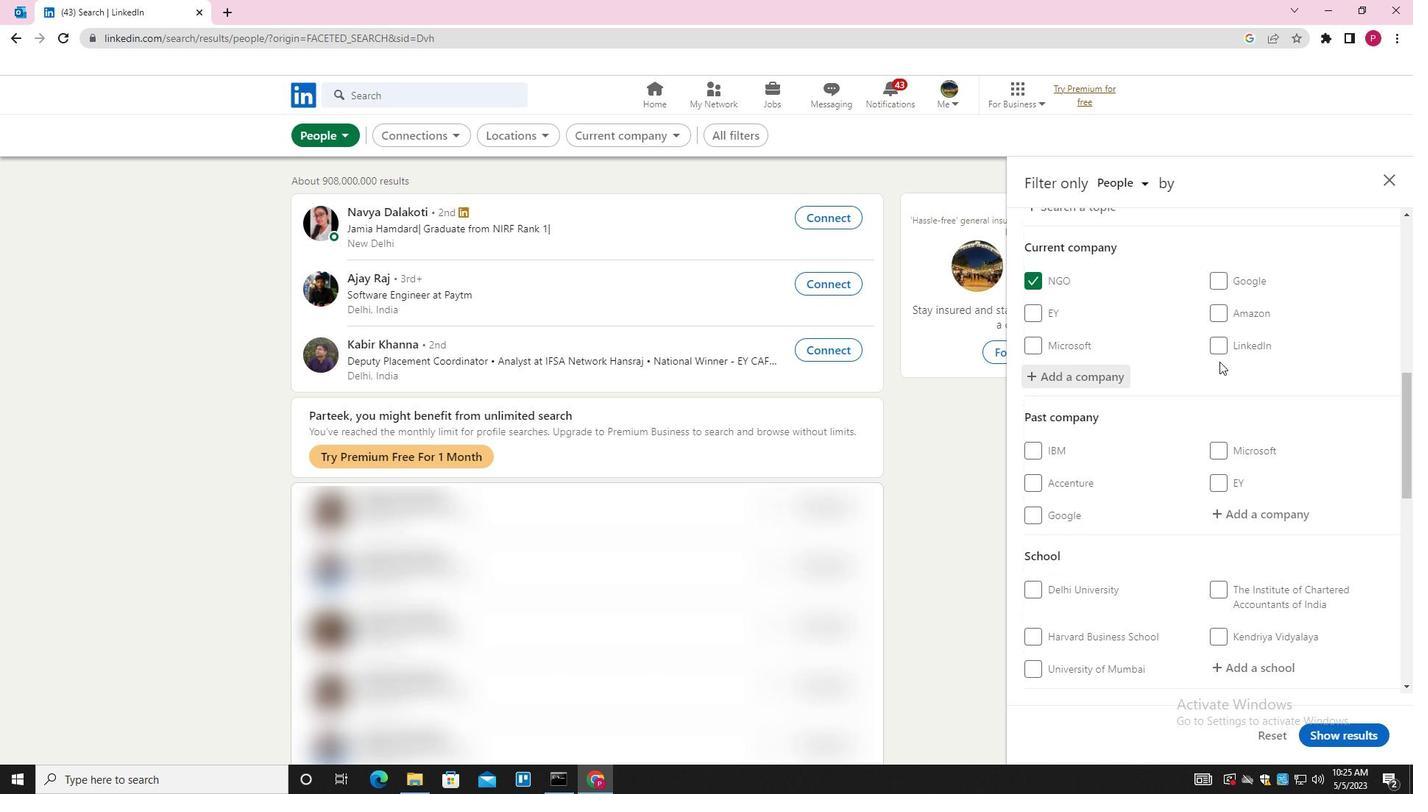 
Action: Mouse moved to (1238, 451)
Screenshot: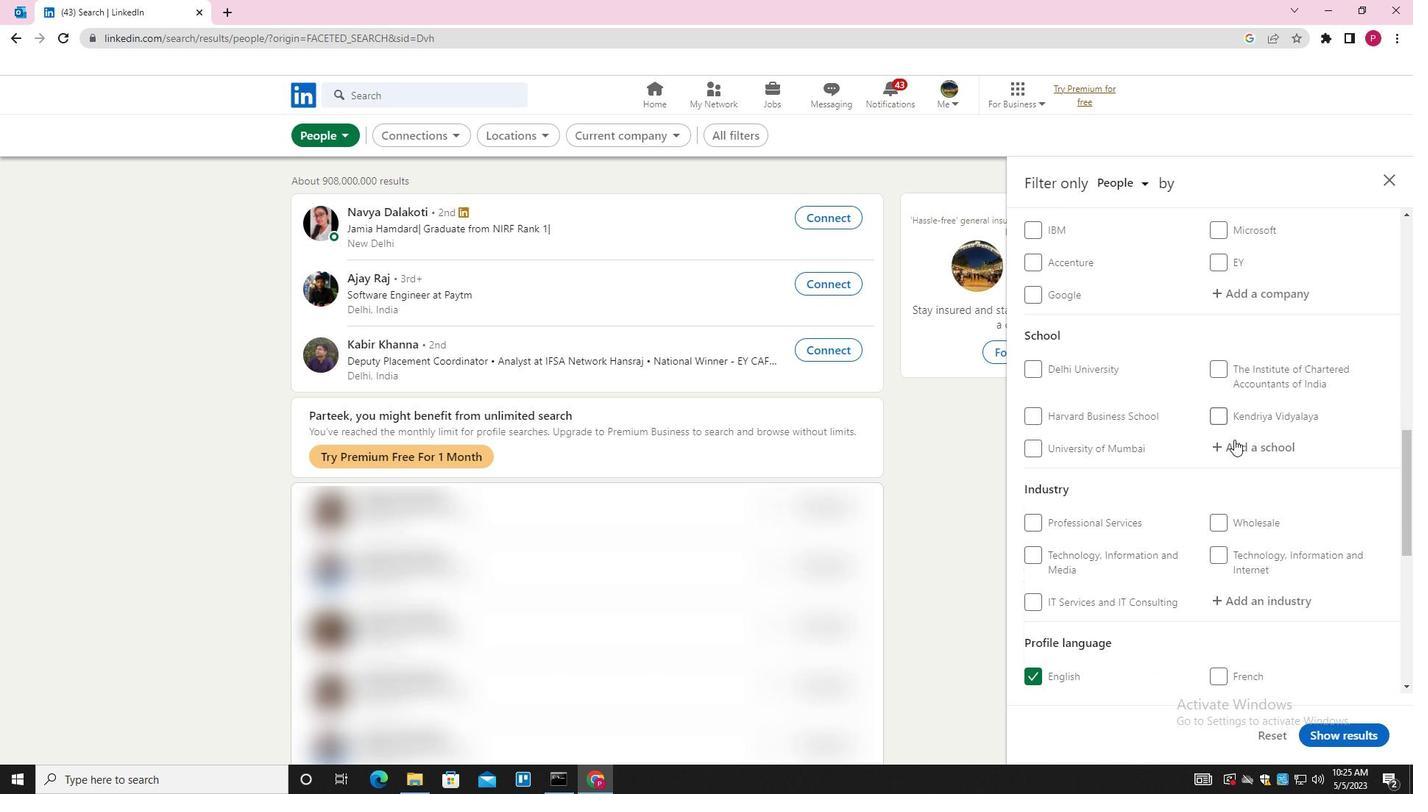 
Action: Mouse pressed left at (1238, 451)
Screenshot: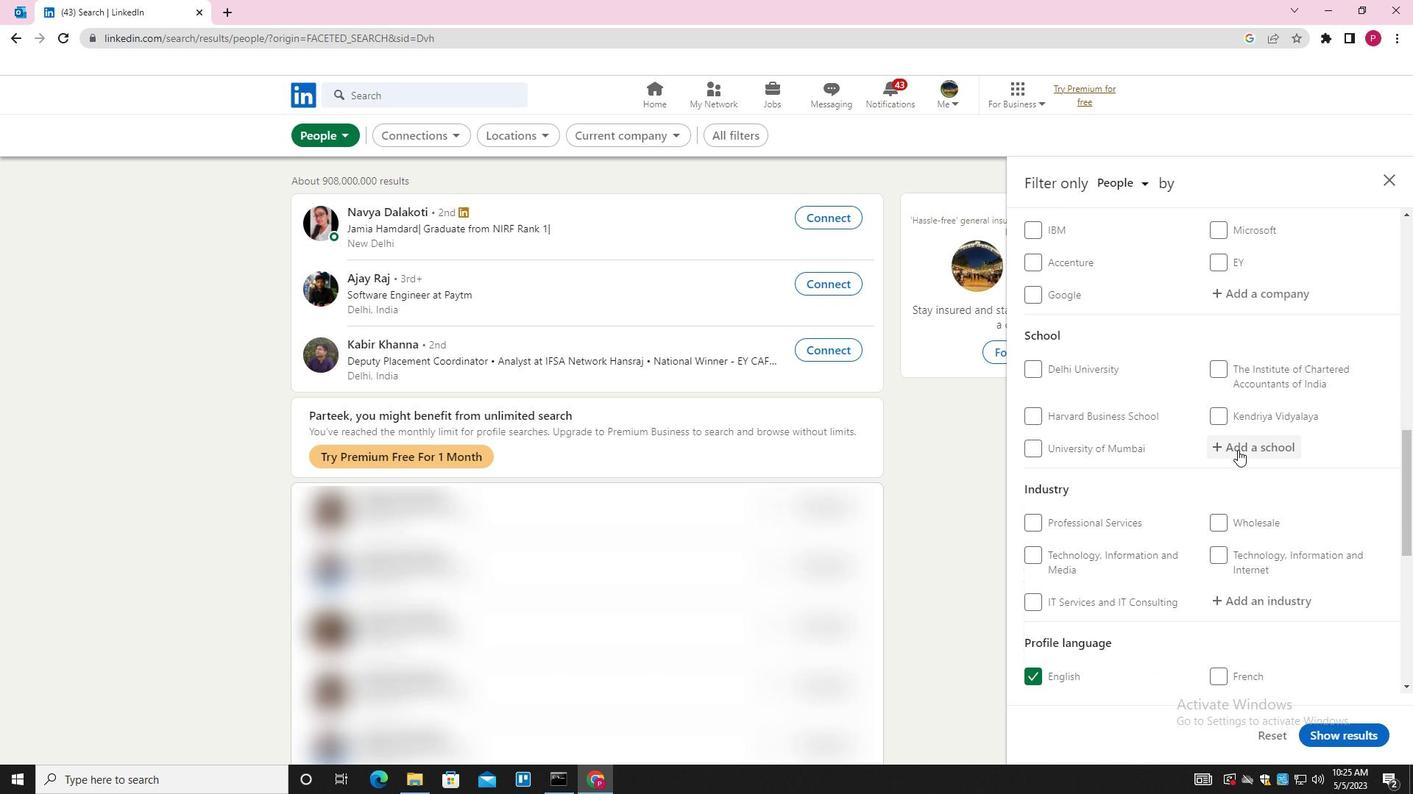 
Action: Key pressed <Key.shift>JOBS<Key.space>IN<Key.space><Key.shift><Key.shift><Key.shift>WARANGAL<Key.down><Key.enter>
Screenshot: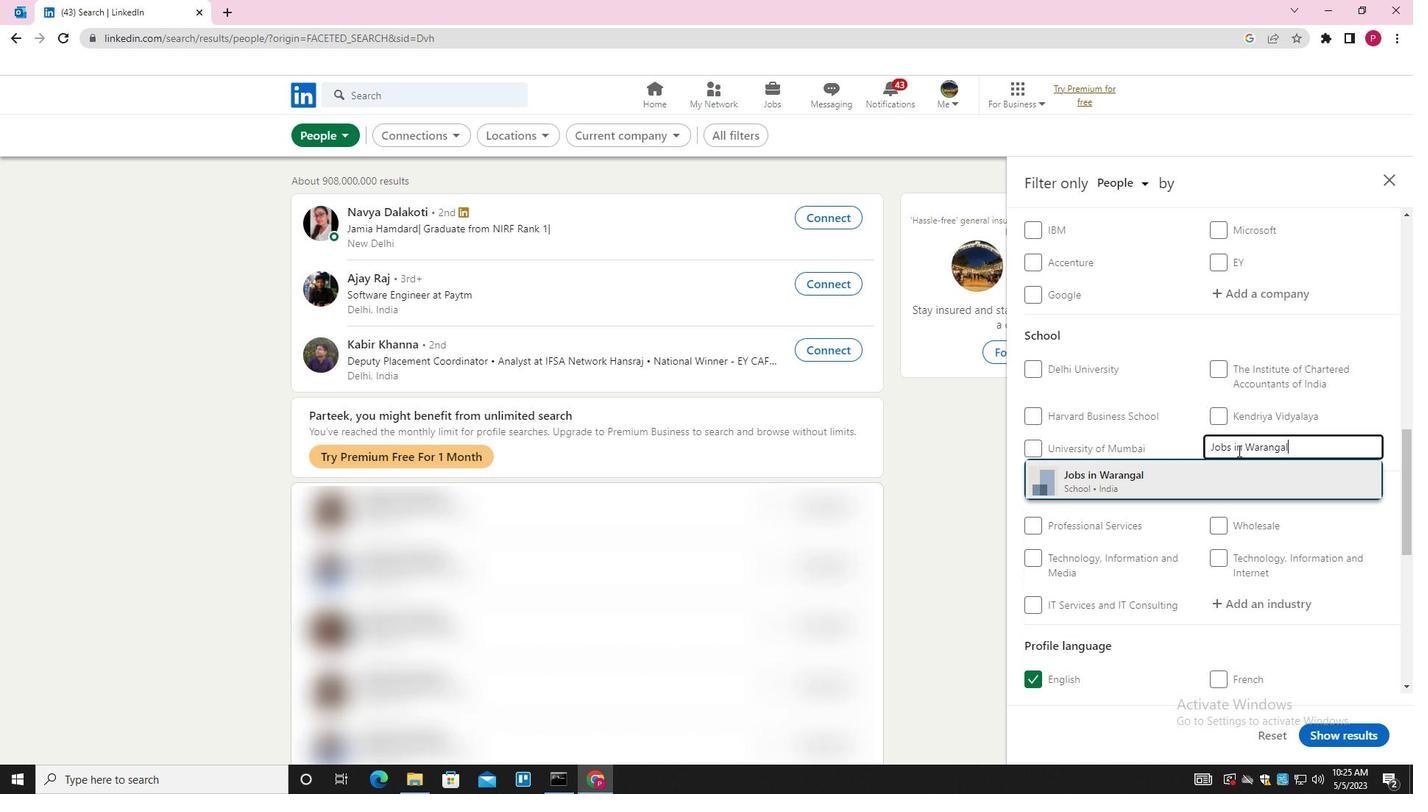 
Action: Mouse scrolled (1238, 450) with delta (0, 0)
Screenshot: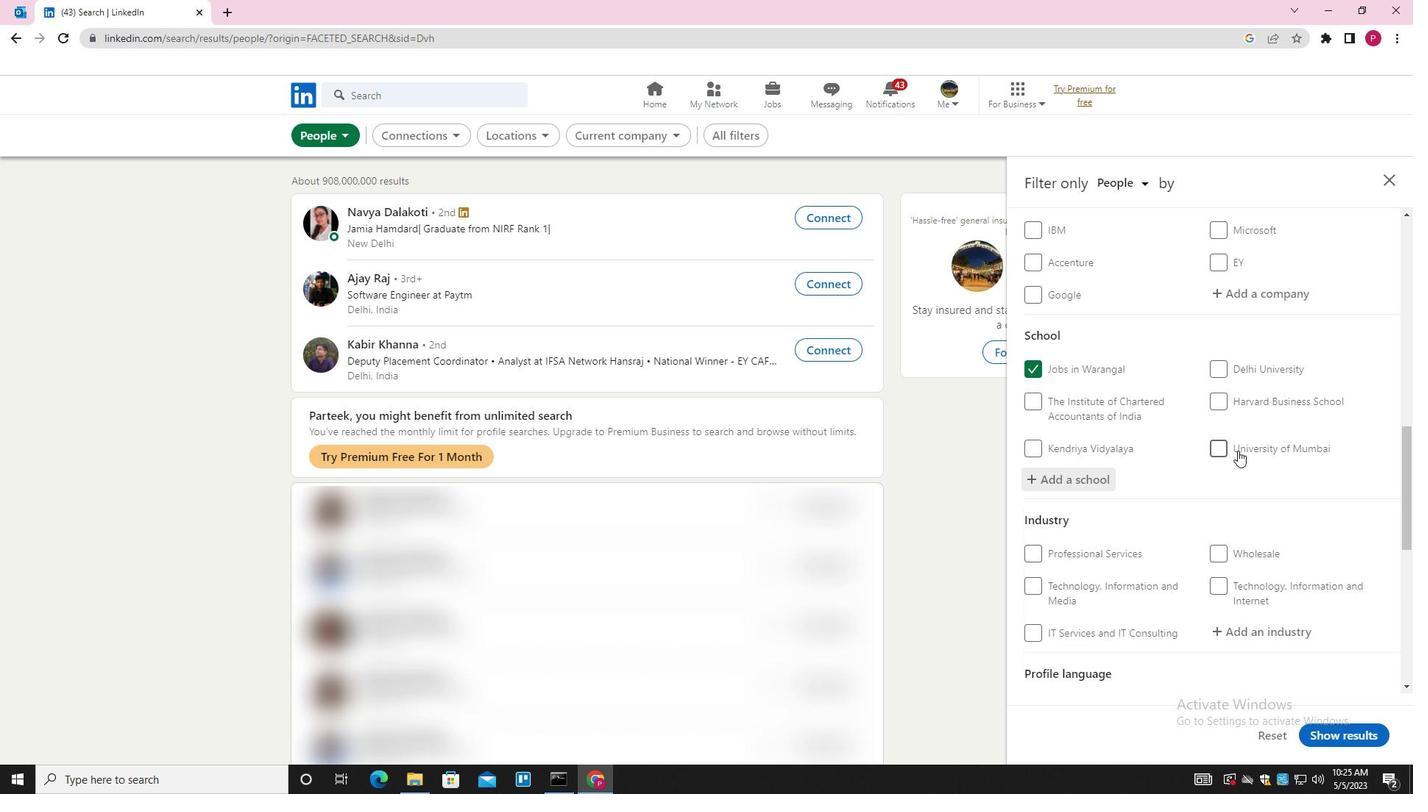 
Action: Mouse moved to (1238, 451)
Screenshot: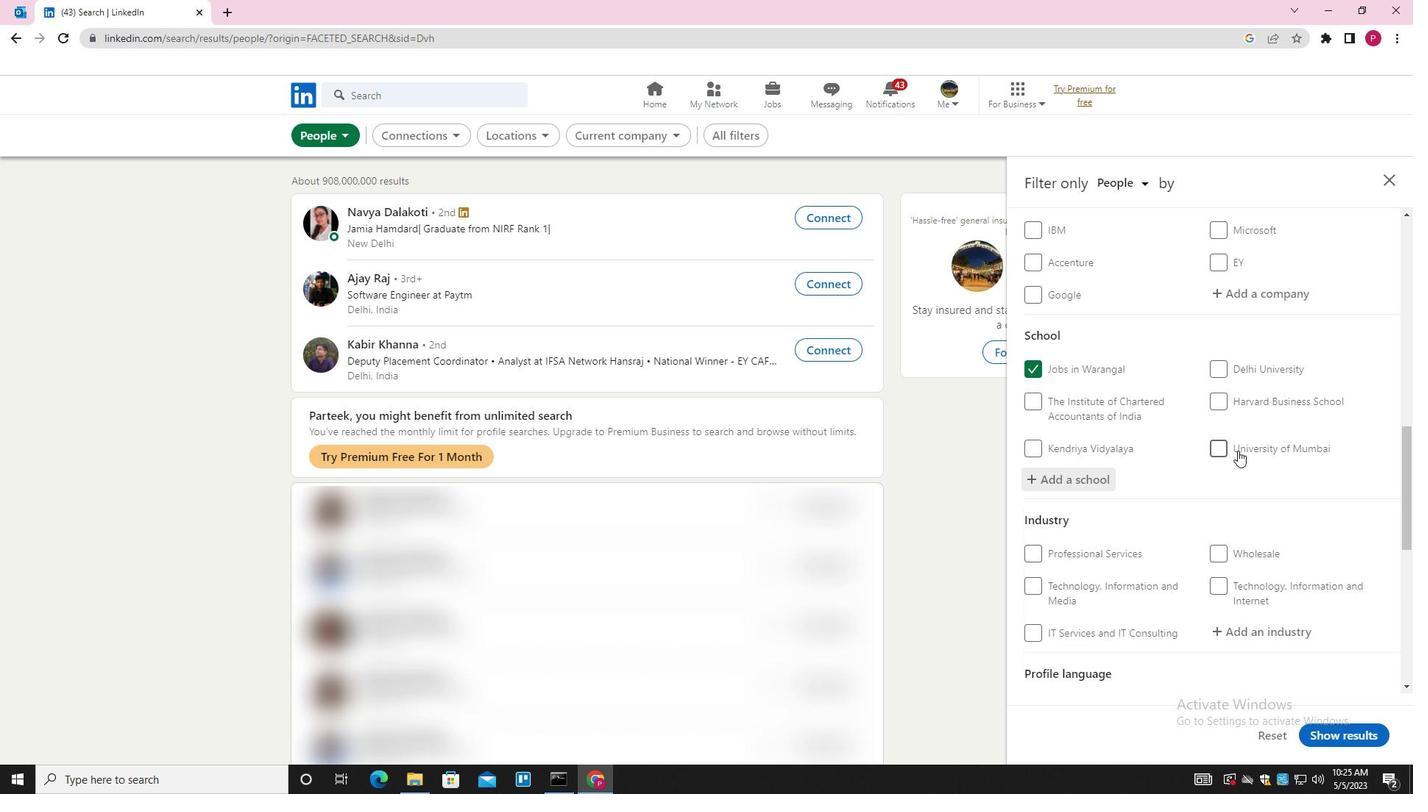 
Action: Mouse scrolled (1238, 451) with delta (0, 0)
Screenshot: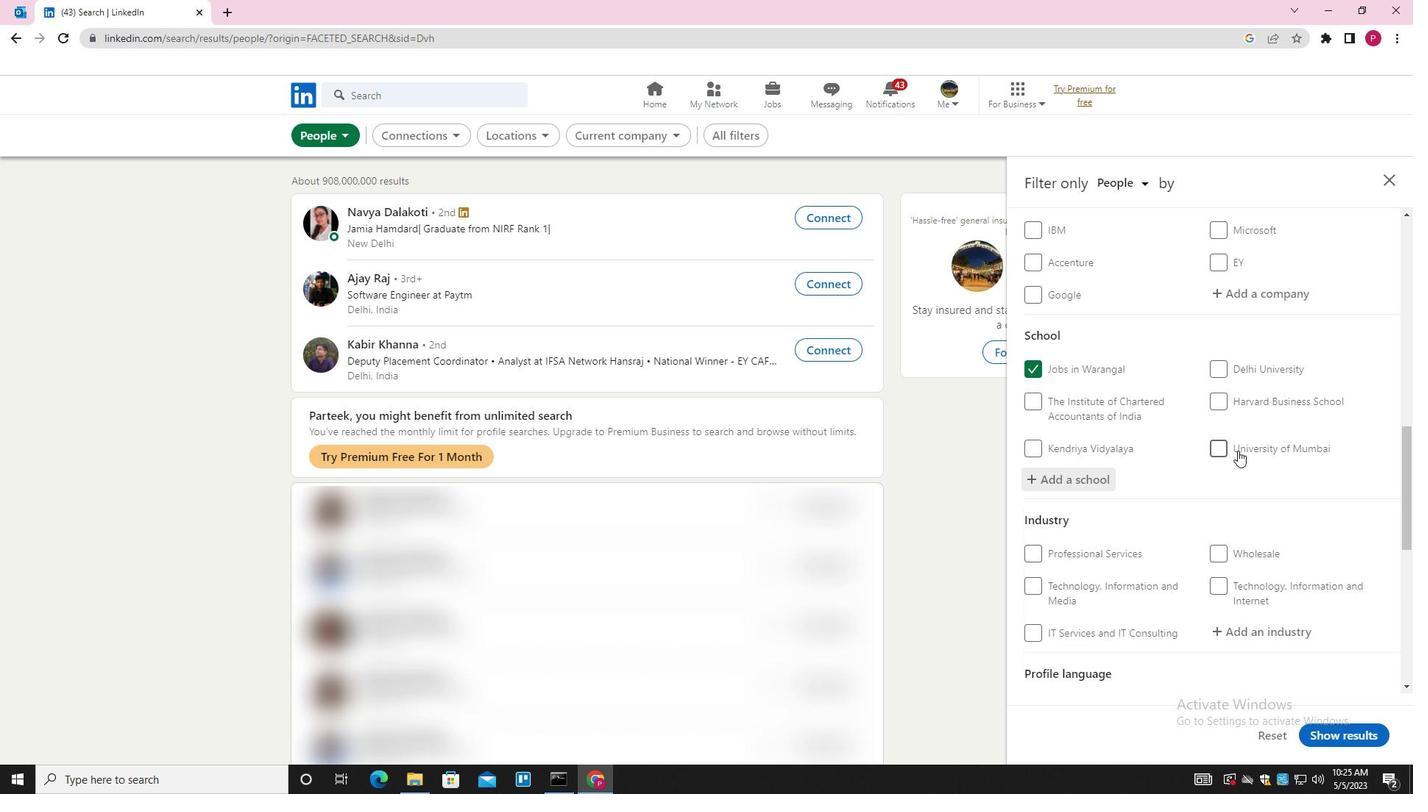 
Action: Mouse scrolled (1238, 451) with delta (0, 0)
Screenshot: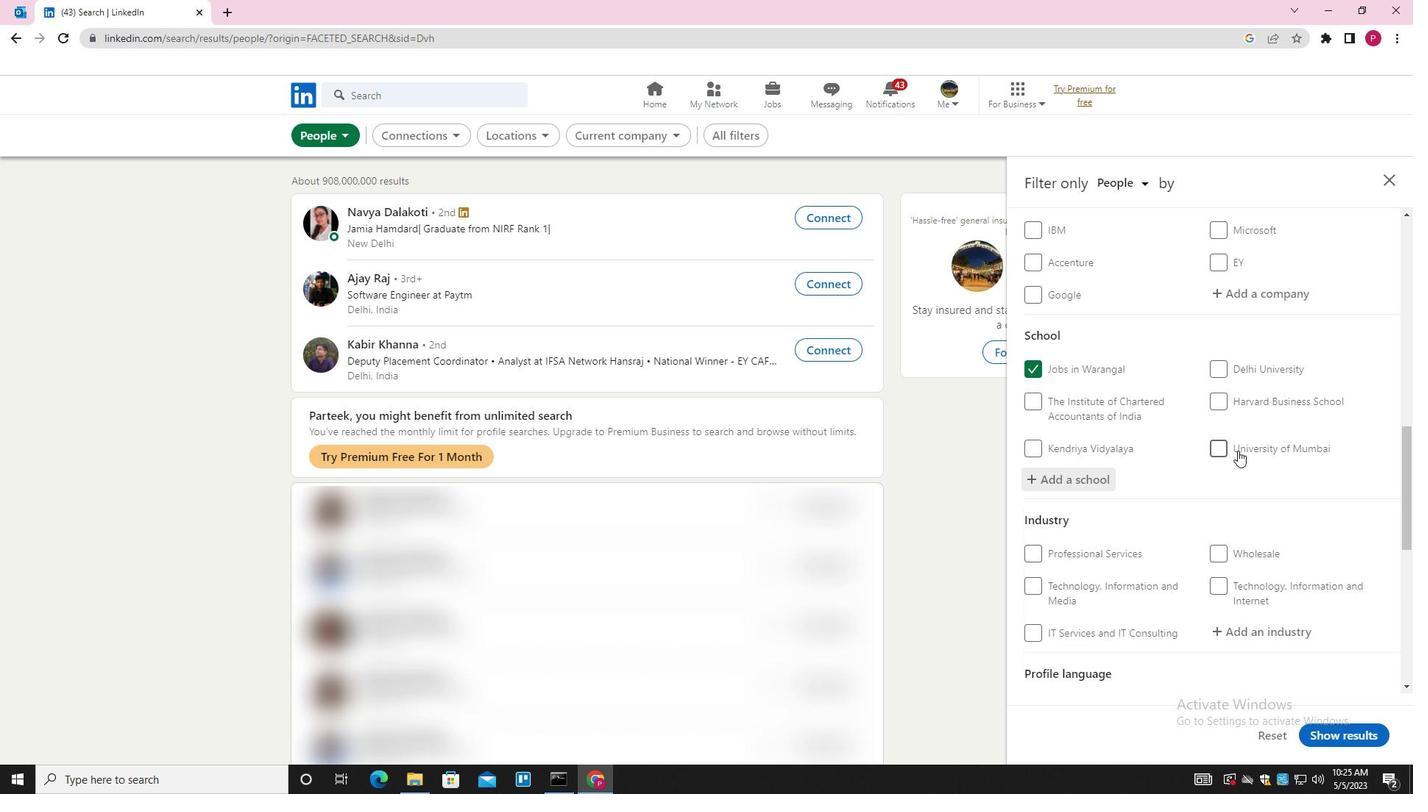 
Action: Mouse scrolled (1238, 451) with delta (0, 0)
Screenshot: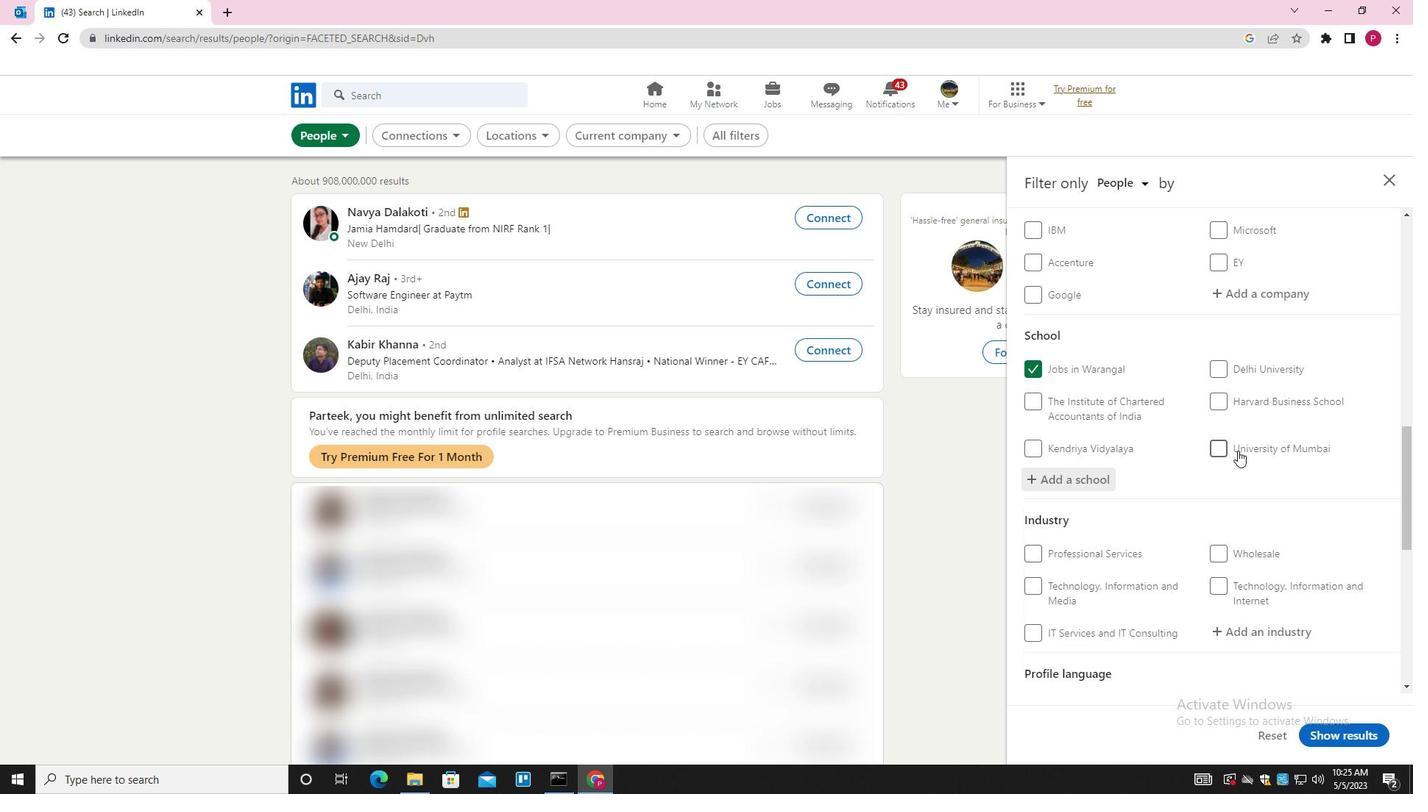
Action: Mouse moved to (1266, 340)
Screenshot: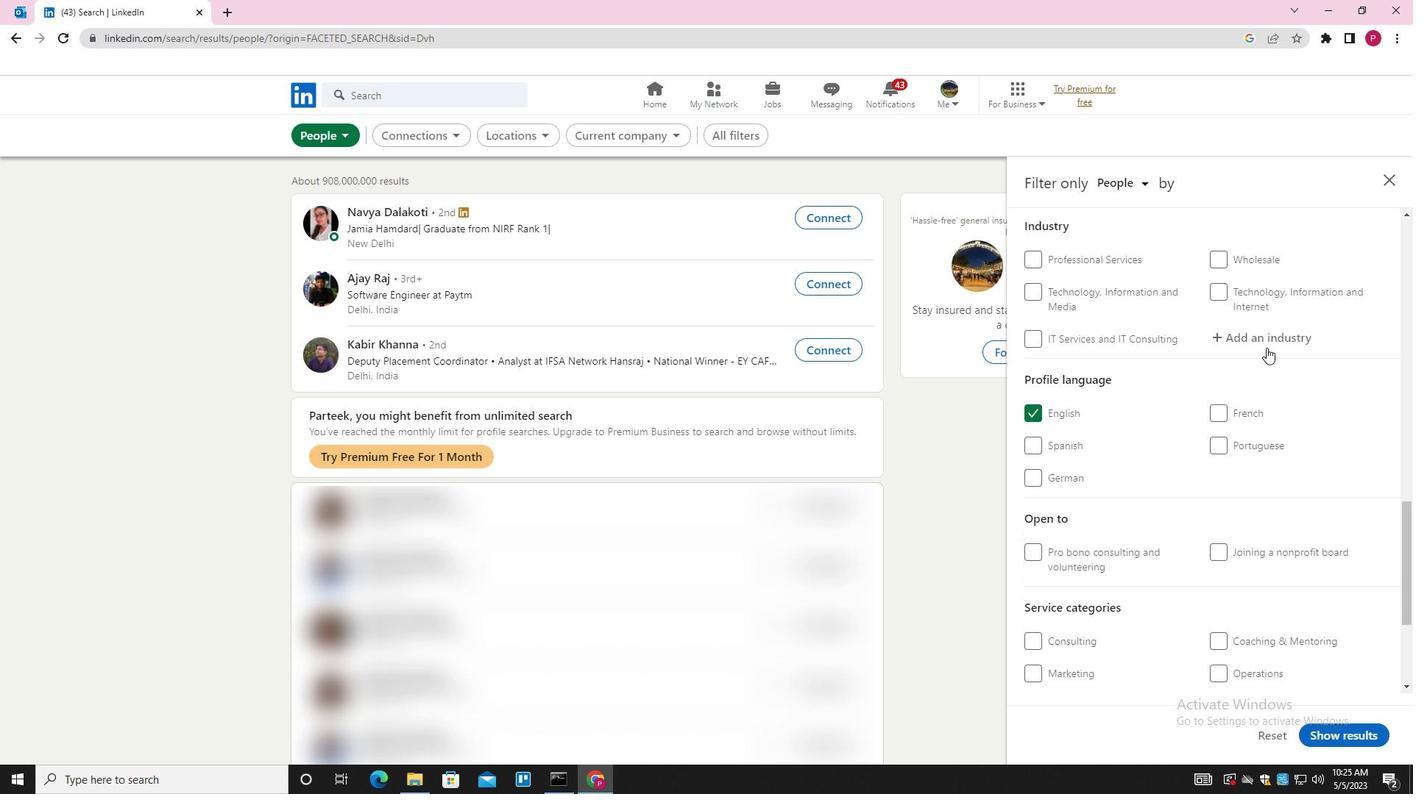 
Action: Mouse pressed left at (1266, 340)
Screenshot: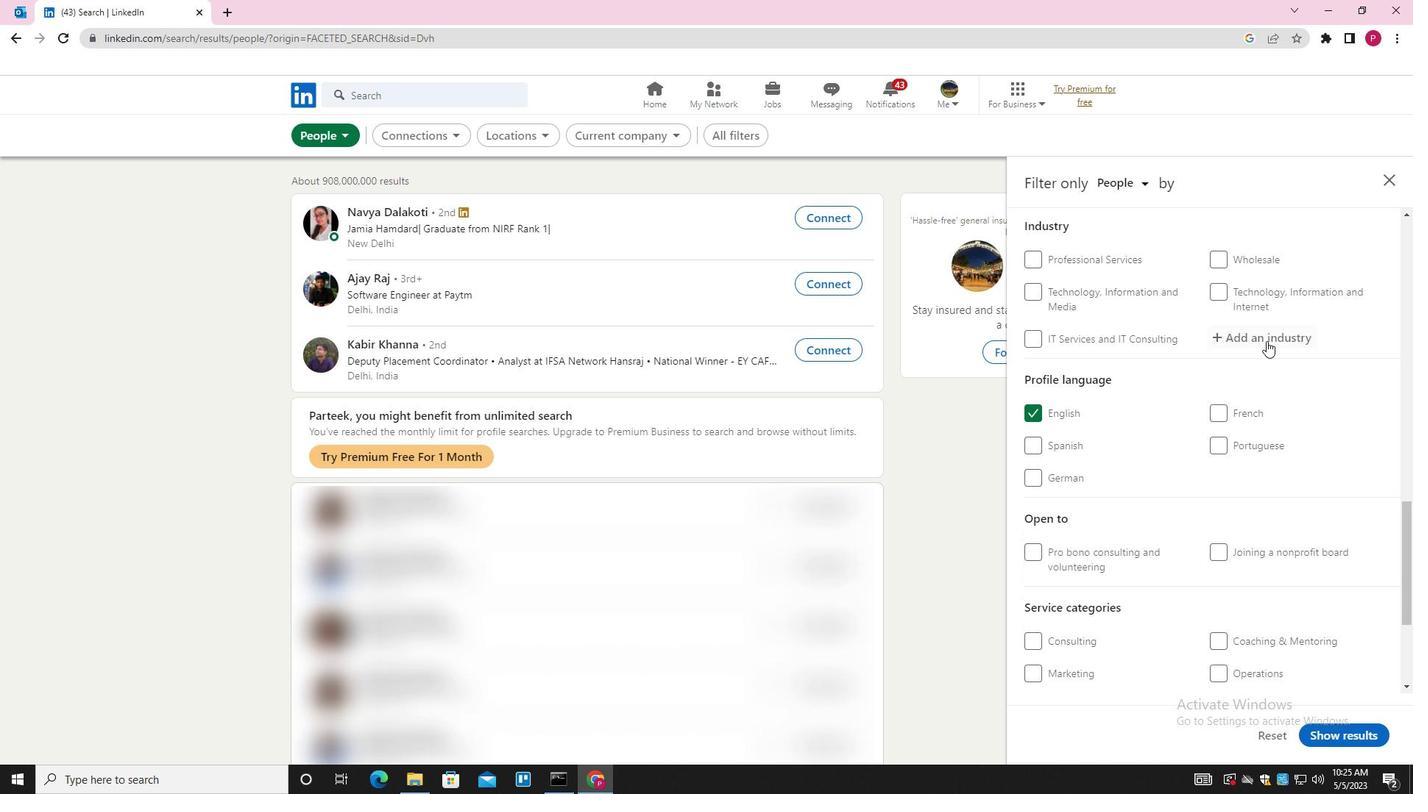 
Action: Key pressed <Key.shift>ACCOUNTING<Key.space><Key.down><Key.enter>
Screenshot: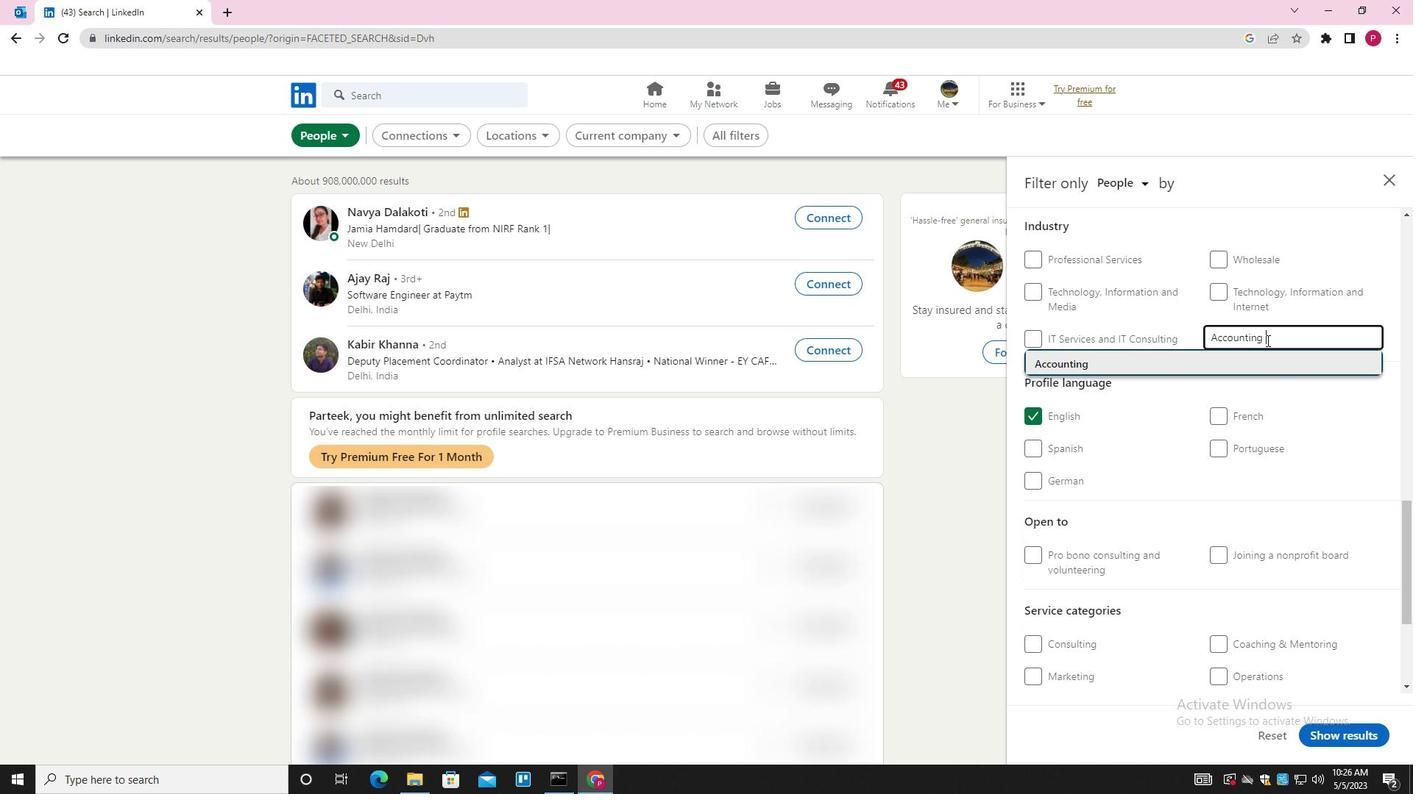 
Action: Mouse moved to (1241, 358)
Screenshot: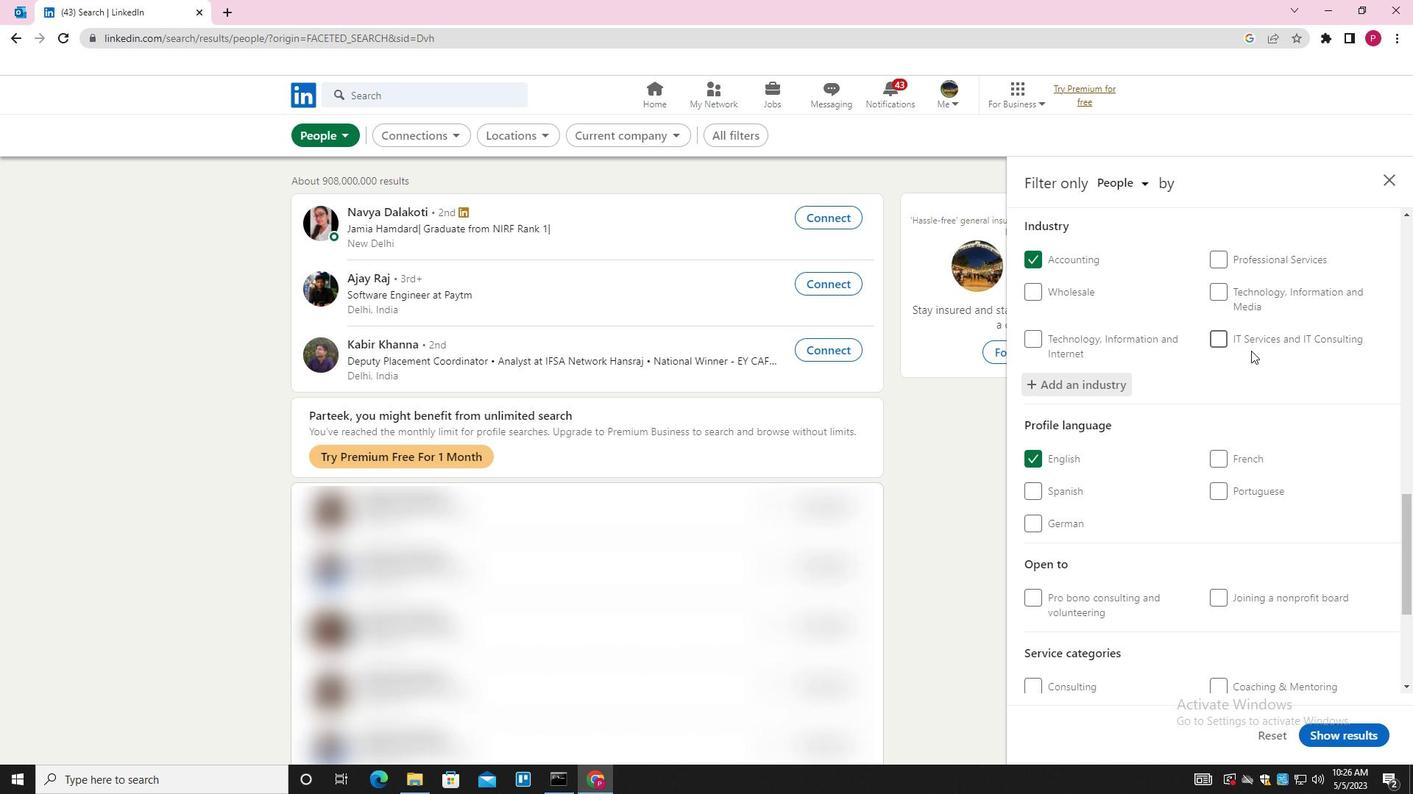 
Action: Mouse scrolled (1241, 357) with delta (0, 0)
Screenshot: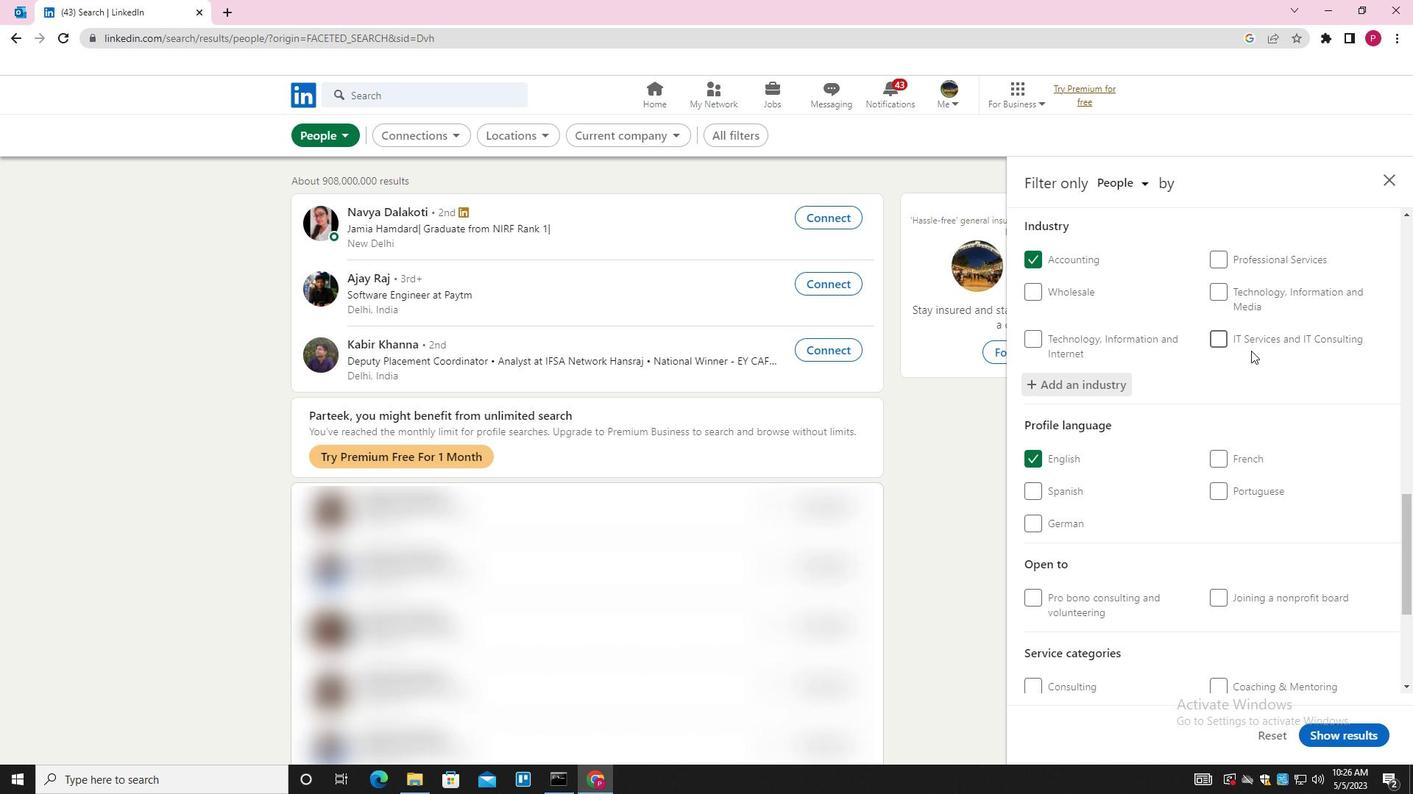 
Action: Mouse moved to (1241, 358)
Screenshot: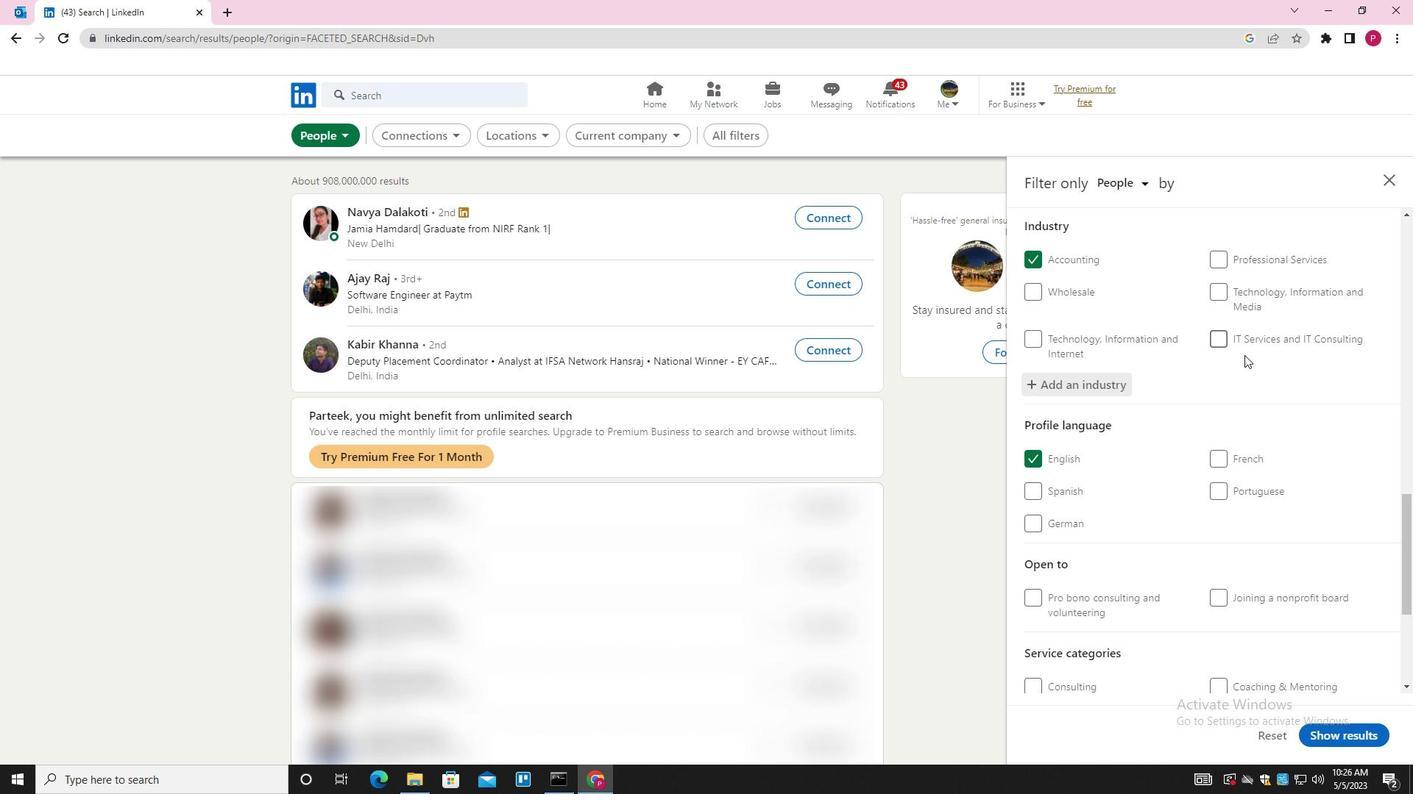 
Action: Mouse scrolled (1241, 357) with delta (0, 0)
Screenshot: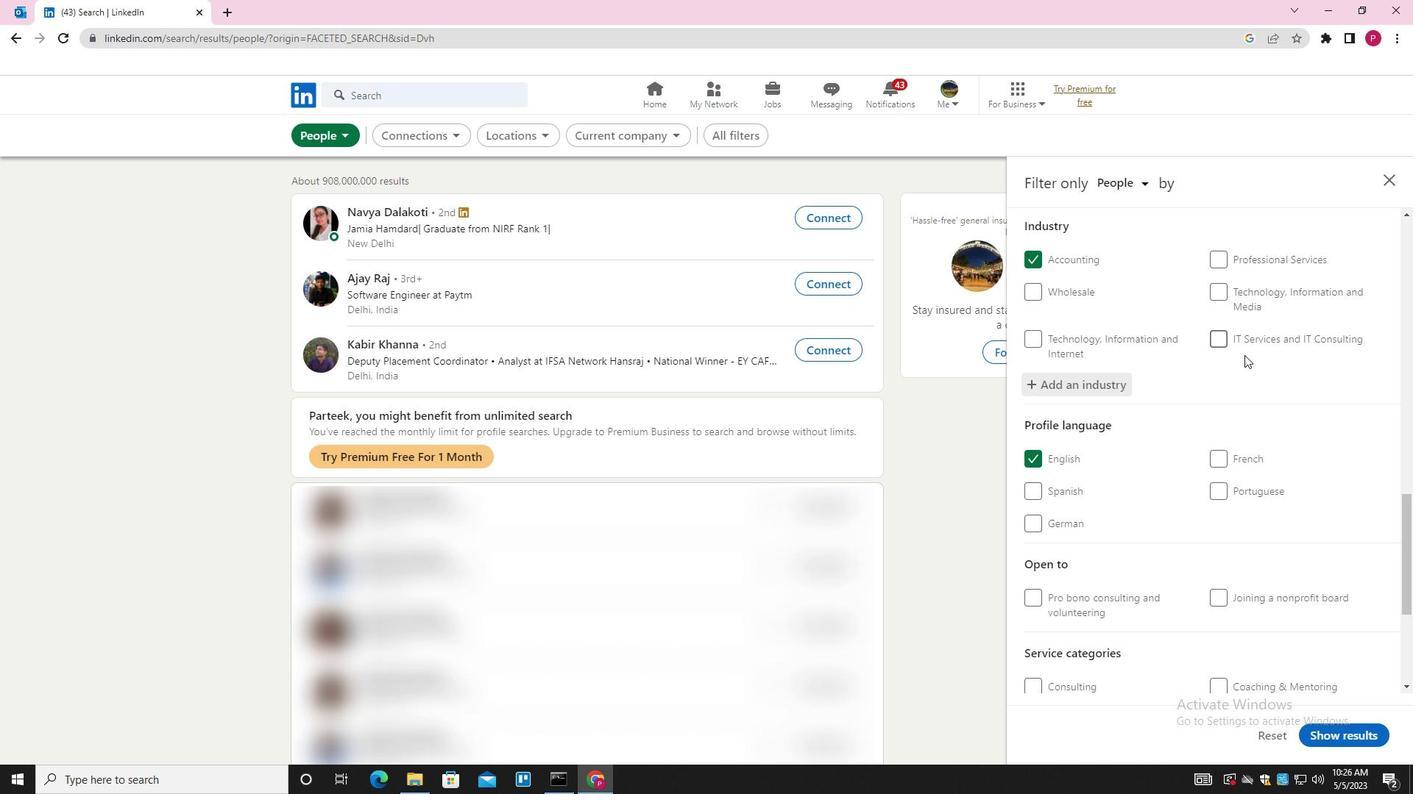 
Action: Mouse scrolled (1241, 357) with delta (0, 0)
Screenshot: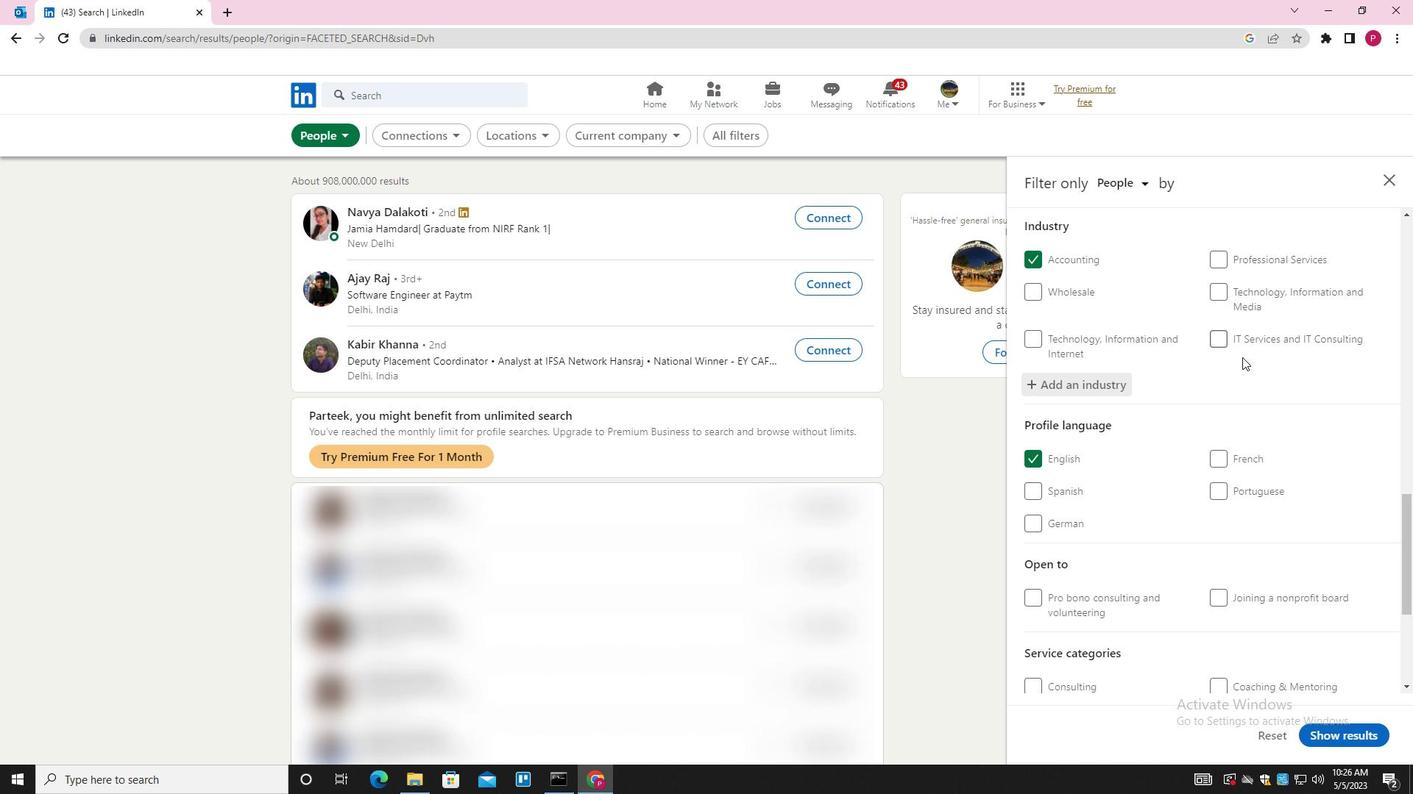 
Action: Mouse scrolled (1241, 357) with delta (0, 0)
Screenshot: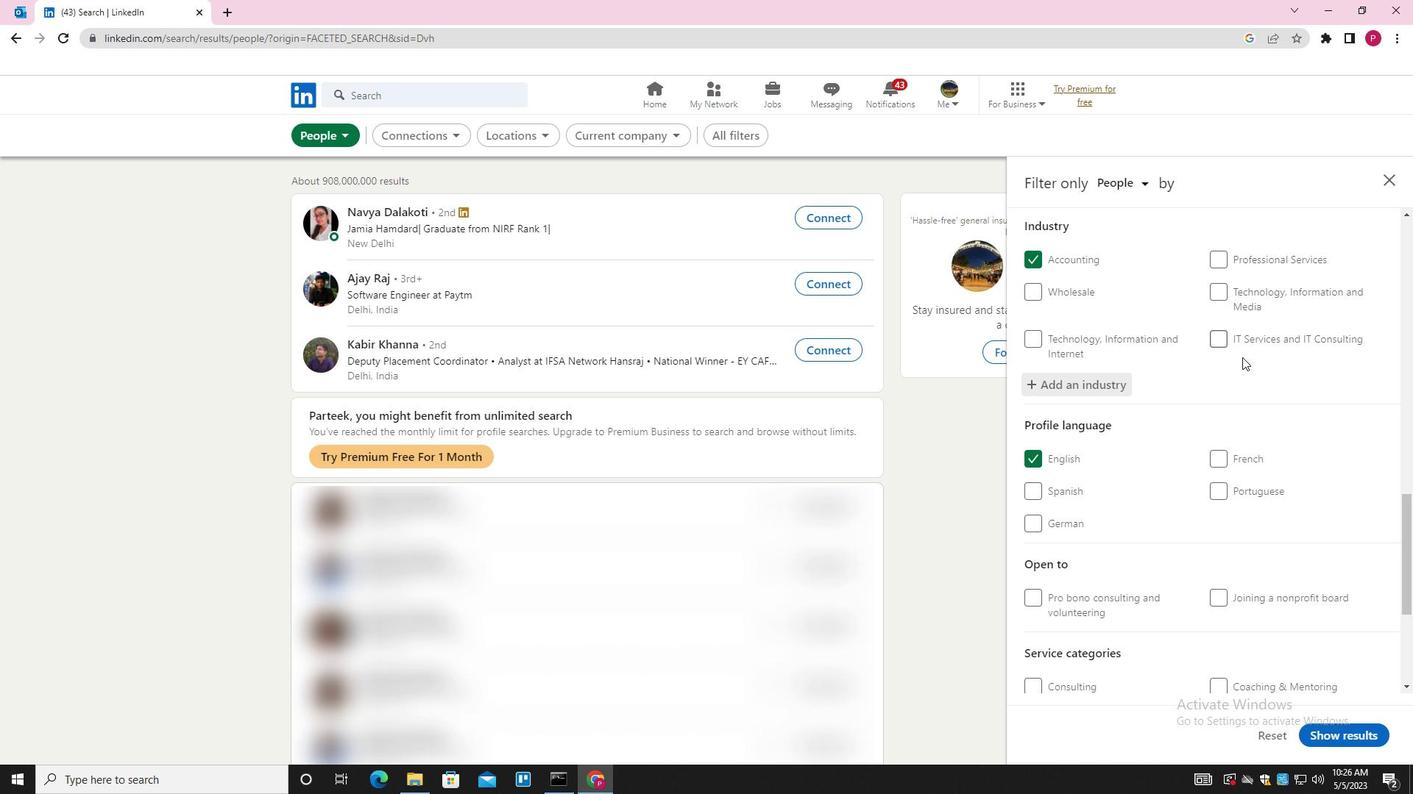 
Action: Mouse moved to (1233, 388)
Screenshot: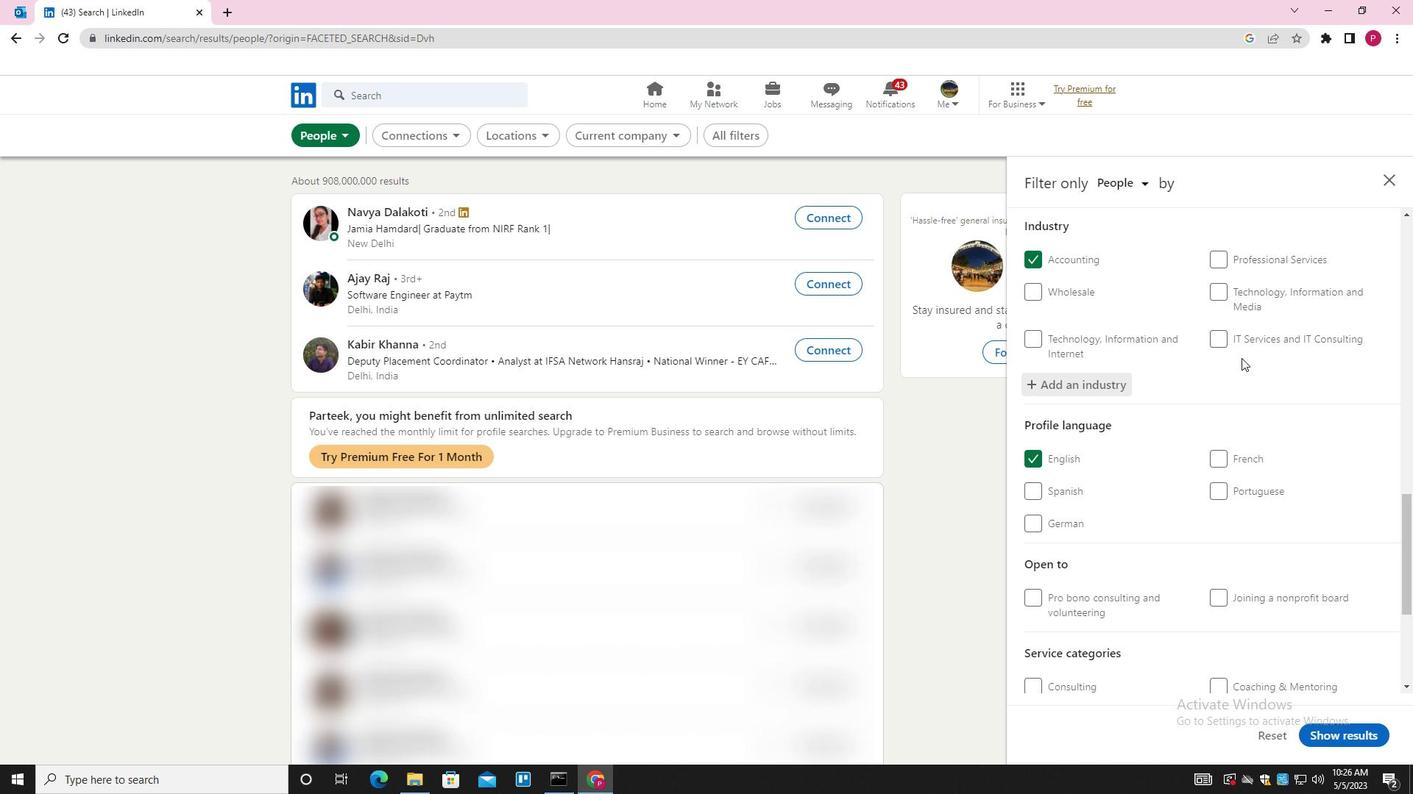 
Action: Mouse scrolled (1233, 387) with delta (0, 0)
Screenshot: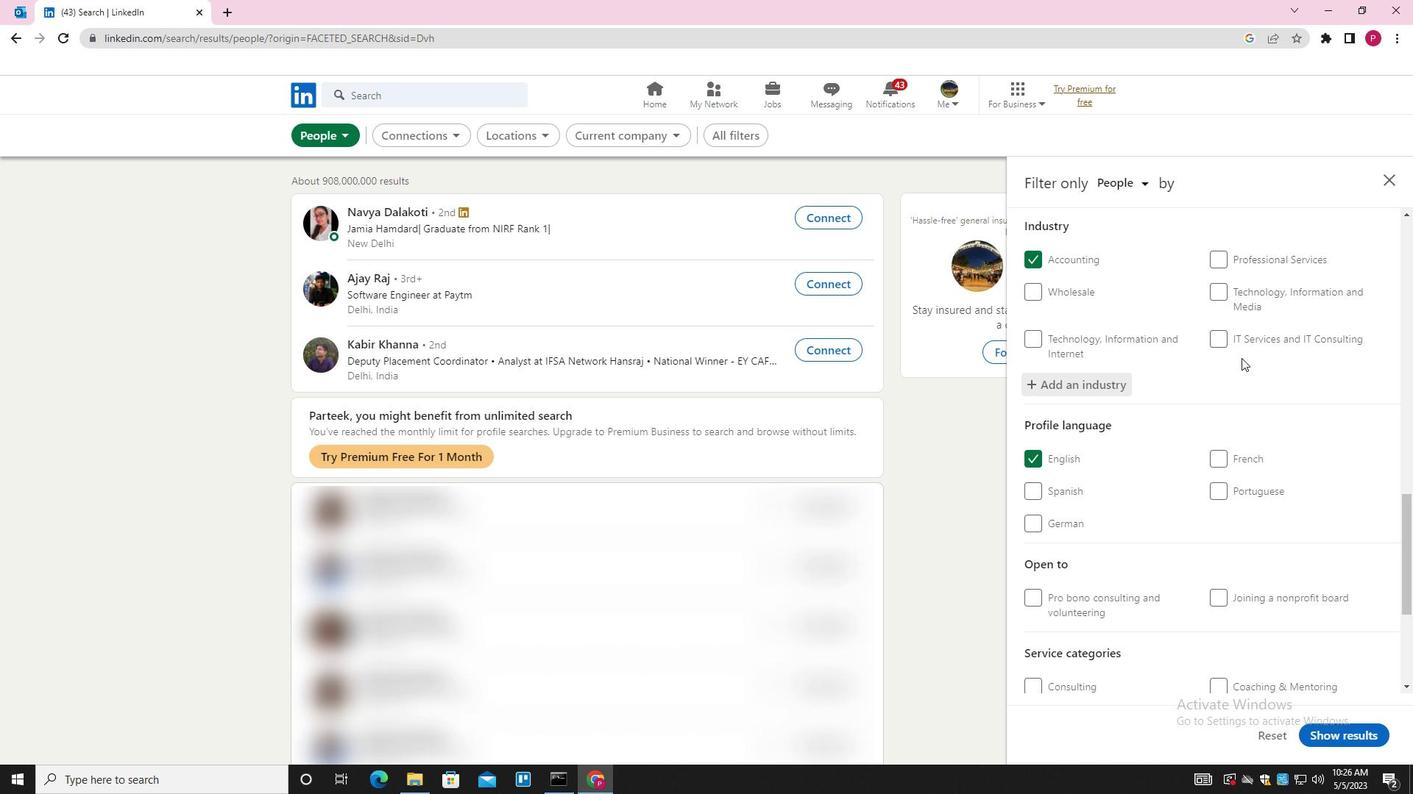 
Action: Mouse moved to (1230, 482)
Screenshot: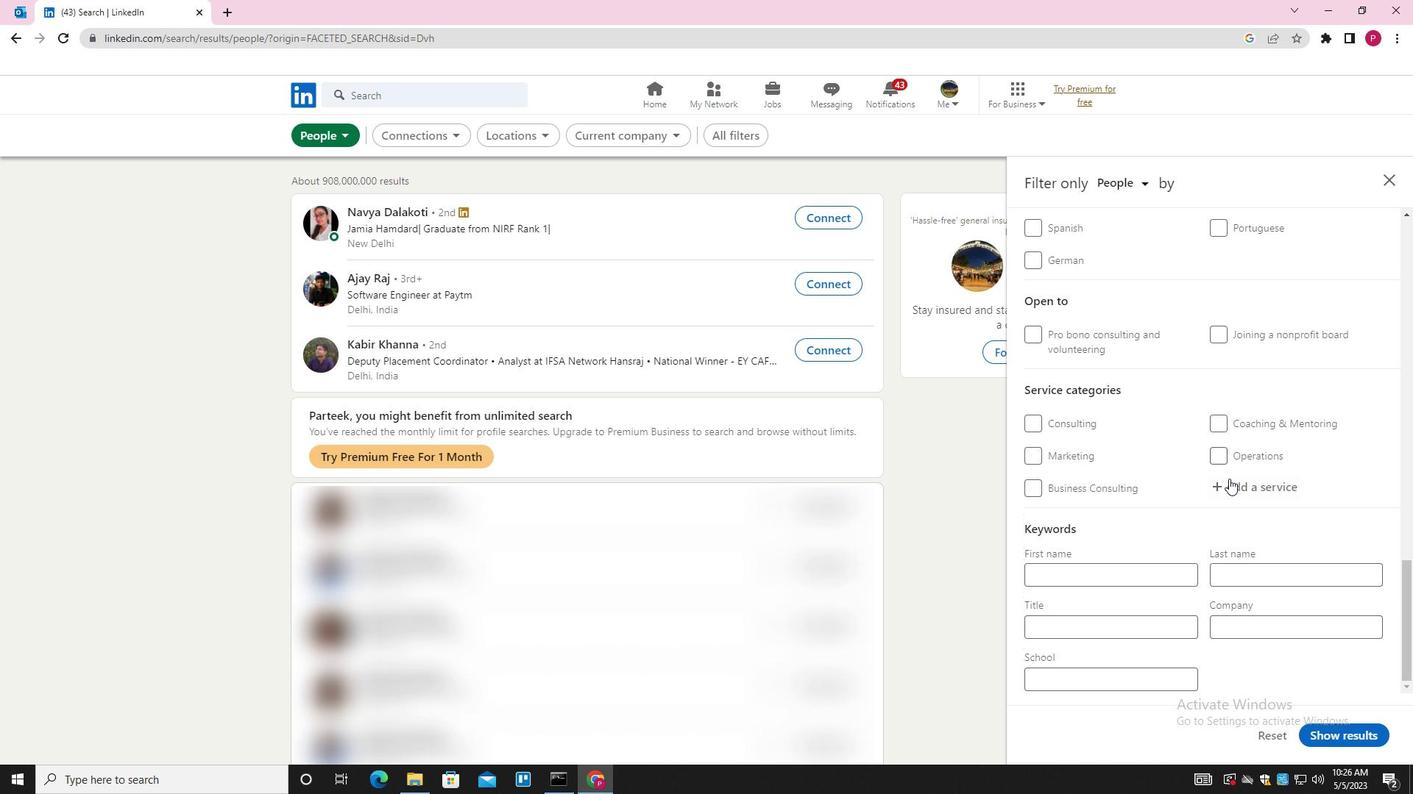 
Action: Mouse pressed left at (1230, 482)
Screenshot: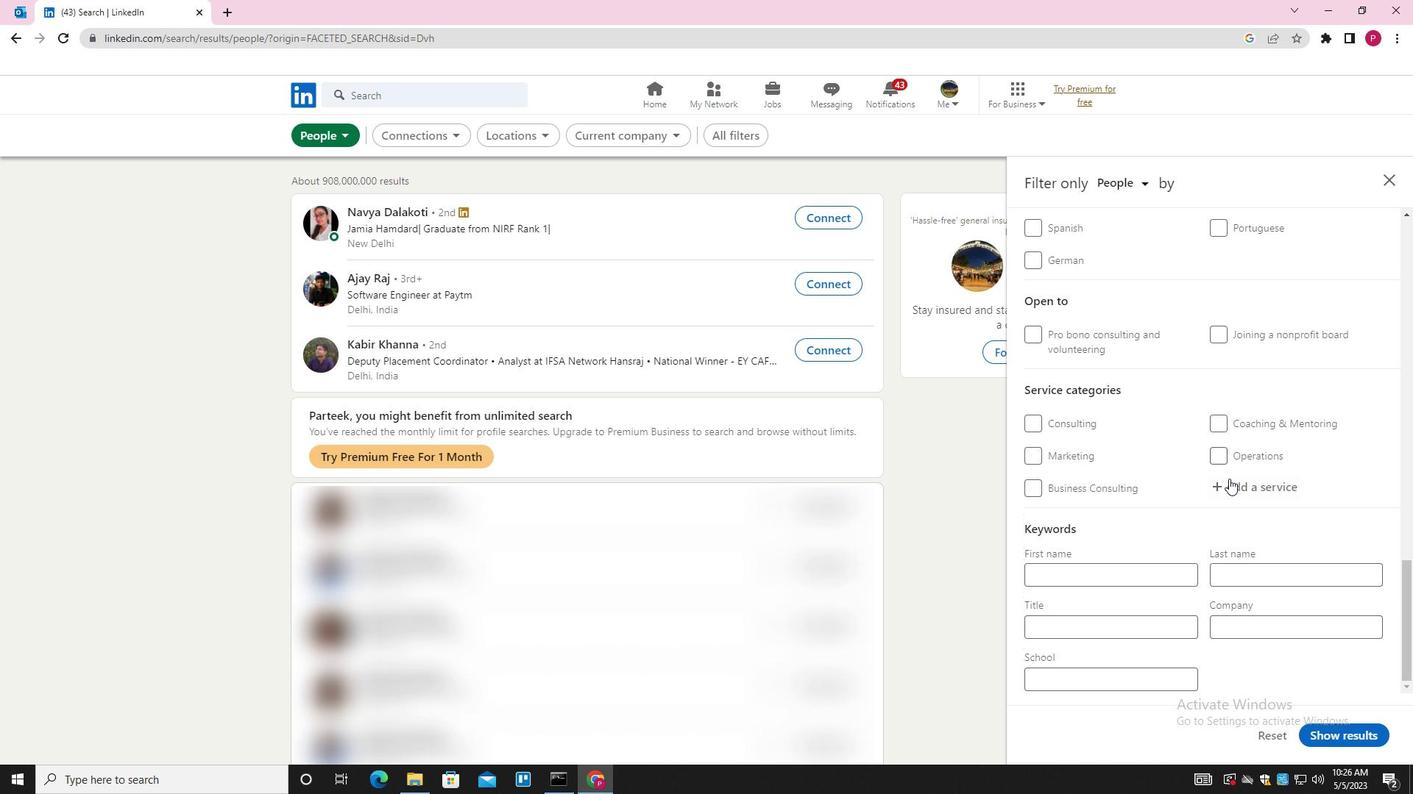 
Action: Key pressed <Key.shift>SOFTE<Key.backspace>WARE<Key.space><Key.shift>TESTING<Key.down><Key.enter>
Screenshot: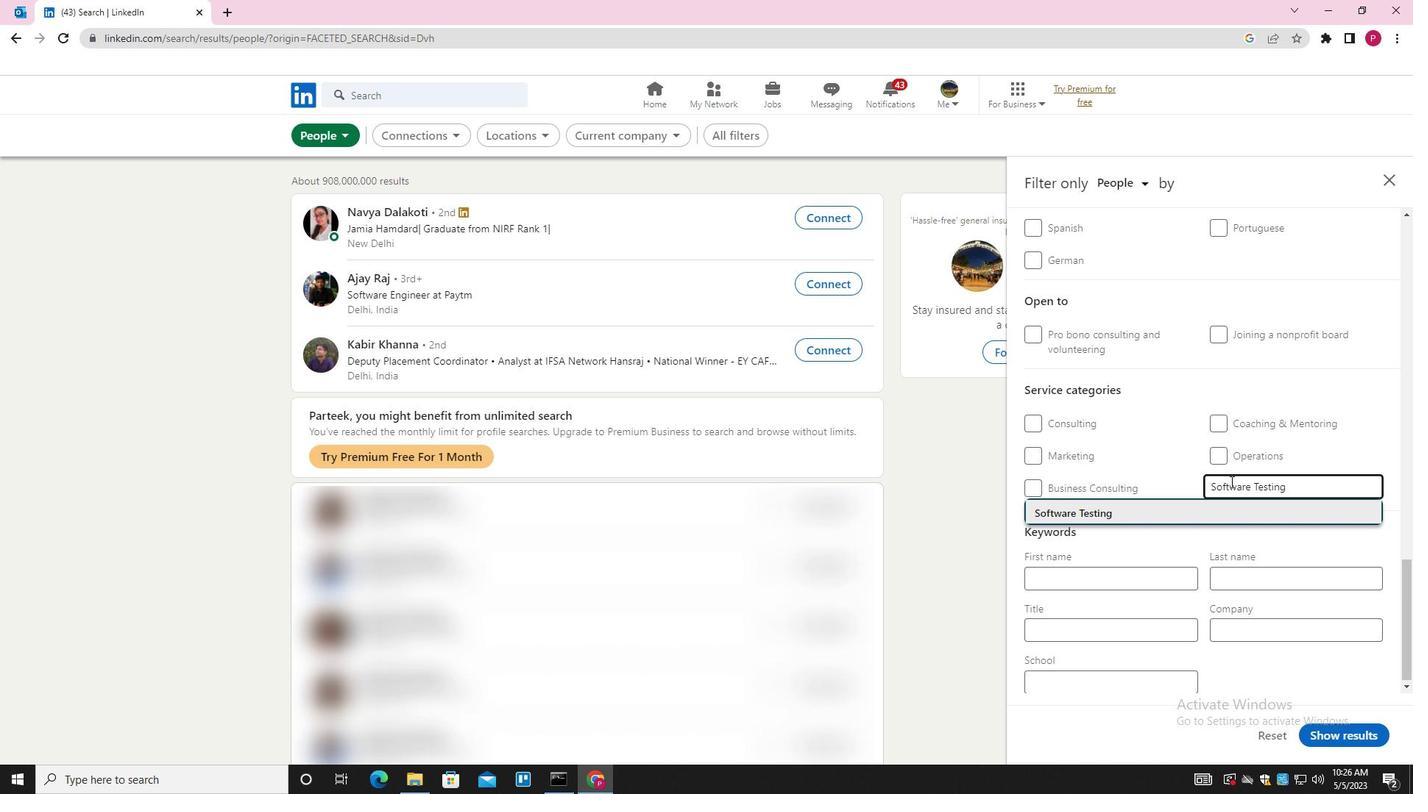 
Action: Mouse scrolled (1230, 481) with delta (0, 0)
Screenshot: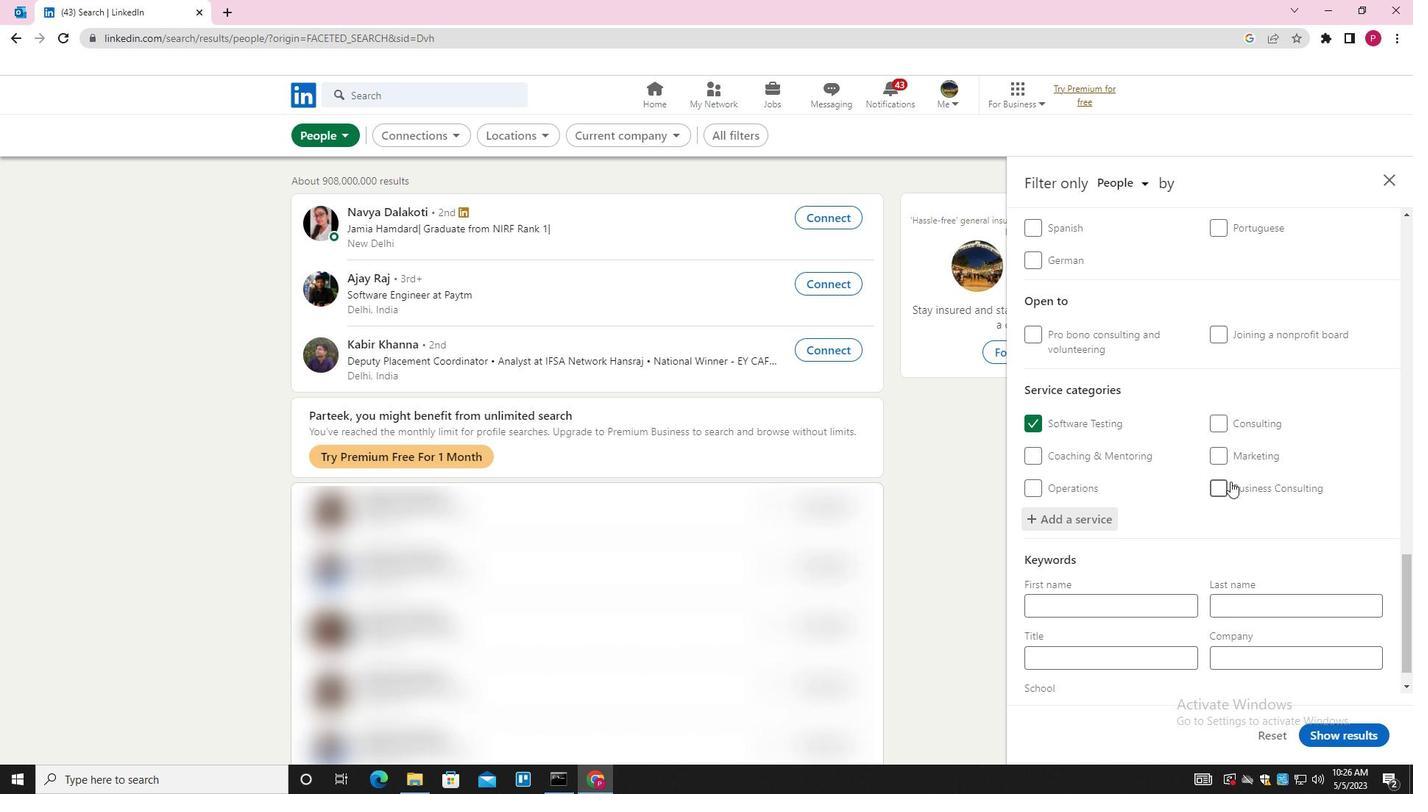 
Action: Mouse scrolled (1230, 481) with delta (0, 0)
Screenshot: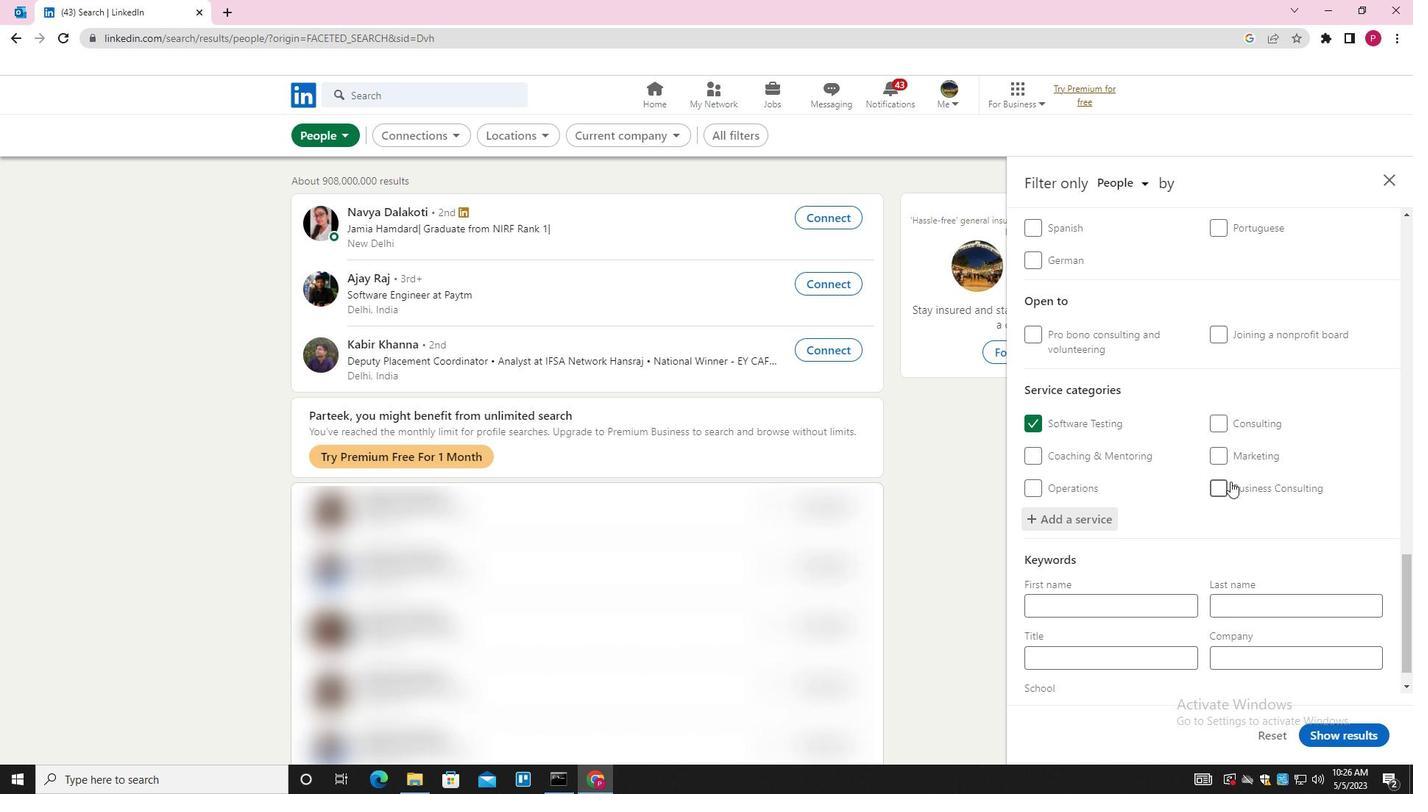 
Action: Mouse scrolled (1230, 481) with delta (0, 0)
Screenshot: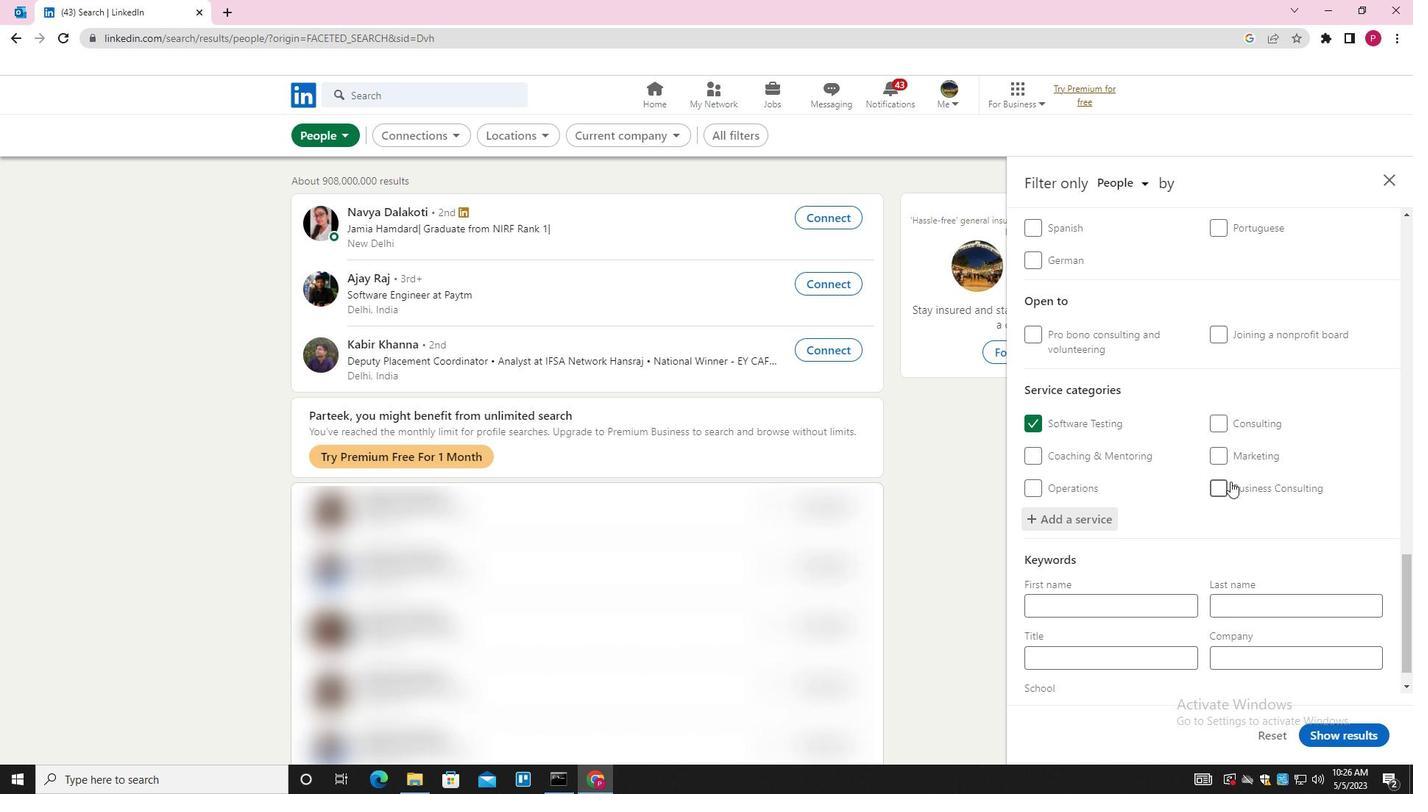 
Action: Mouse scrolled (1230, 481) with delta (0, 0)
Screenshot: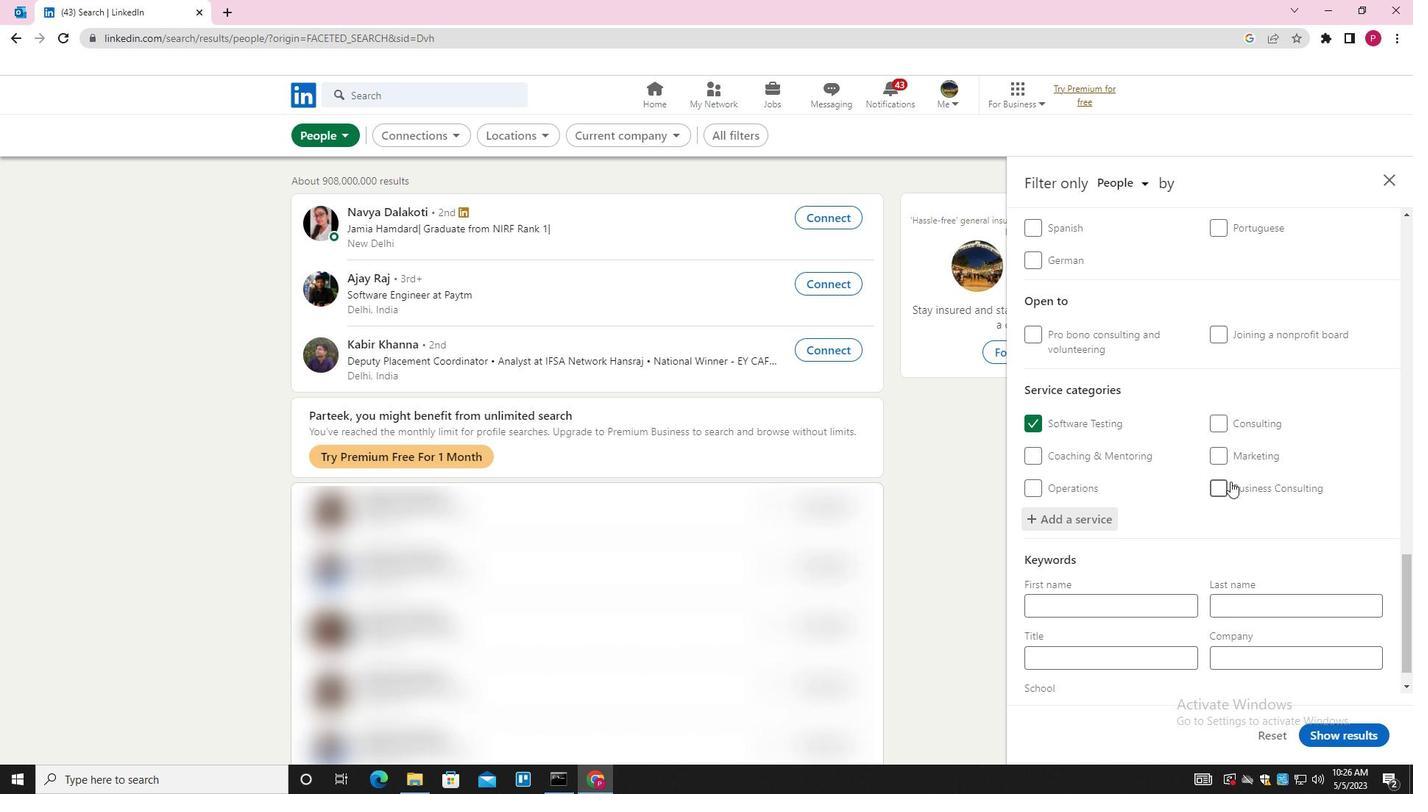 
Action: Mouse moved to (1161, 630)
Screenshot: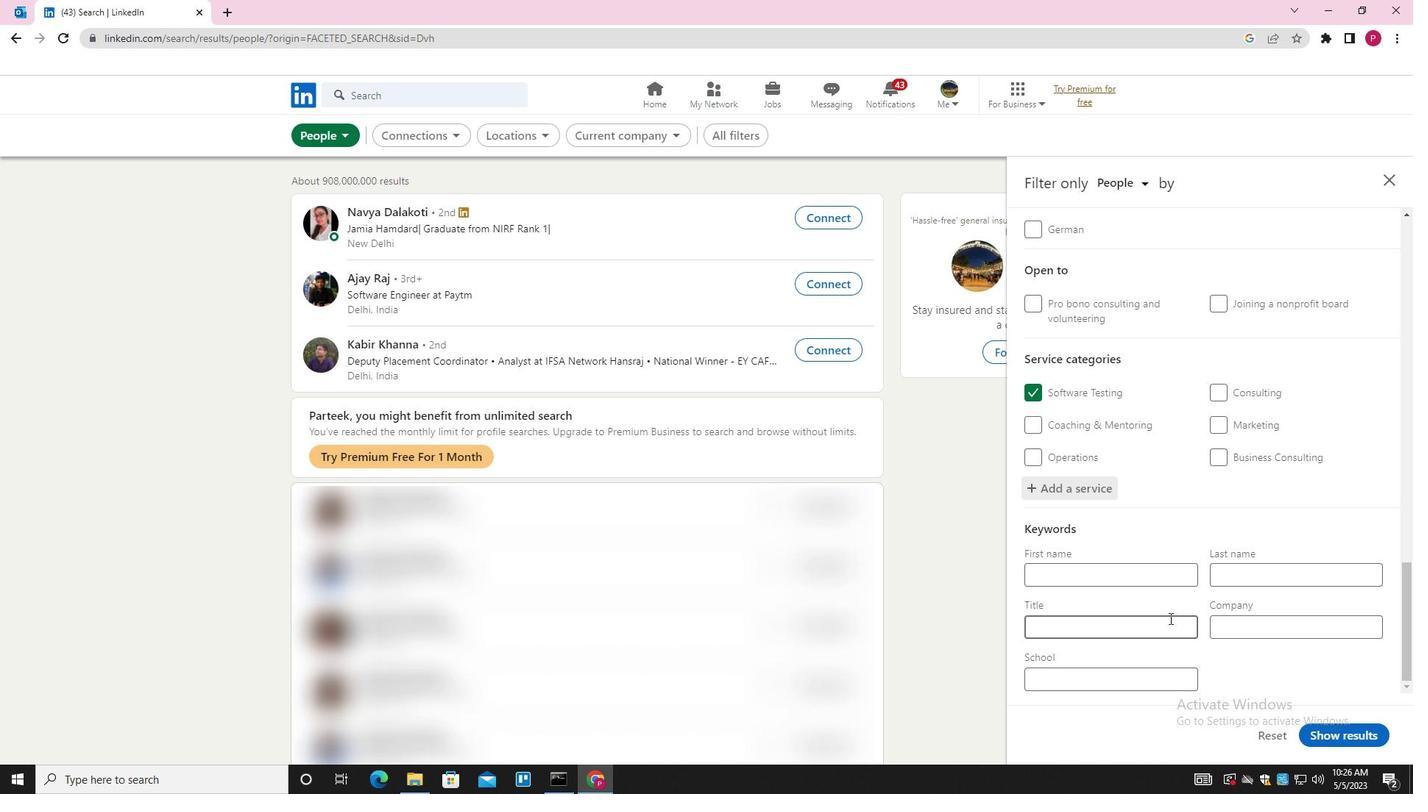 
Action: Mouse pressed left at (1161, 630)
Screenshot: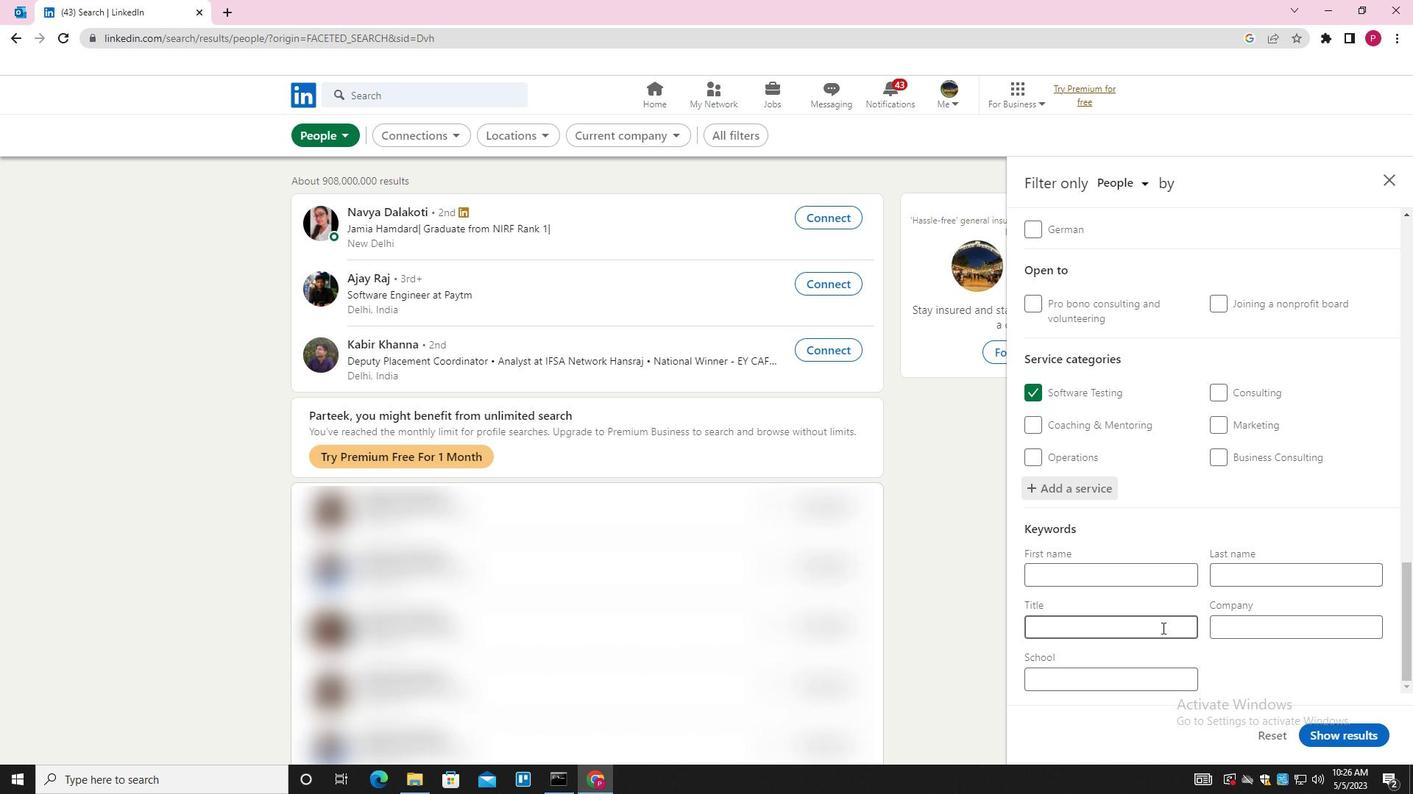 
Action: Mouse moved to (1161, 629)
Screenshot: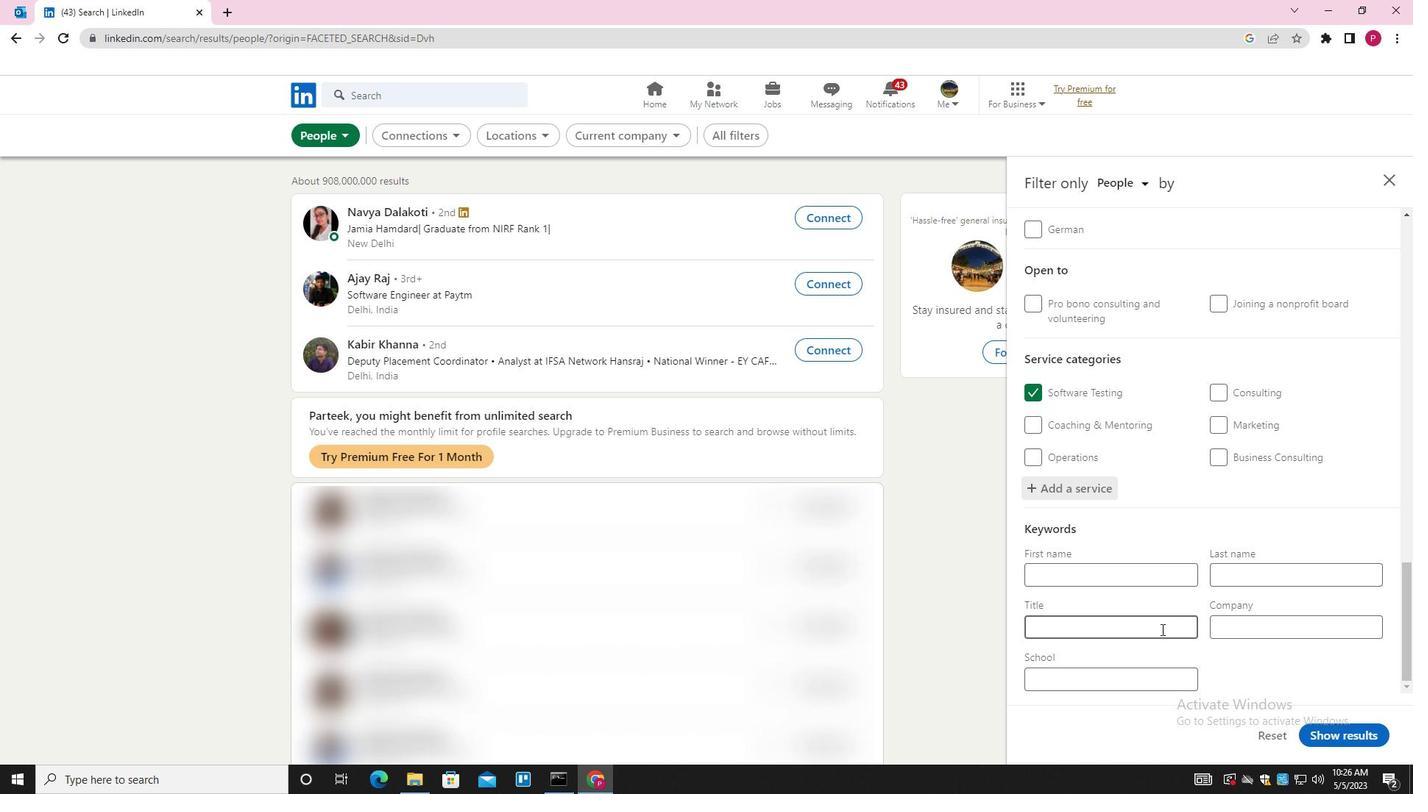
Action: Key pressed <Key.shift><Key.shift><Key.shift><Key.shift><Key.shift>COPYWRITER
Screenshot: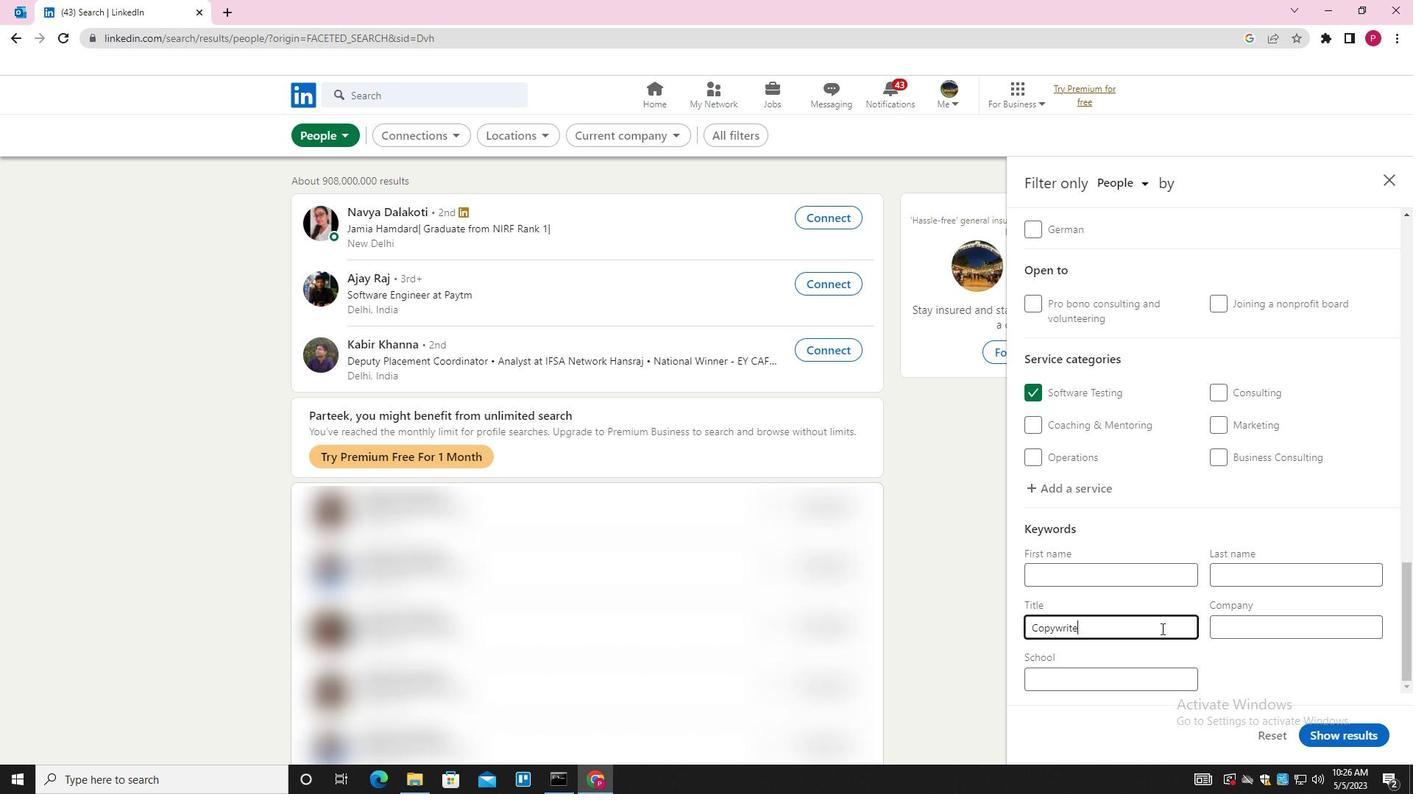
Action: Mouse moved to (1357, 731)
Screenshot: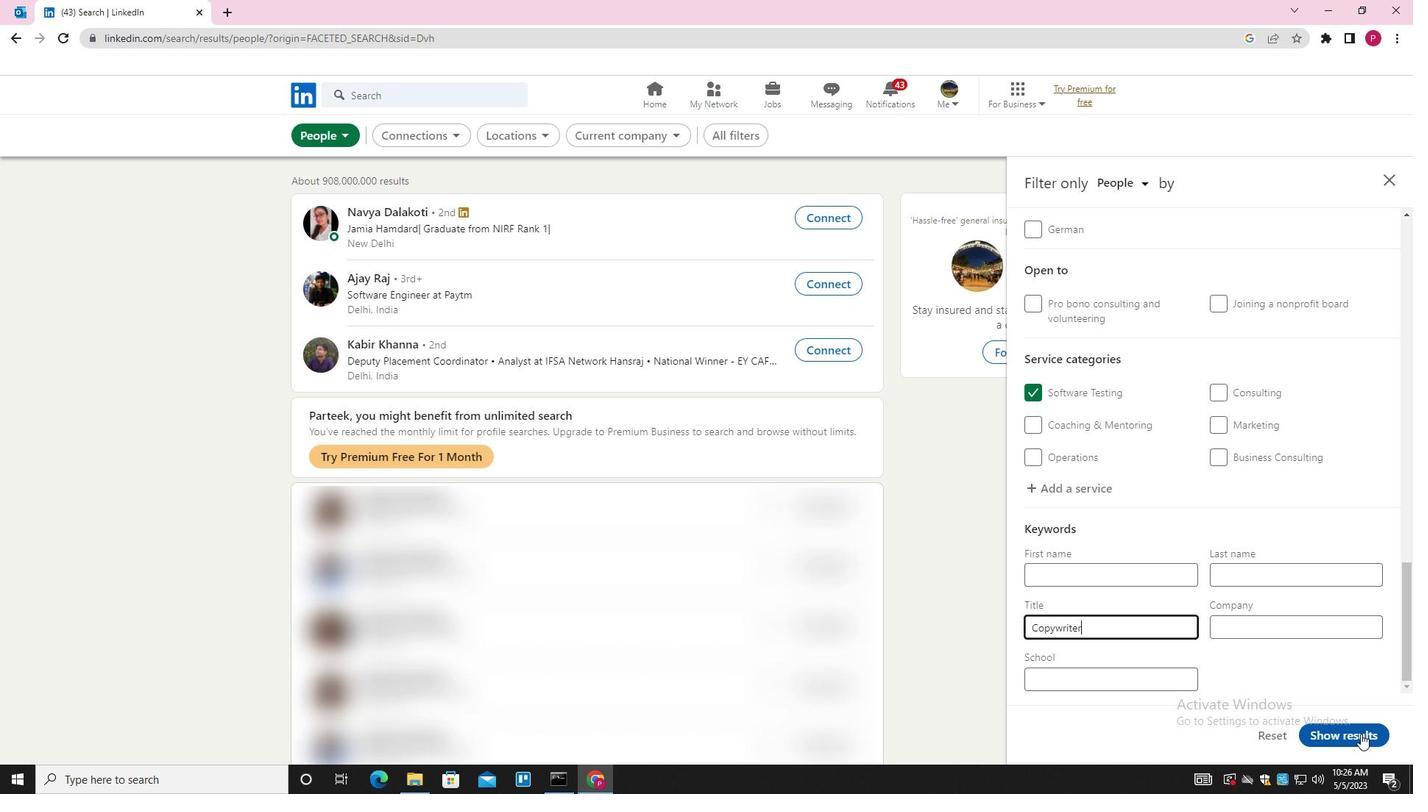 
Action: Mouse pressed left at (1357, 731)
Screenshot: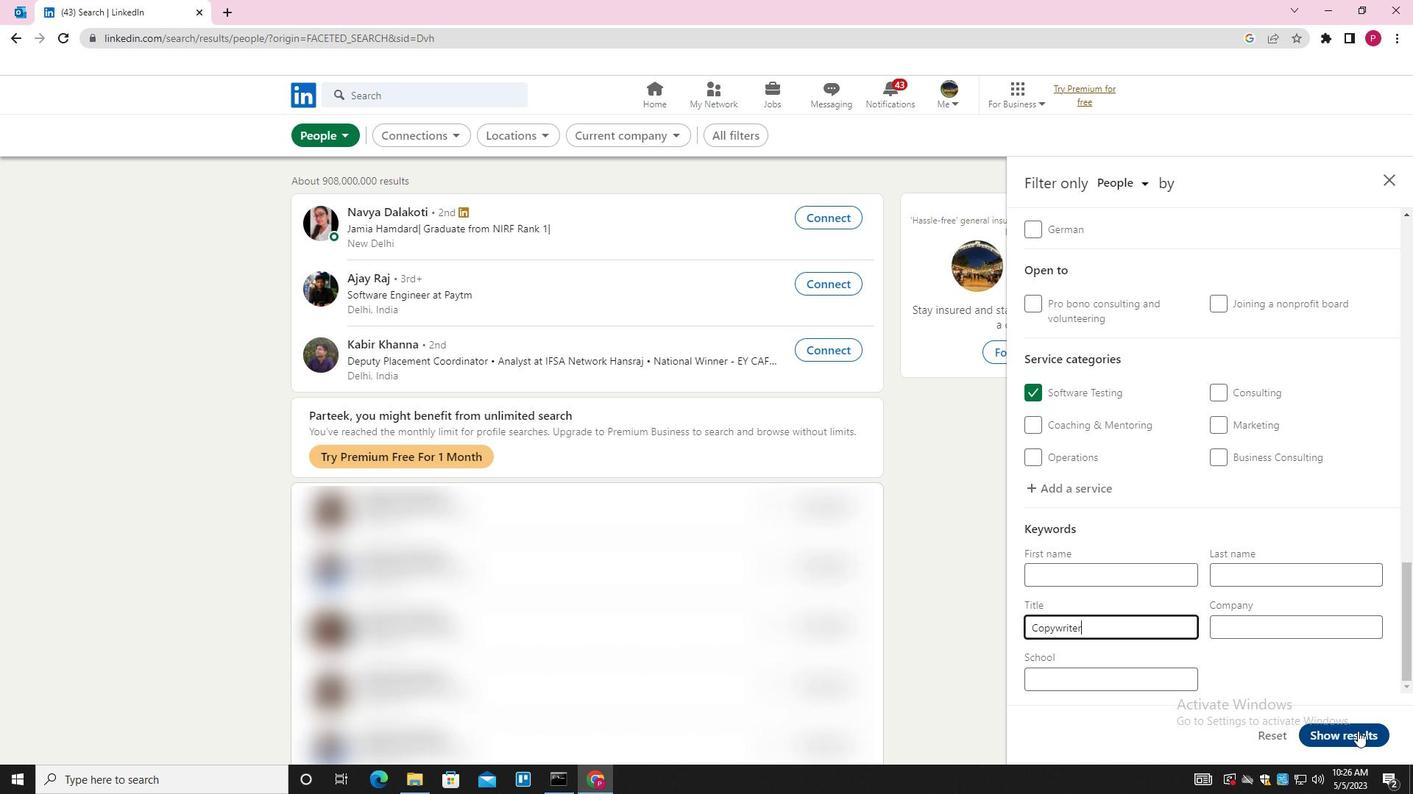 
Action: Mouse moved to (663, 278)
Screenshot: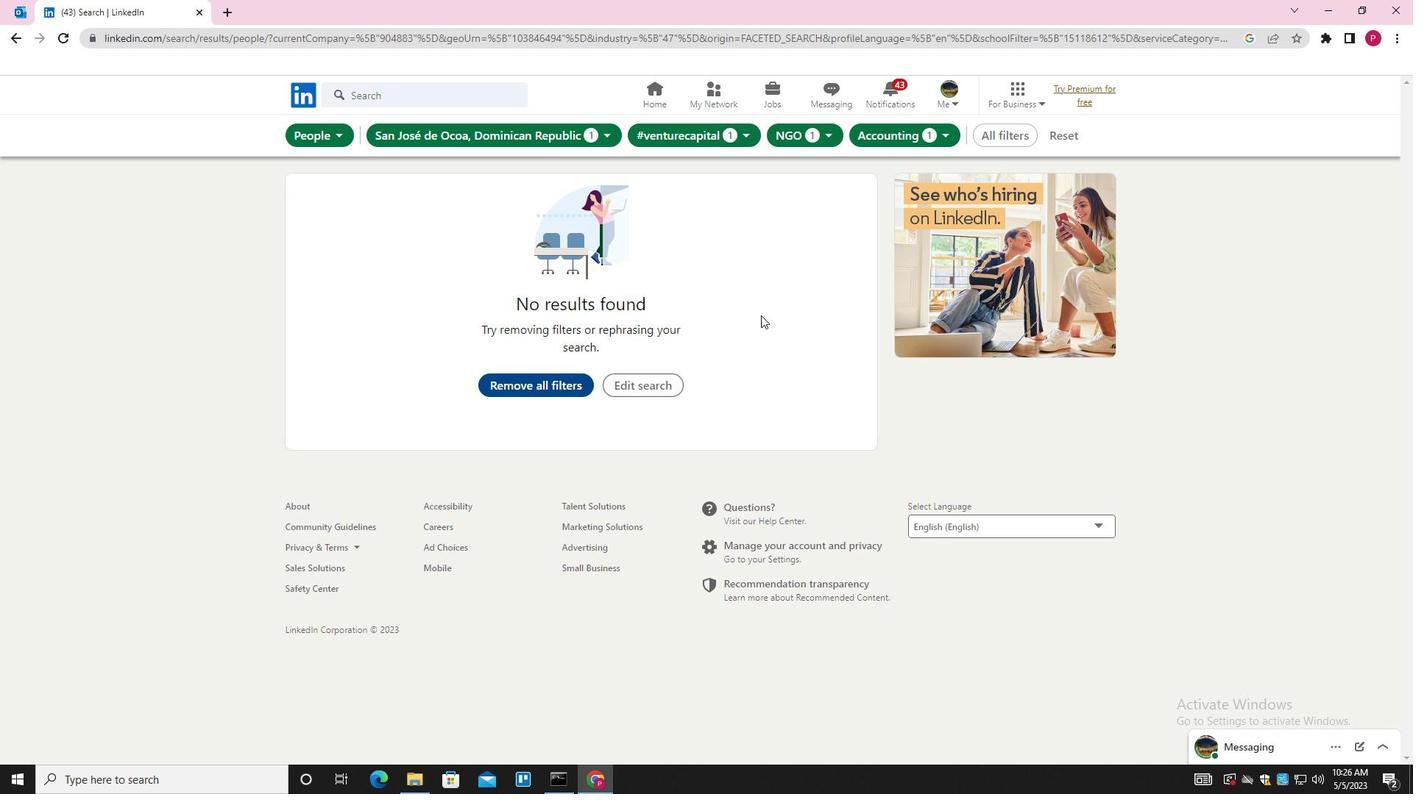 
